 Task: Buy 2 Colorimeters from Measuring & Testing section under best seller category for shipping address: Evan Adams, 1390 Camden Street, Reno, Nevada 89501, Cell Number 7752551231. Pay from credit card ending with 6759, CVV 506
Action: Mouse moved to (381, 383)
Screenshot: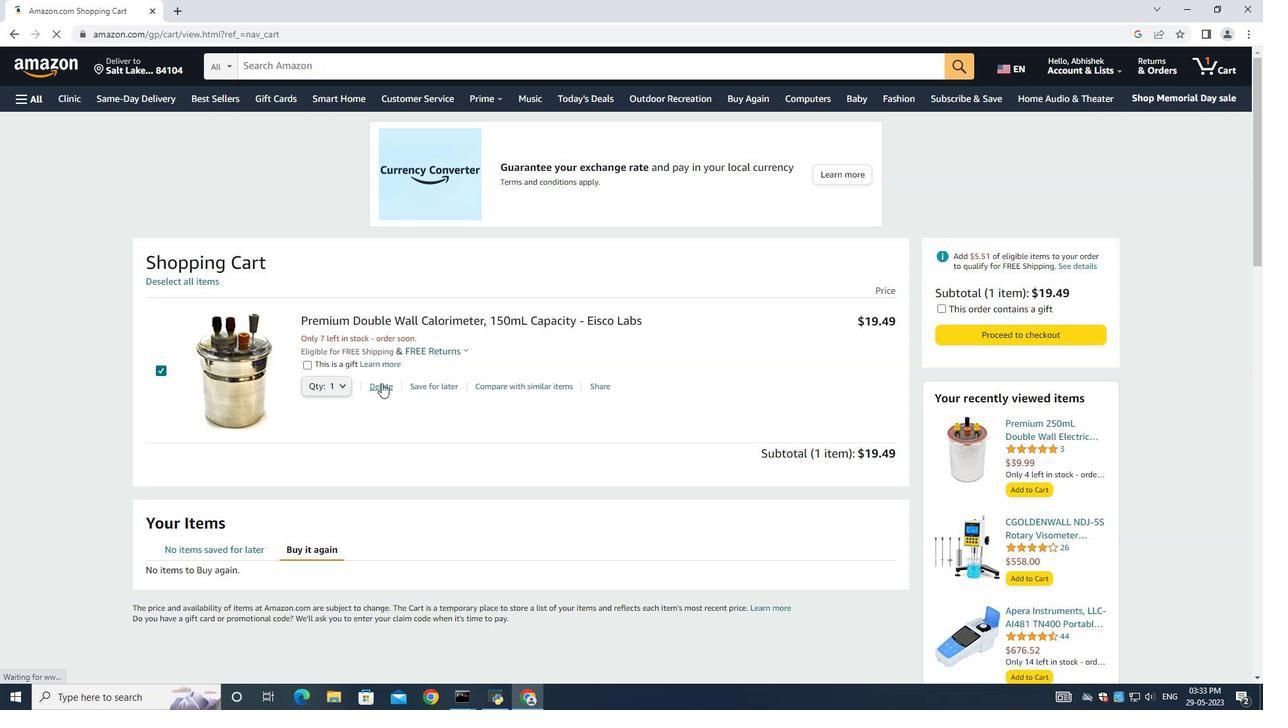 
Action: Mouse pressed left at (381, 383)
Screenshot: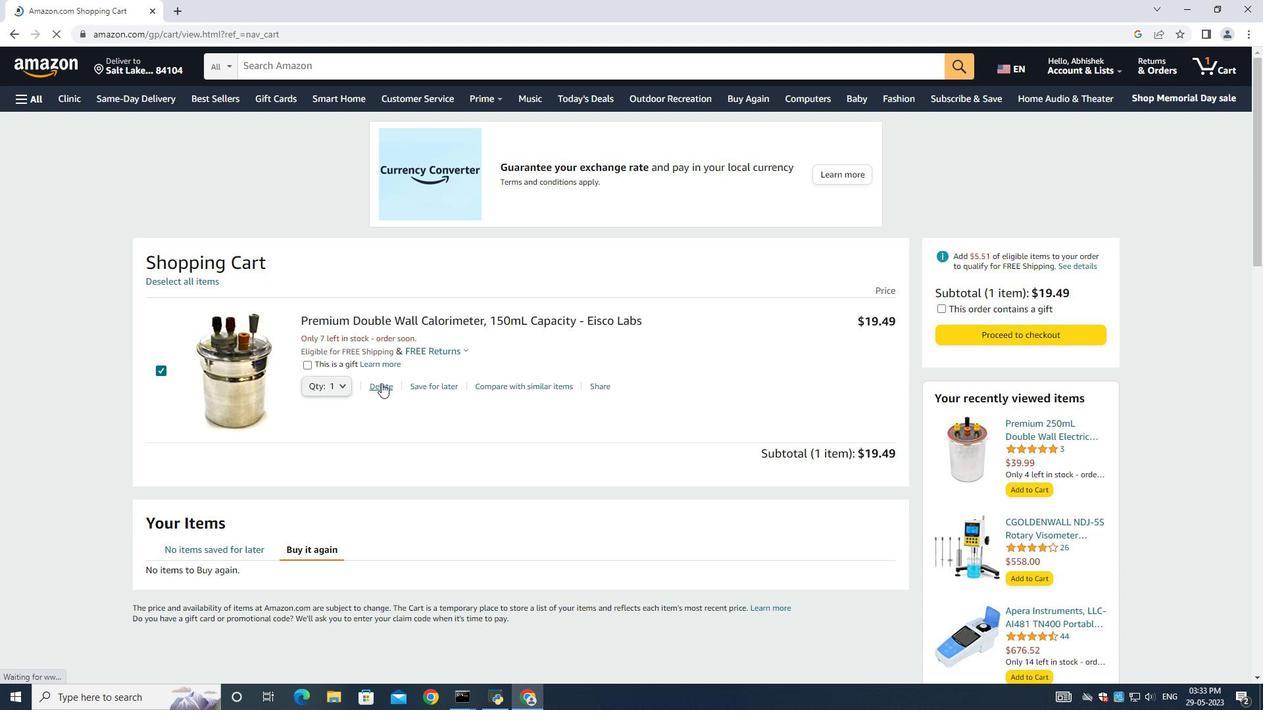 
Action: Mouse moved to (14, 94)
Screenshot: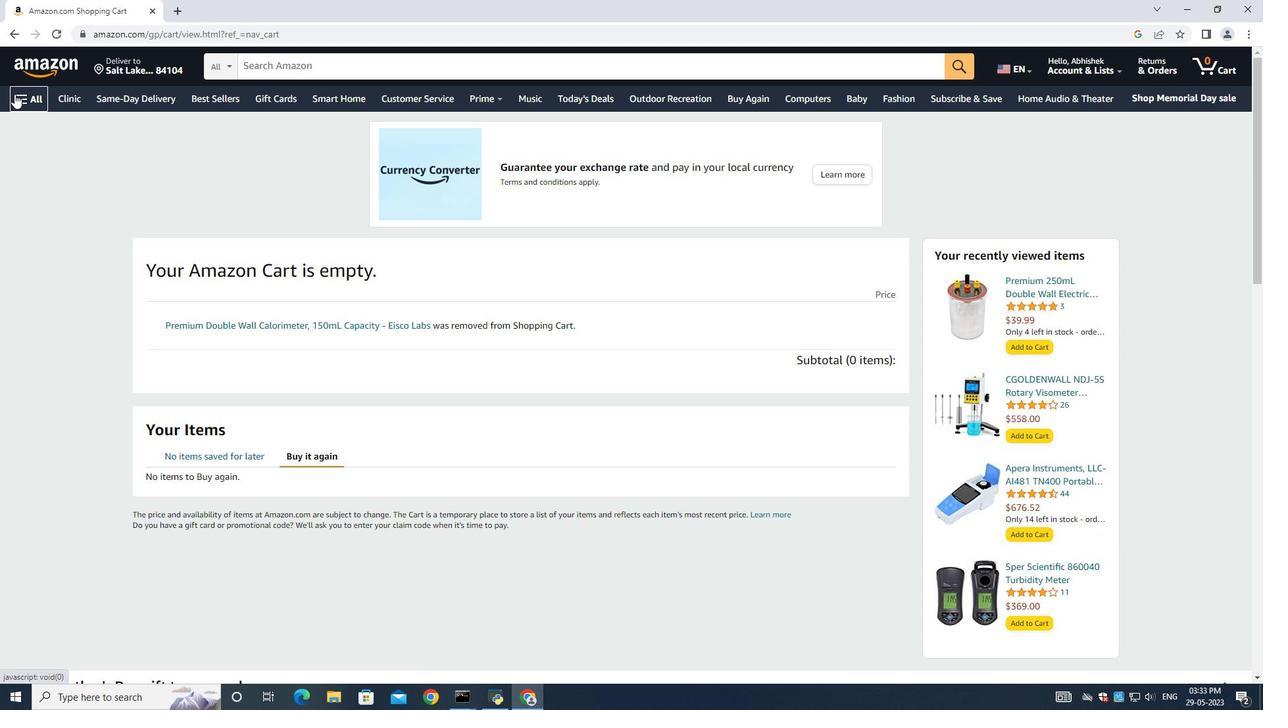 
Action: Mouse pressed left at (14, 94)
Screenshot: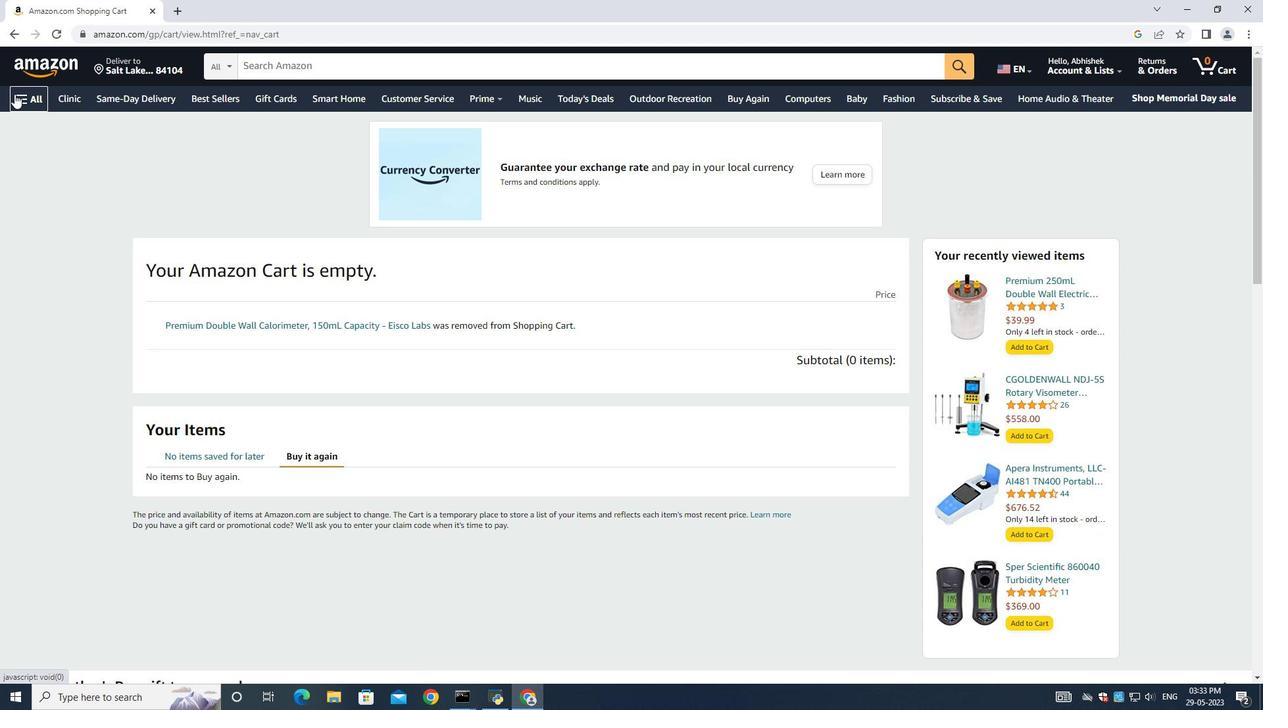 
Action: Mouse moved to (69, 130)
Screenshot: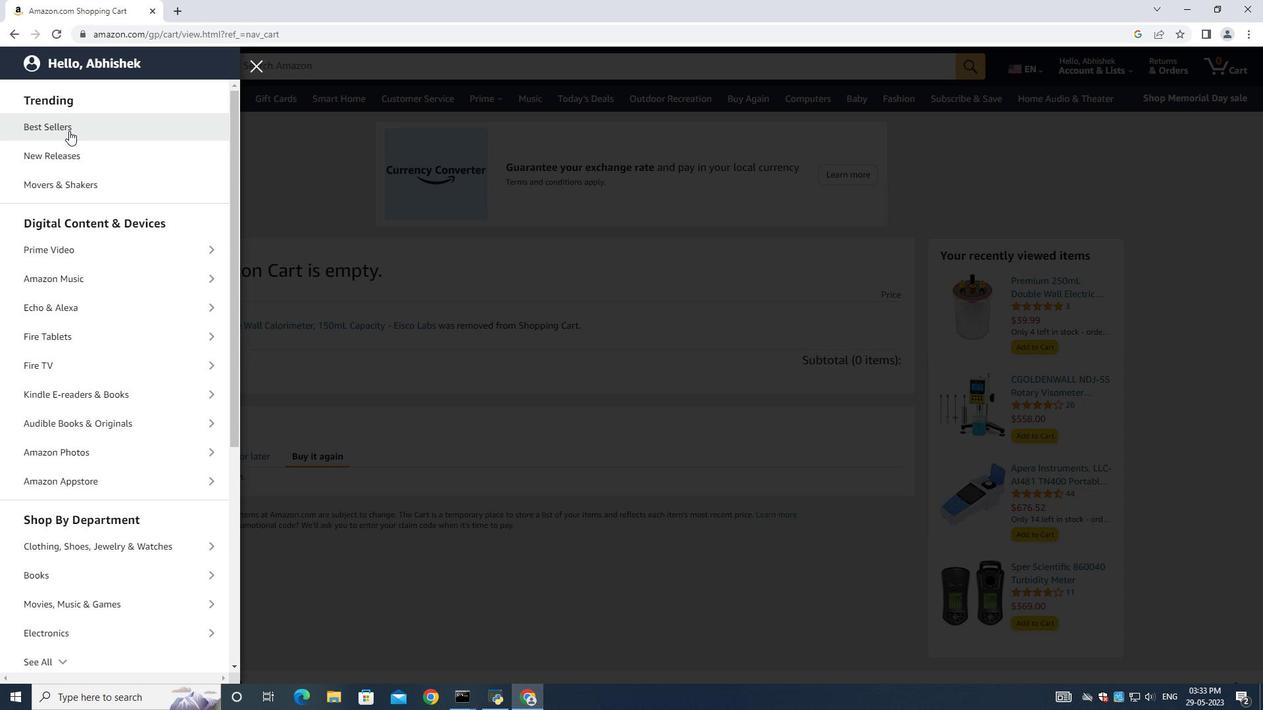 
Action: Mouse pressed left at (69, 130)
Screenshot: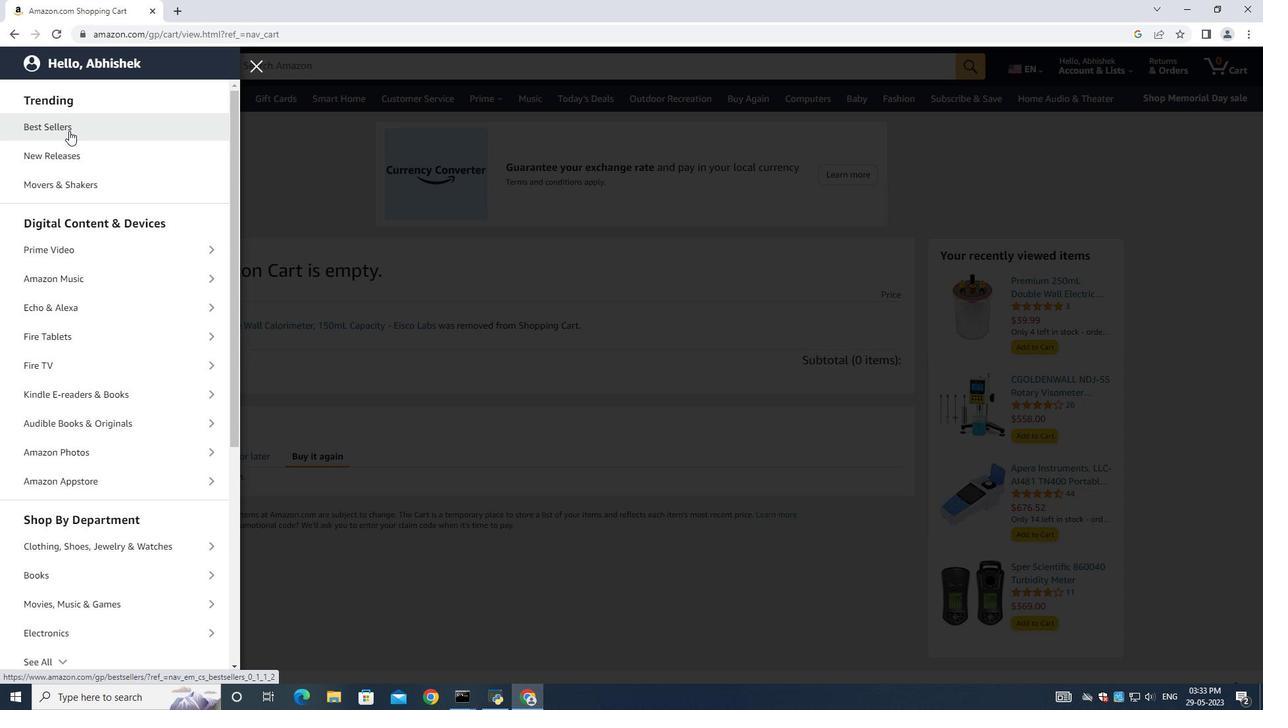 
Action: Mouse moved to (363, 61)
Screenshot: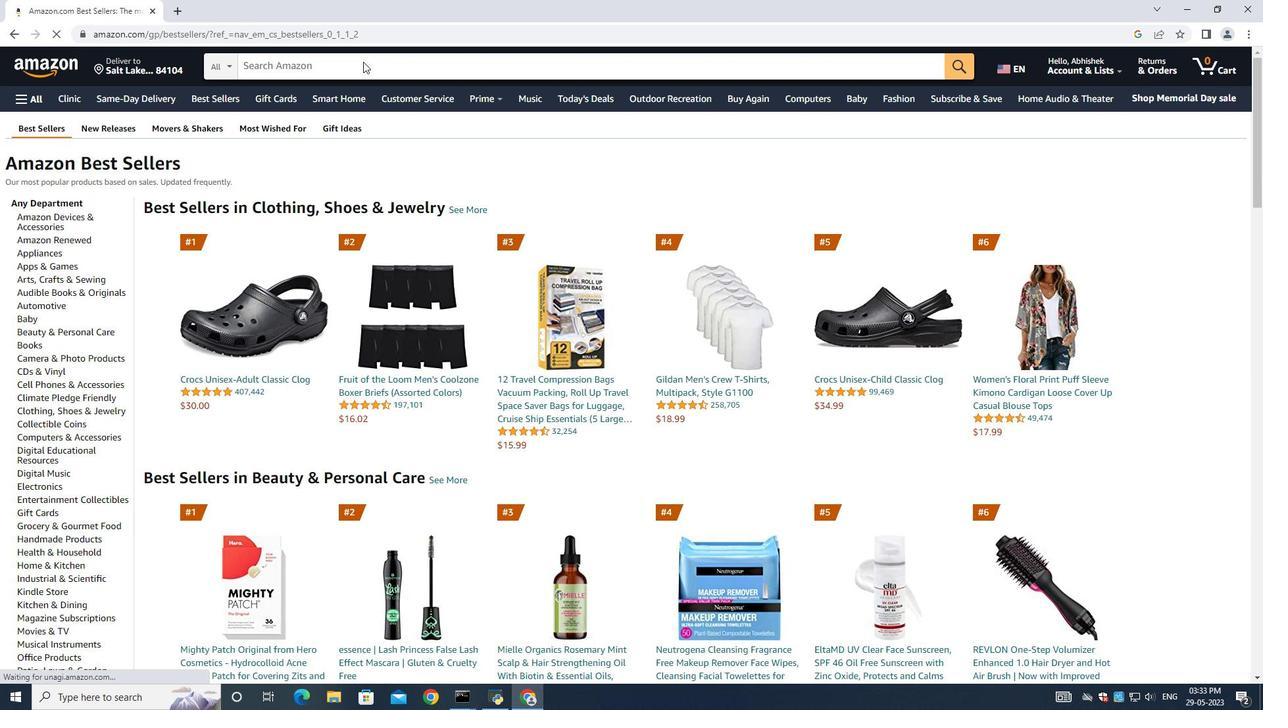 
Action: Mouse pressed left at (363, 61)
Screenshot: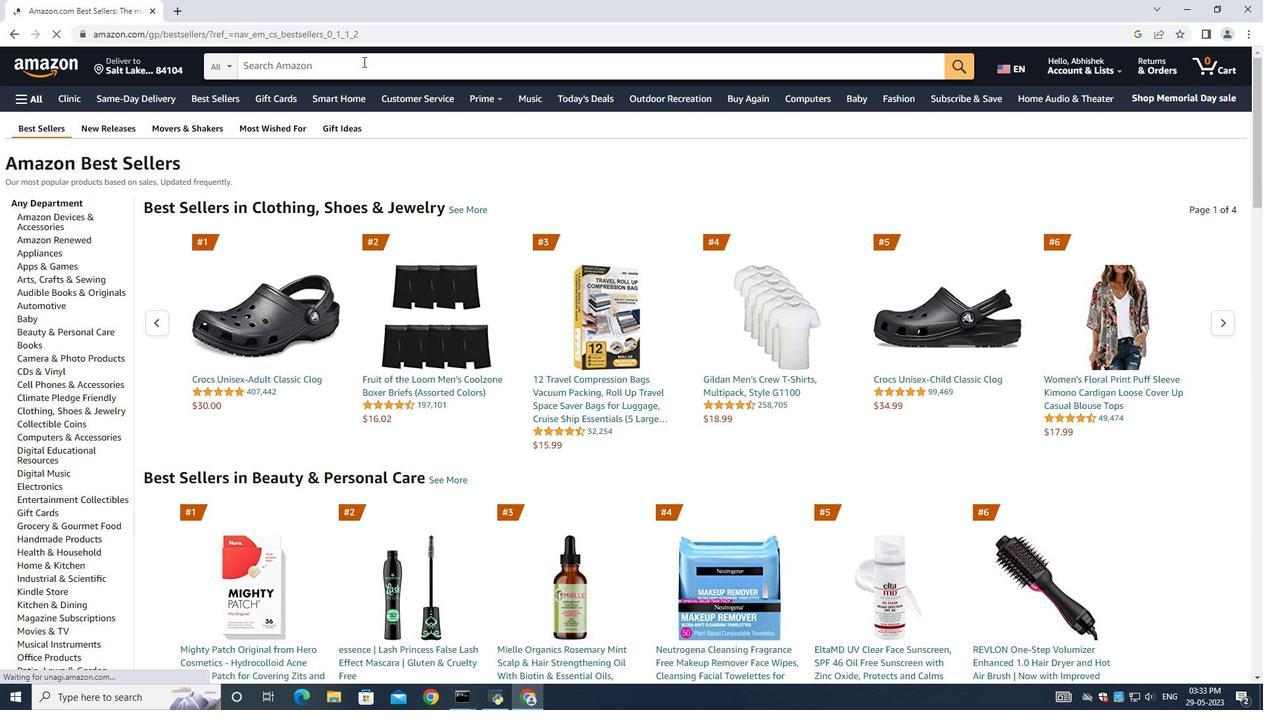 
Action: Mouse moved to (363, 65)
Screenshot: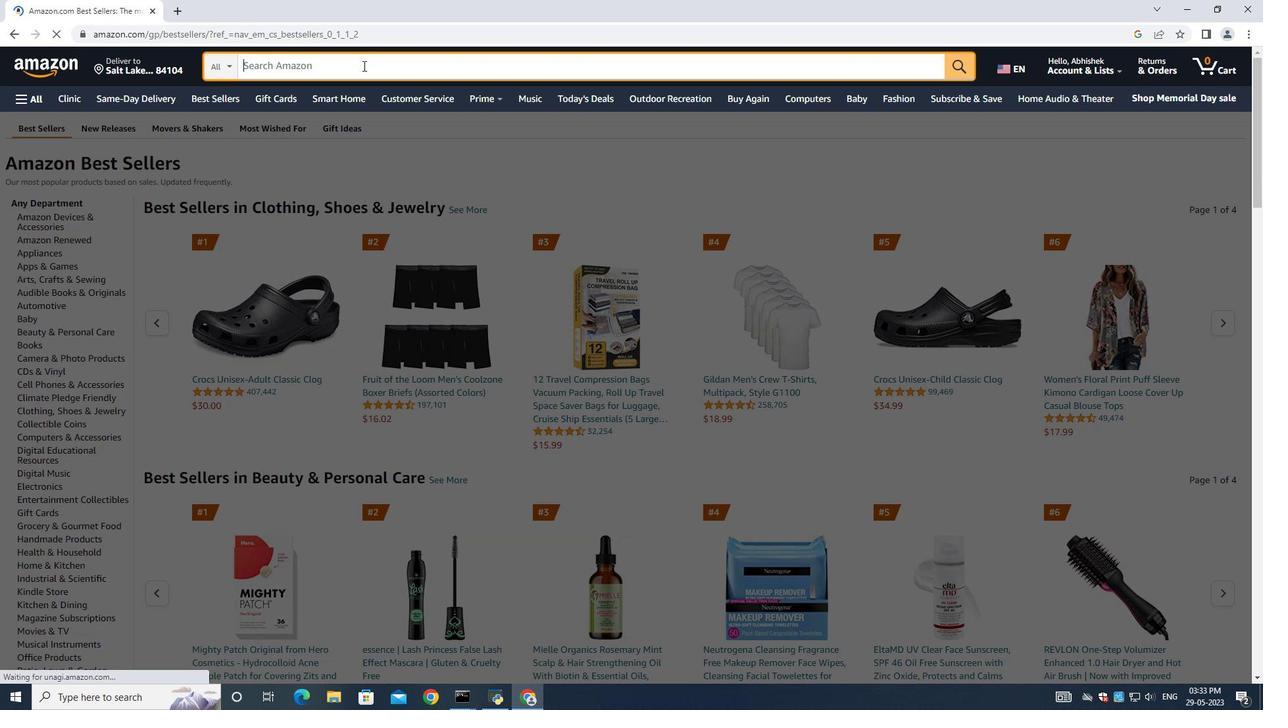 
Action: Key pressed <Key.shift>Colorimeters<Key.enter>
Screenshot: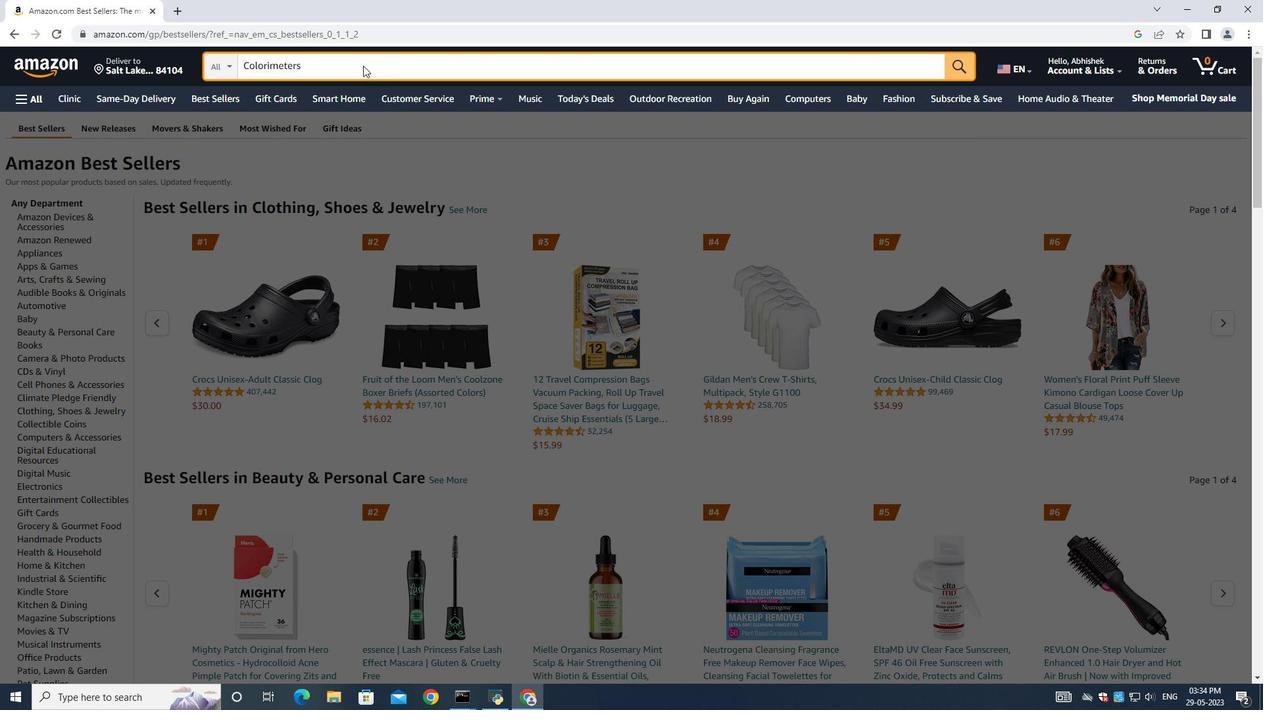 
Action: Mouse moved to (527, 367)
Screenshot: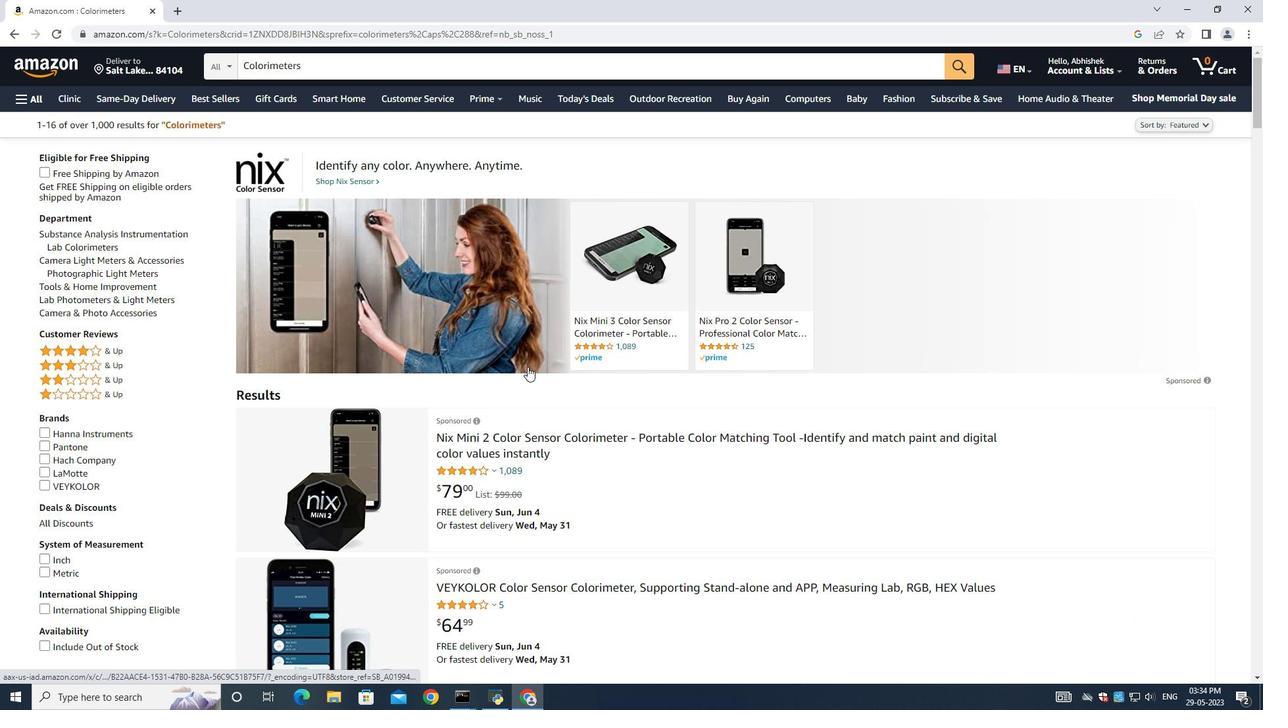 
Action: Mouse scrolled (527, 366) with delta (0, 0)
Screenshot: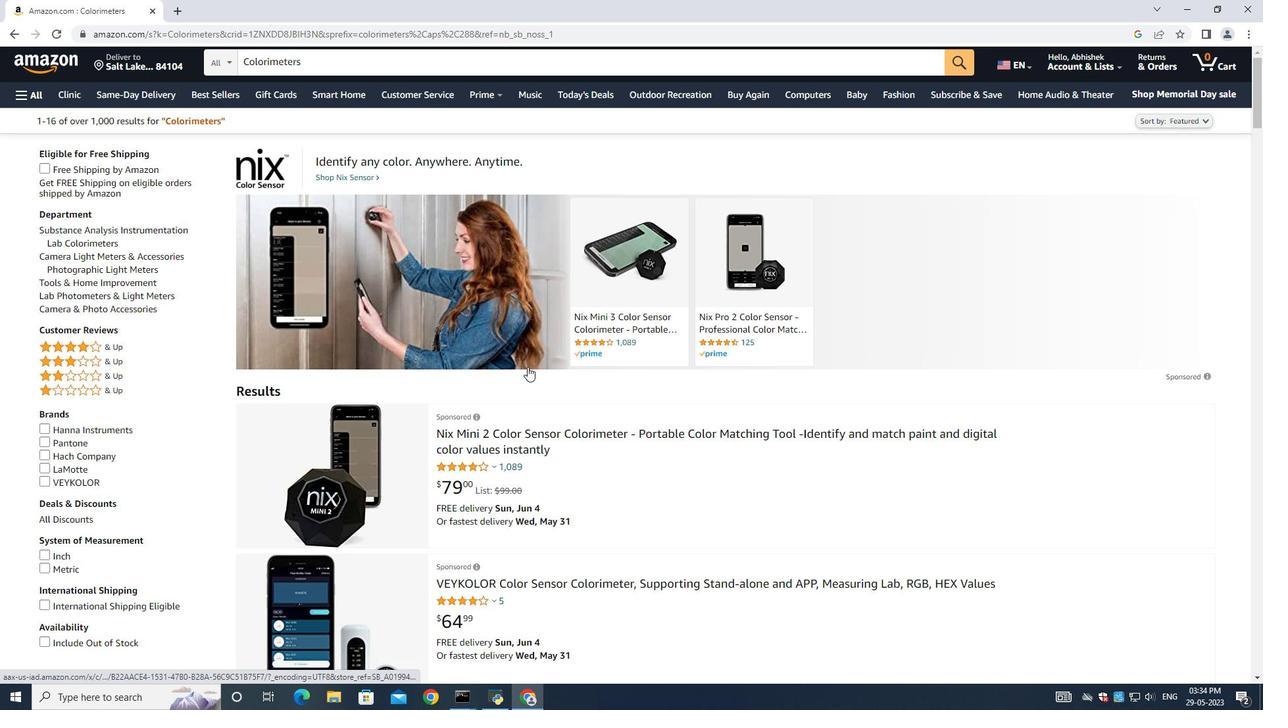 
Action: Mouse scrolled (527, 366) with delta (0, 0)
Screenshot: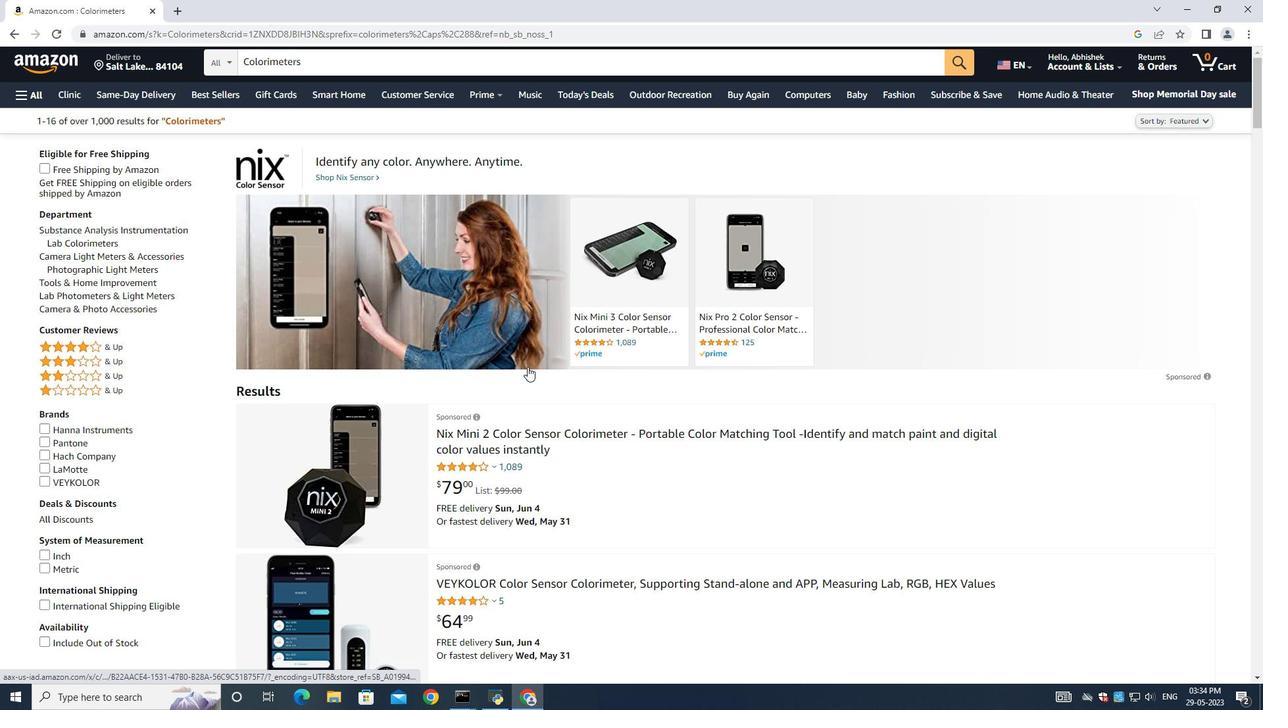 
Action: Mouse moved to (563, 246)
Screenshot: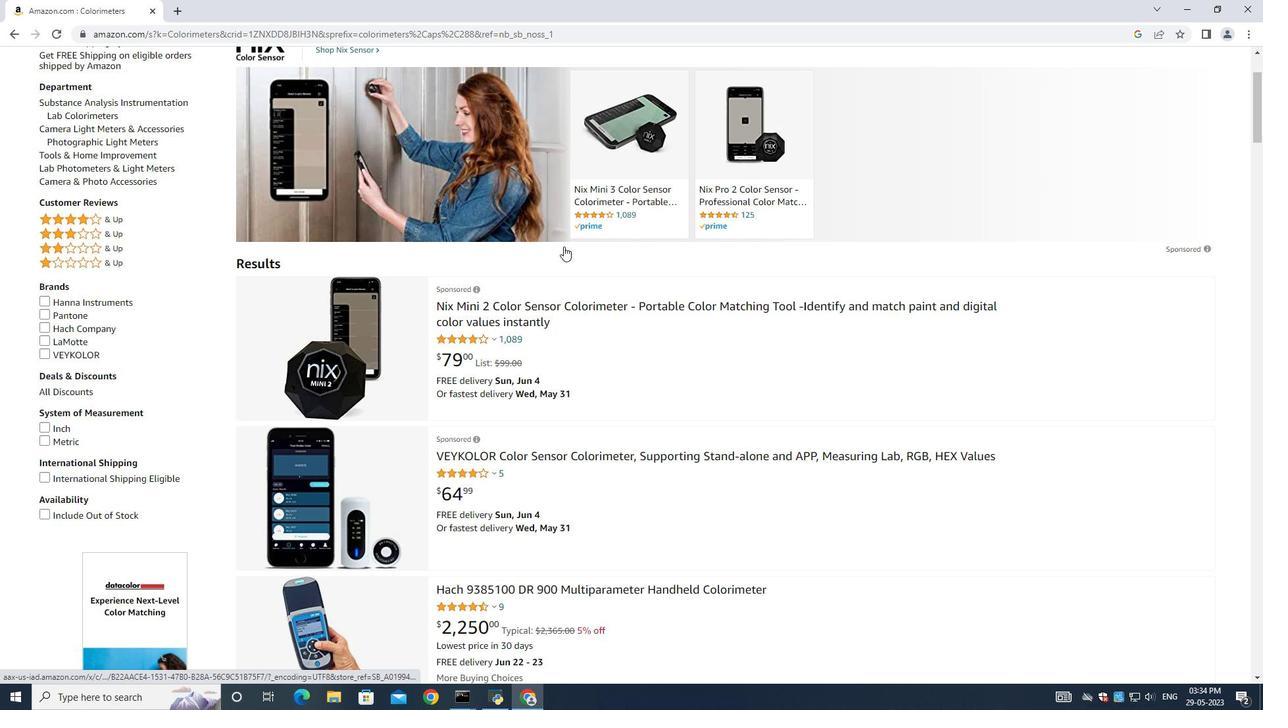 
Action: Mouse scrolled (563, 246) with delta (0, 0)
Screenshot: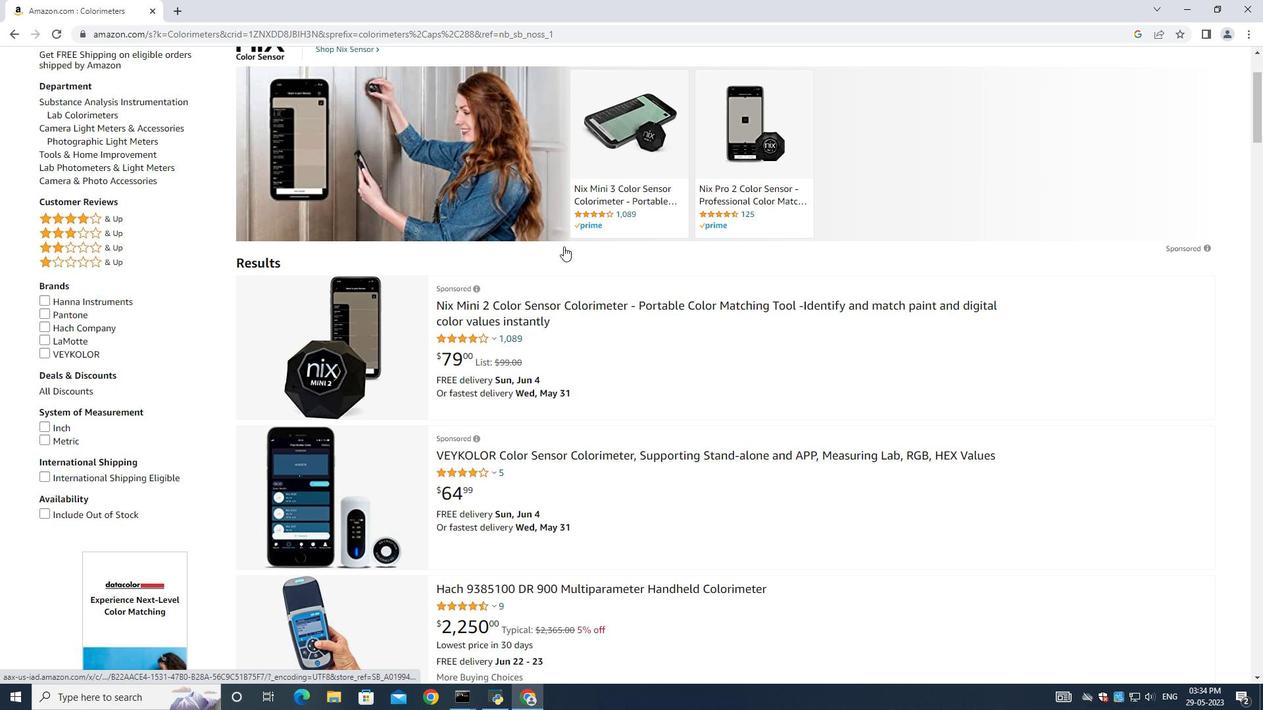 
Action: Mouse scrolled (563, 246) with delta (0, 0)
Screenshot: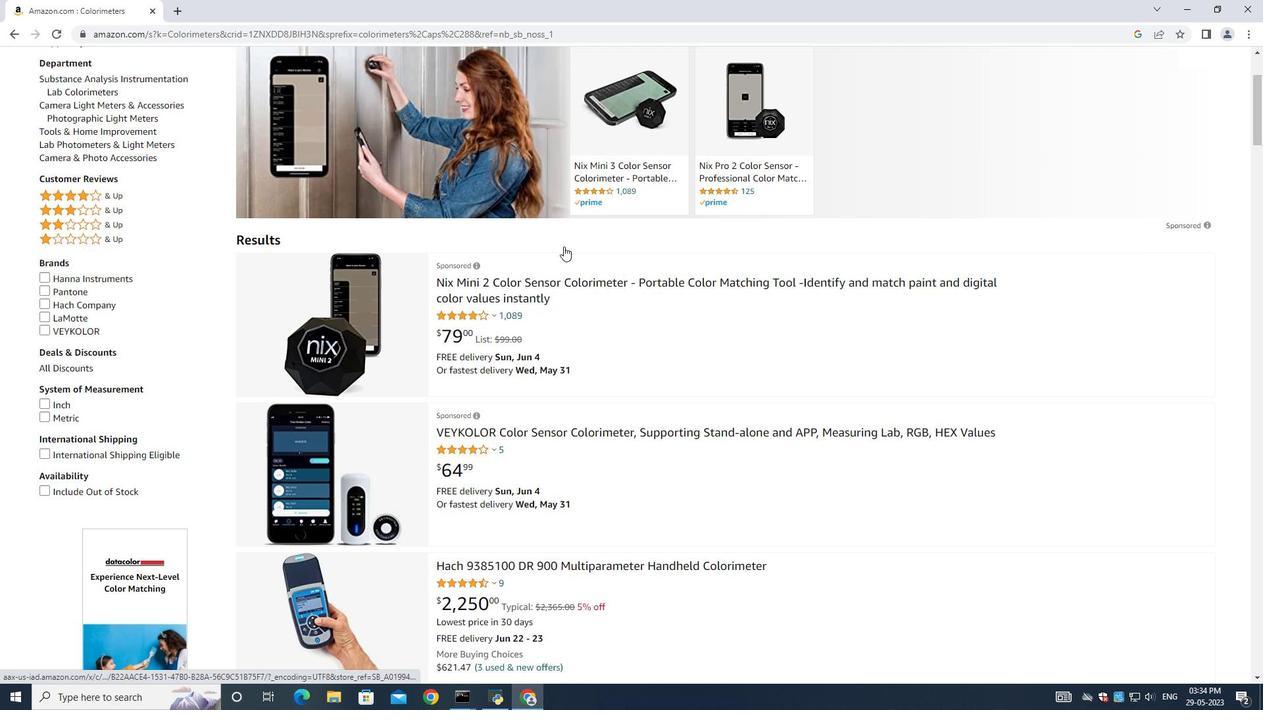 
Action: Mouse moved to (731, 301)
Screenshot: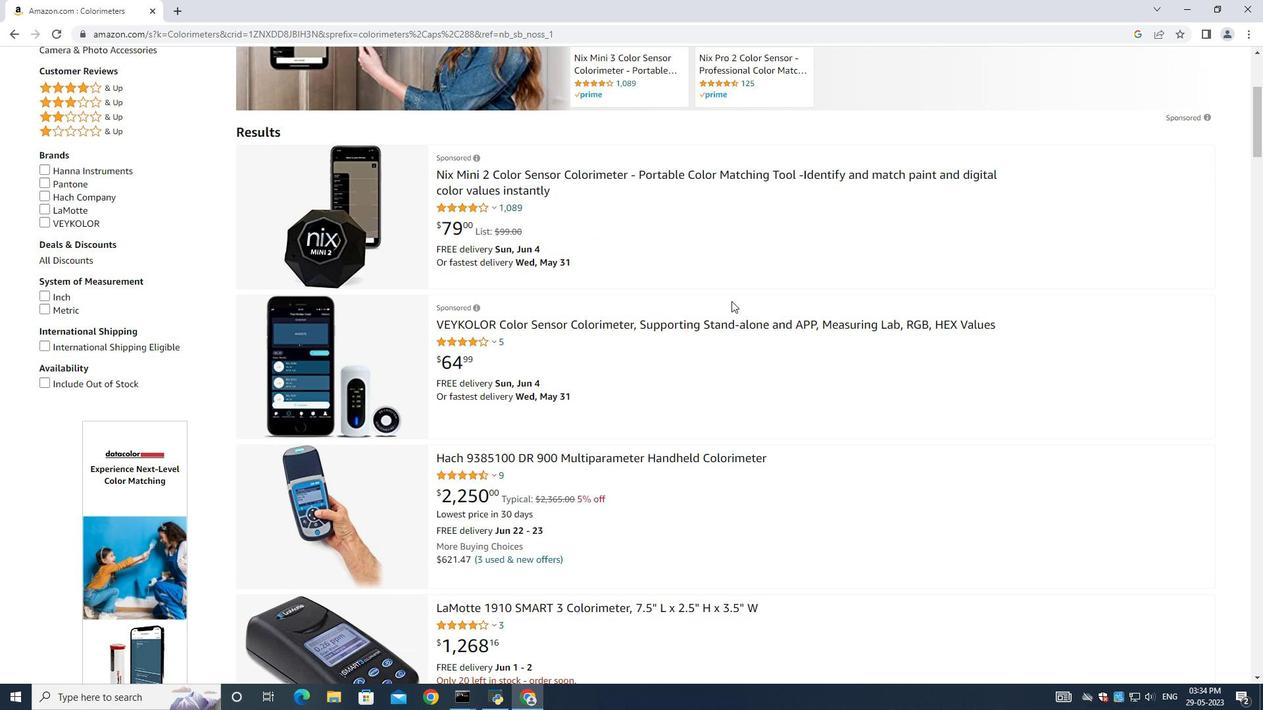 
Action: Mouse scrolled (731, 300) with delta (0, 0)
Screenshot: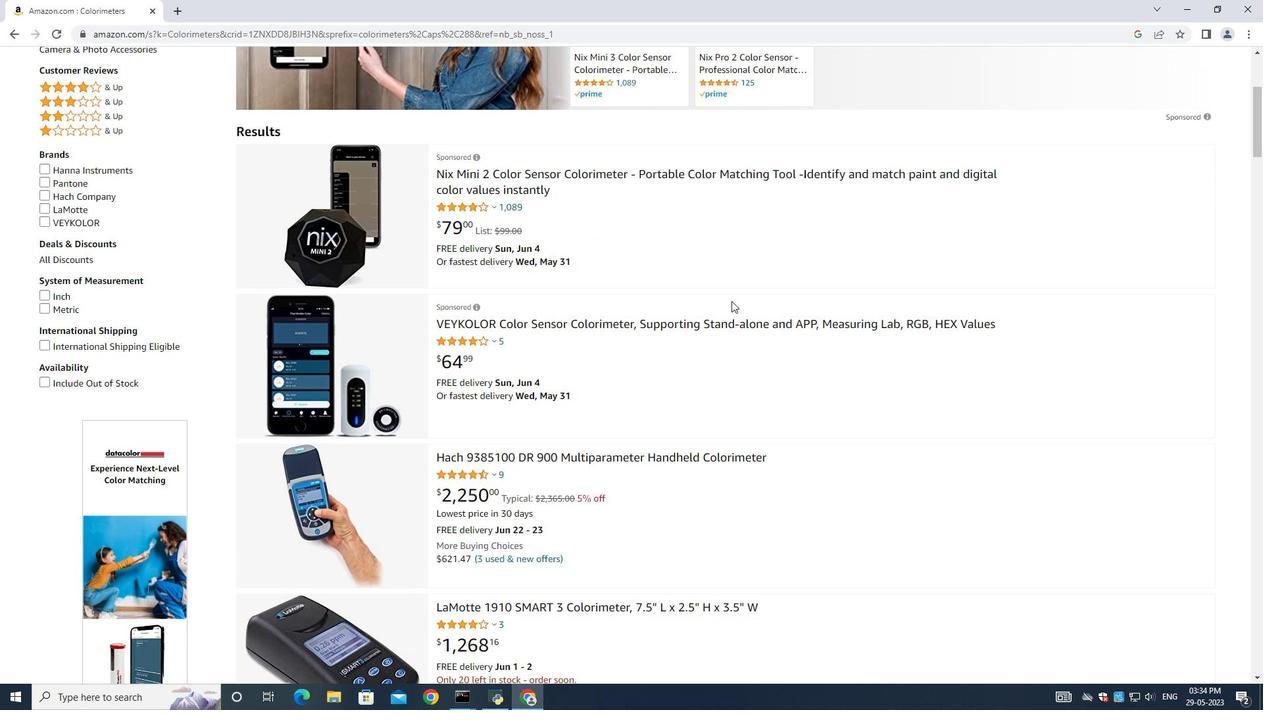 
Action: Mouse moved to (625, 259)
Screenshot: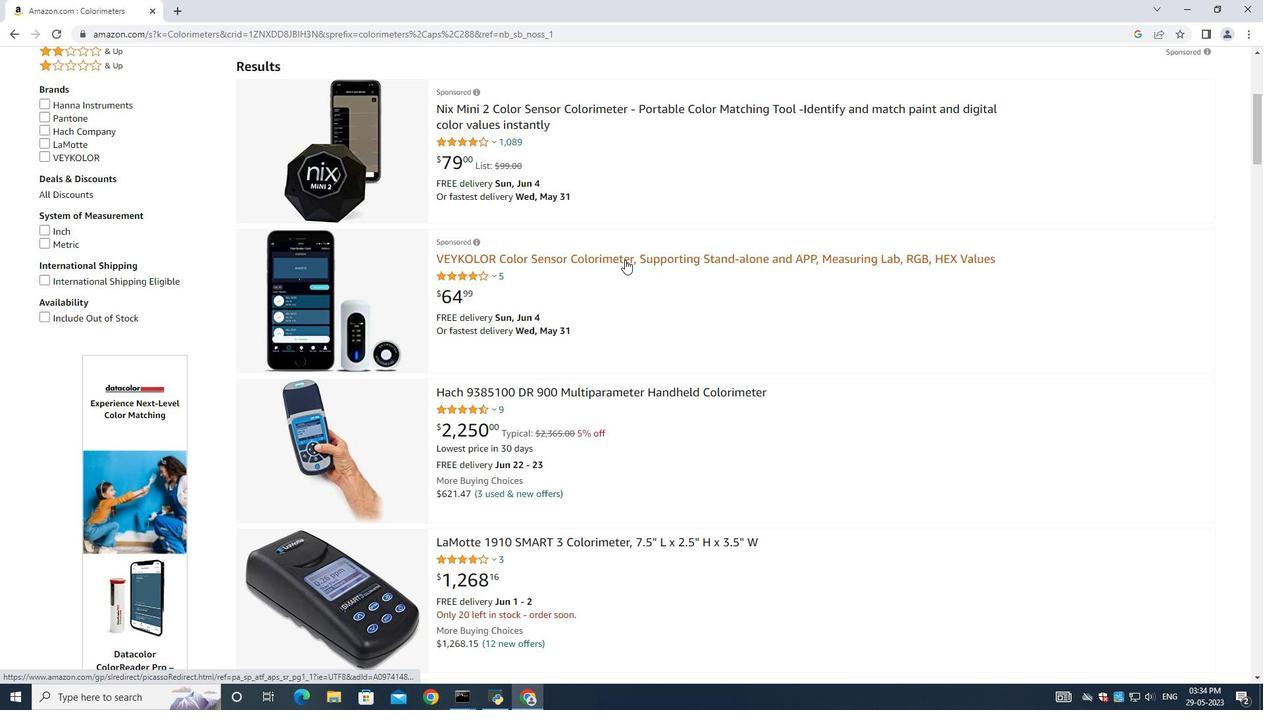 
Action: Mouse scrolled (625, 260) with delta (0, 0)
Screenshot: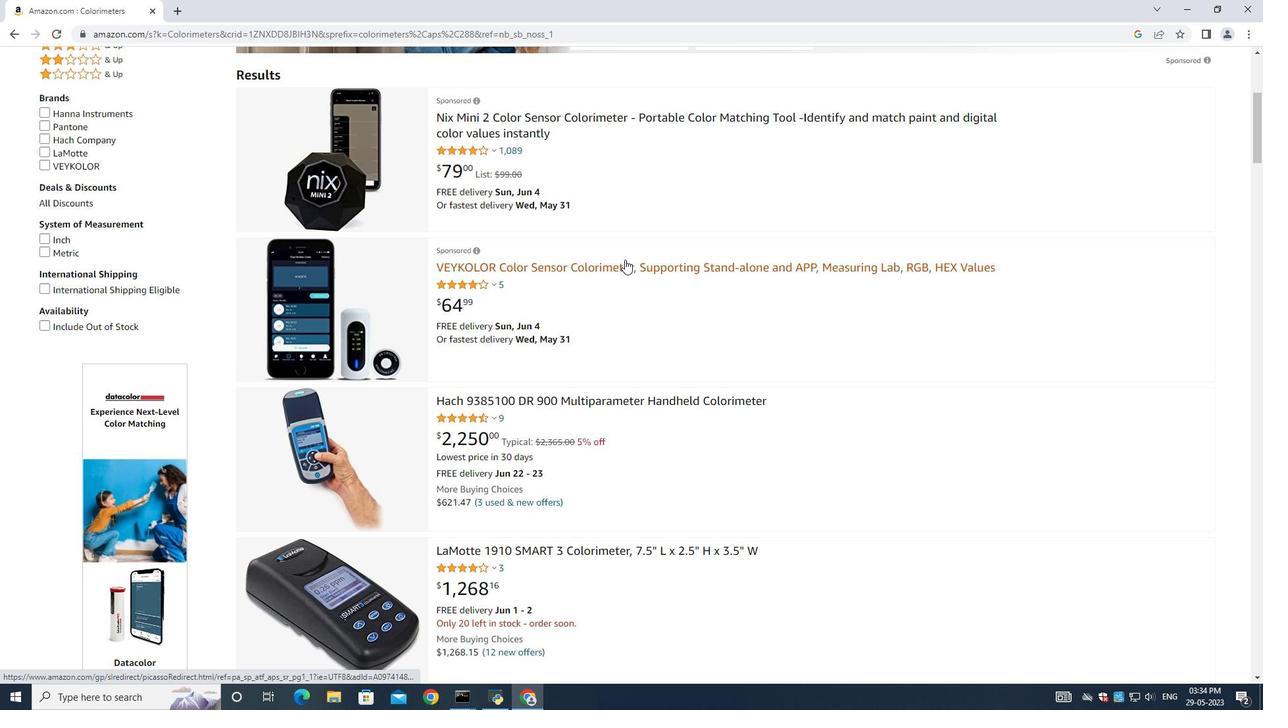 
Action: Mouse scrolled (625, 260) with delta (0, 0)
Screenshot: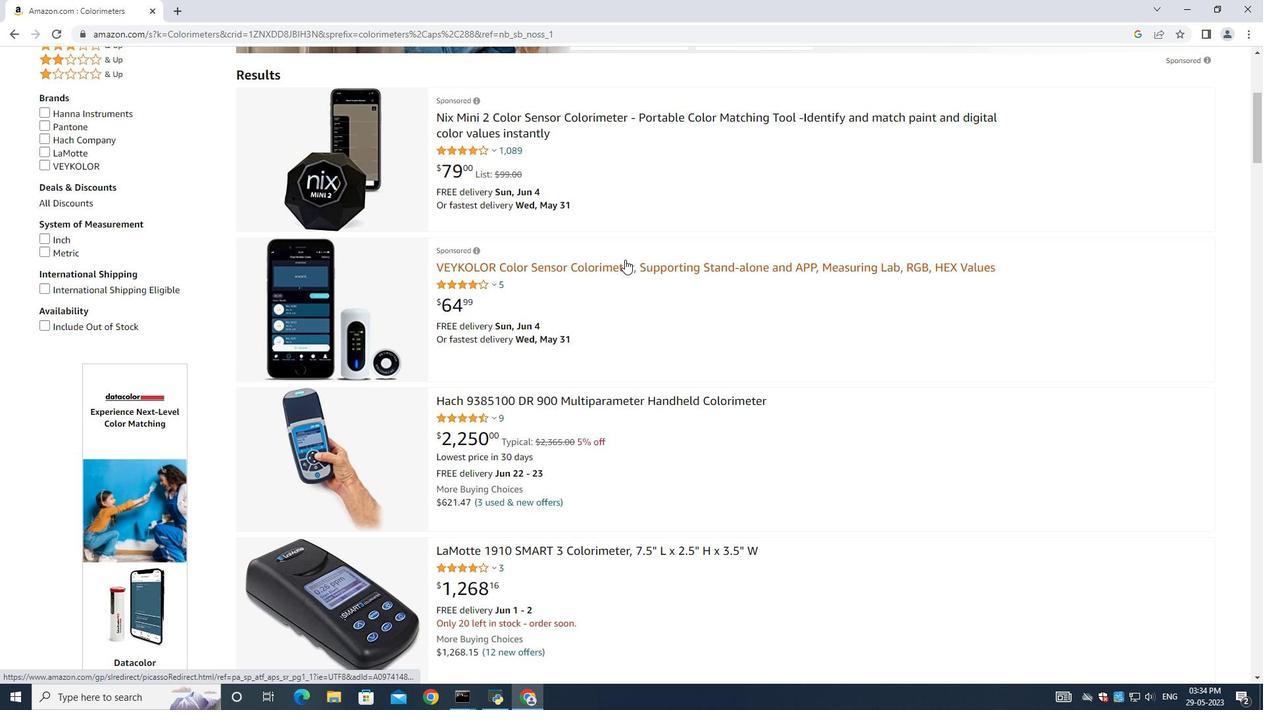 
Action: Mouse moved to (609, 241)
Screenshot: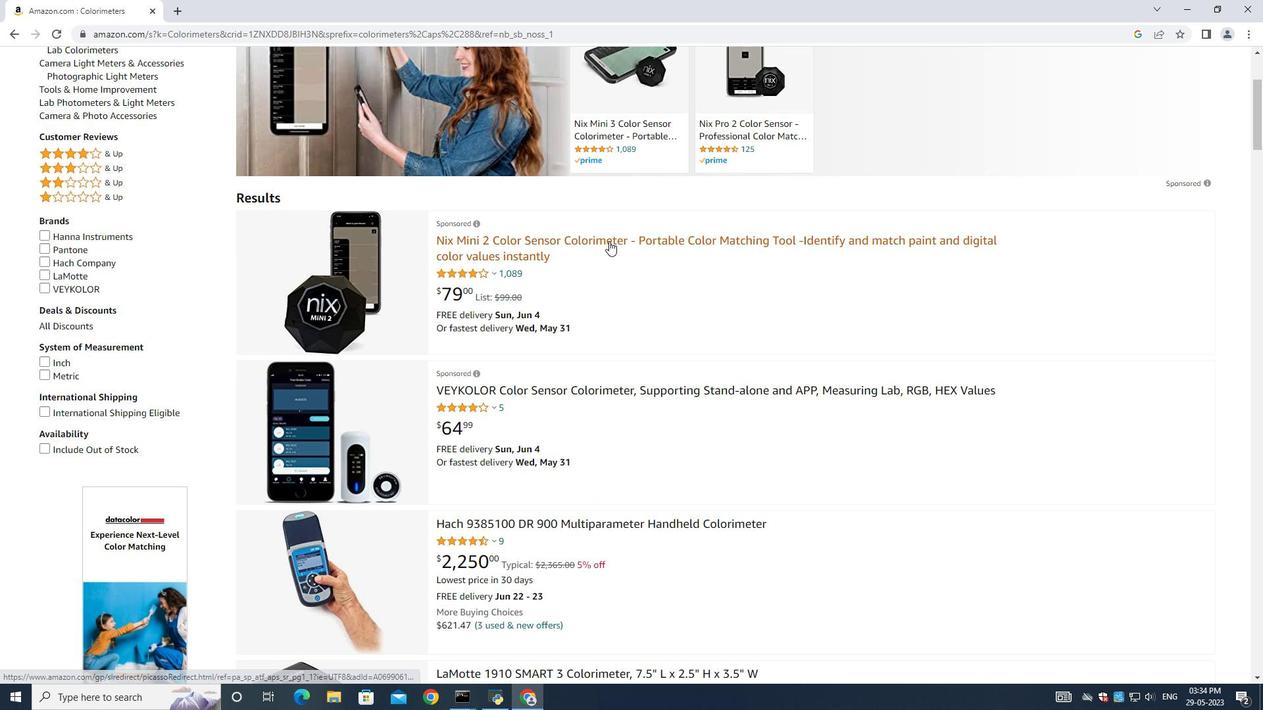 
Action: Mouse pressed left at (609, 241)
Screenshot: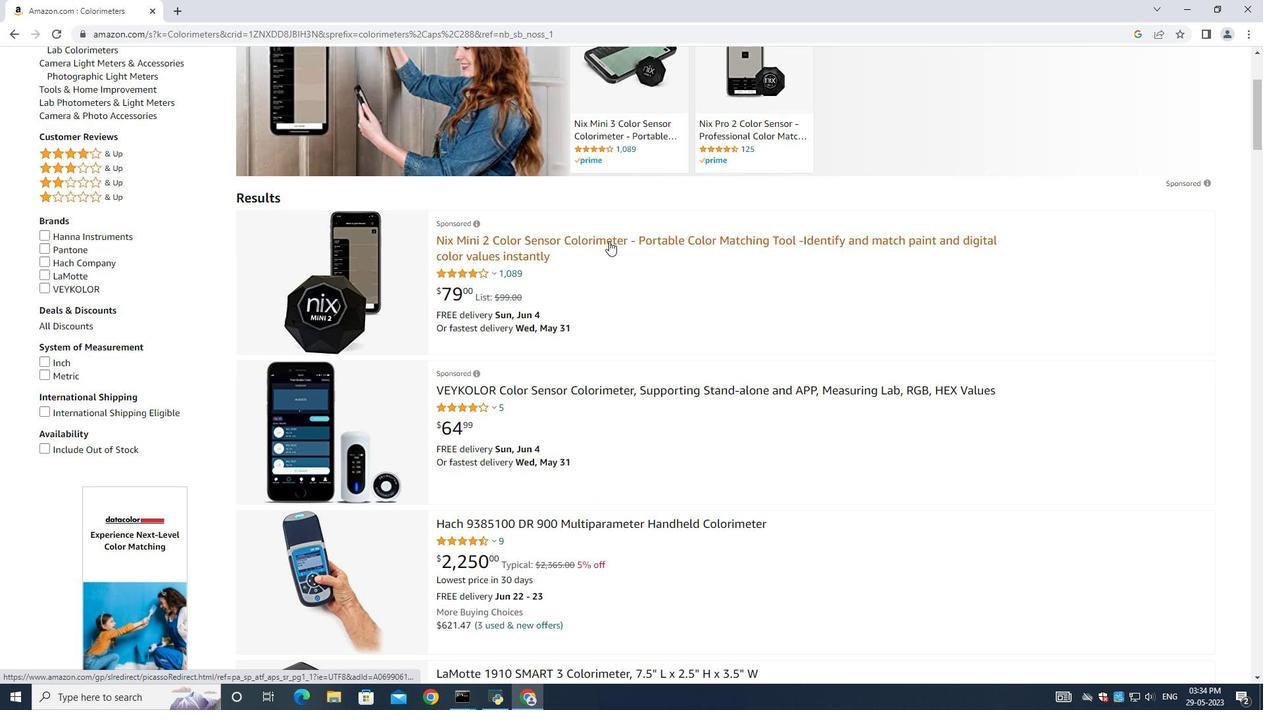 
Action: Mouse moved to (430, 507)
Screenshot: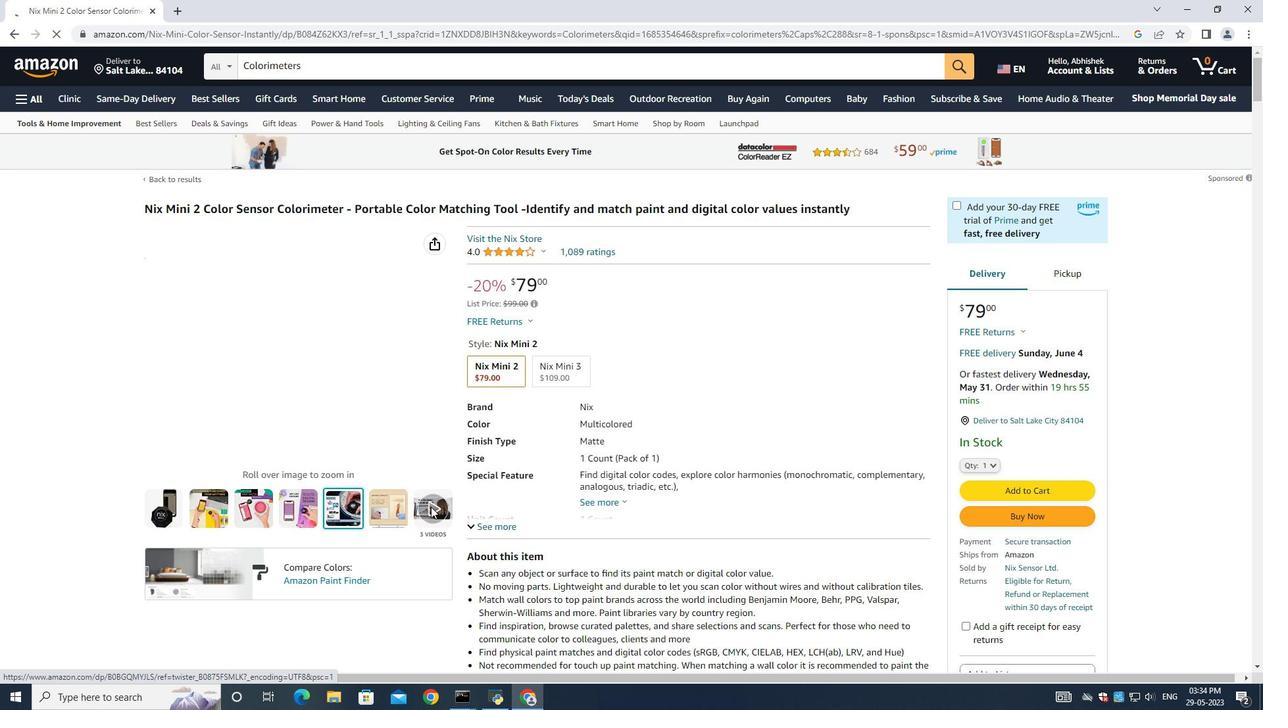 
Action: Mouse pressed left at (430, 507)
Screenshot: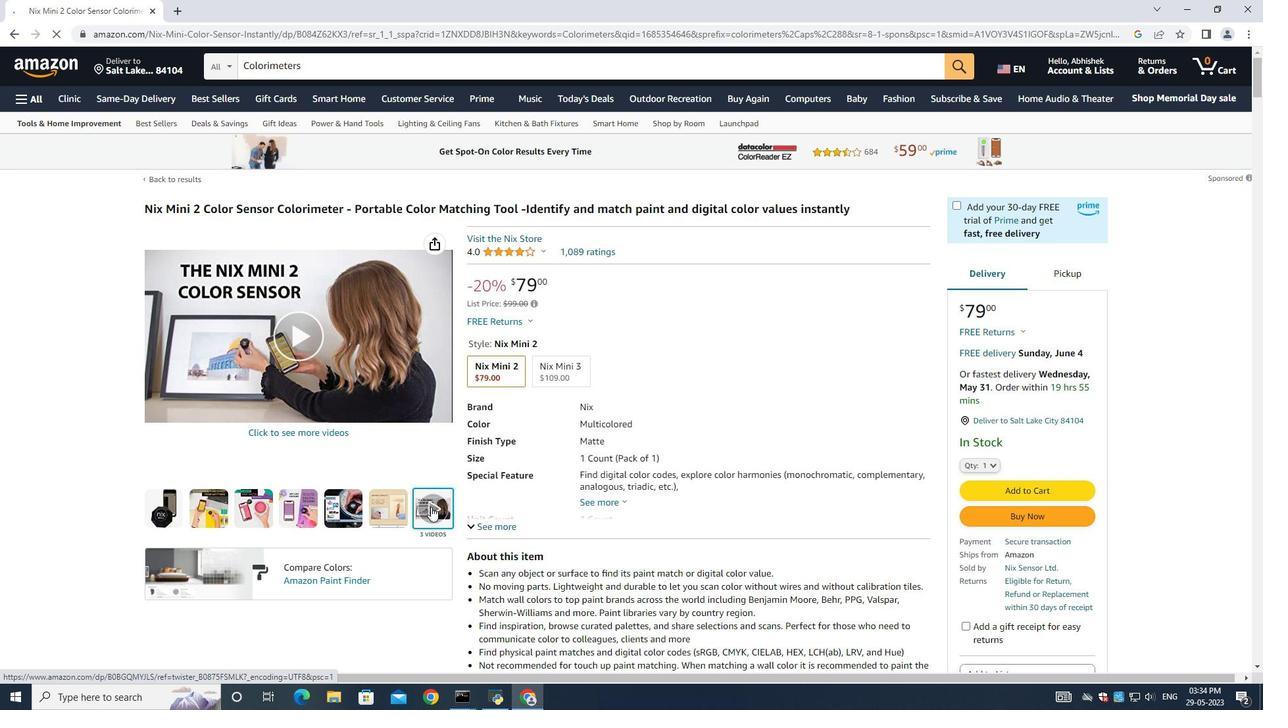 
Action: Mouse moved to (496, 365)
Screenshot: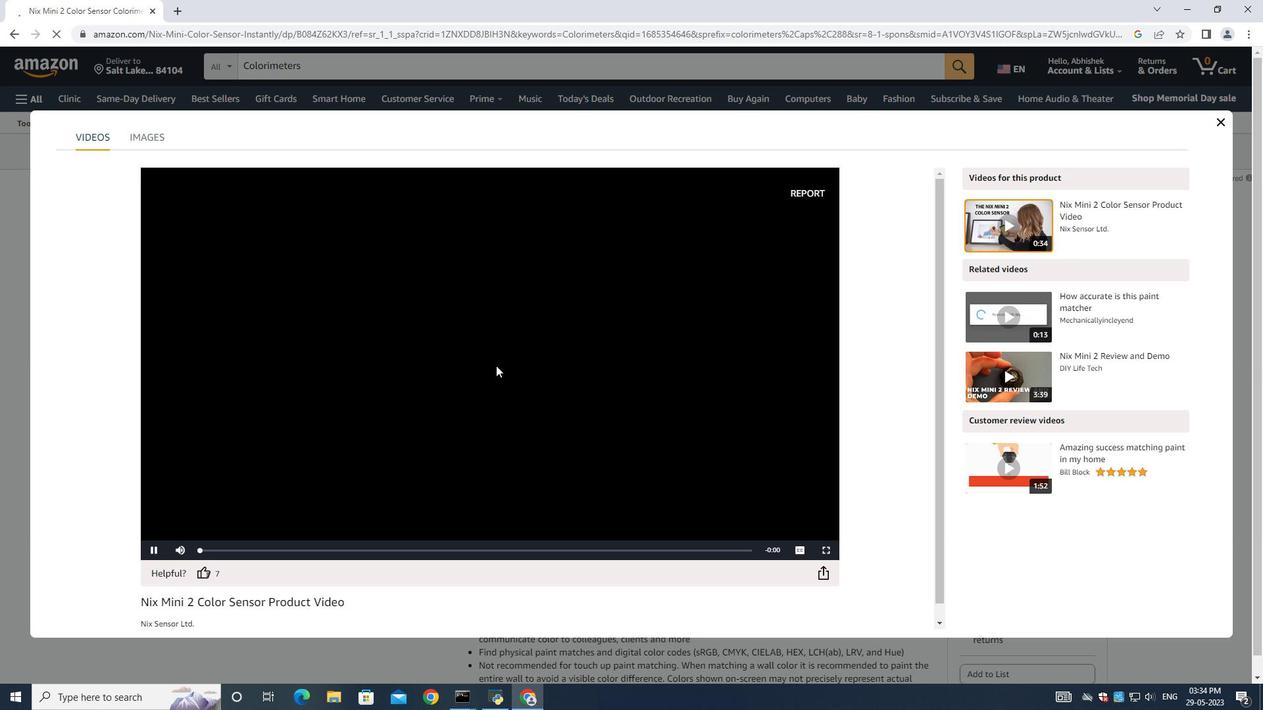 
Action: Mouse pressed left at (496, 365)
Screenshot: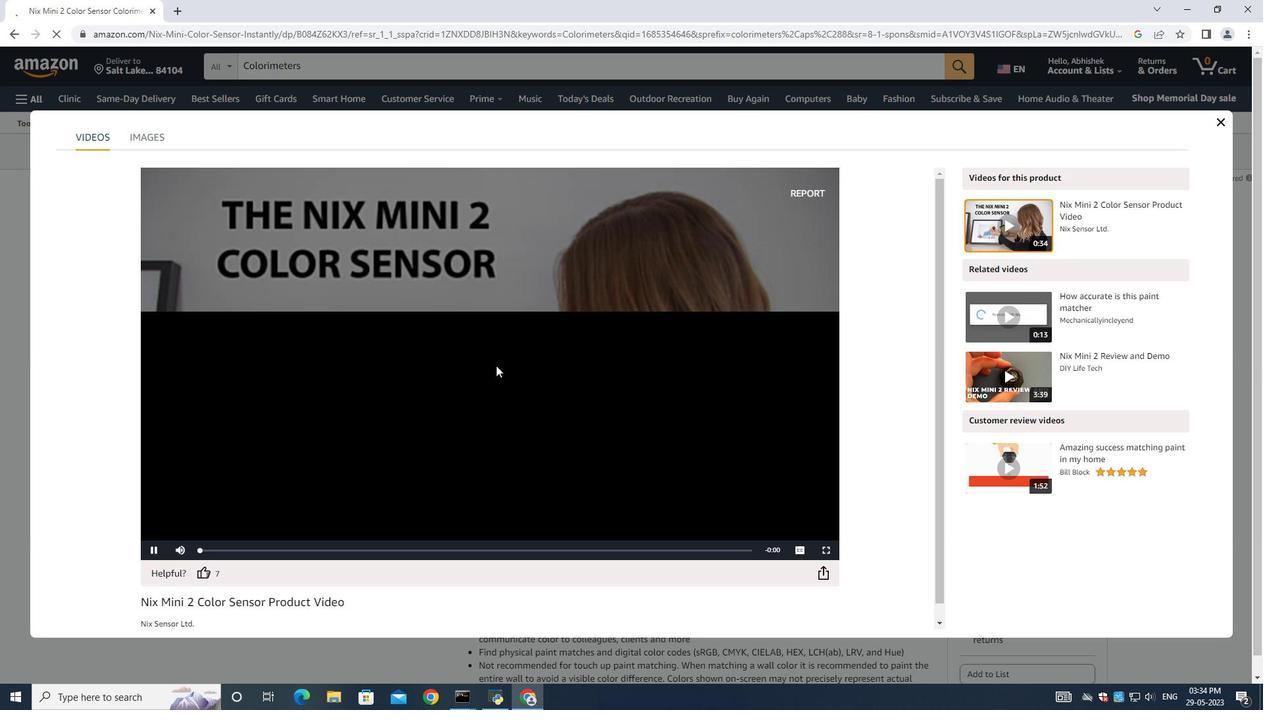 
Action: Mouse moved to (360, 552)
Screenshot: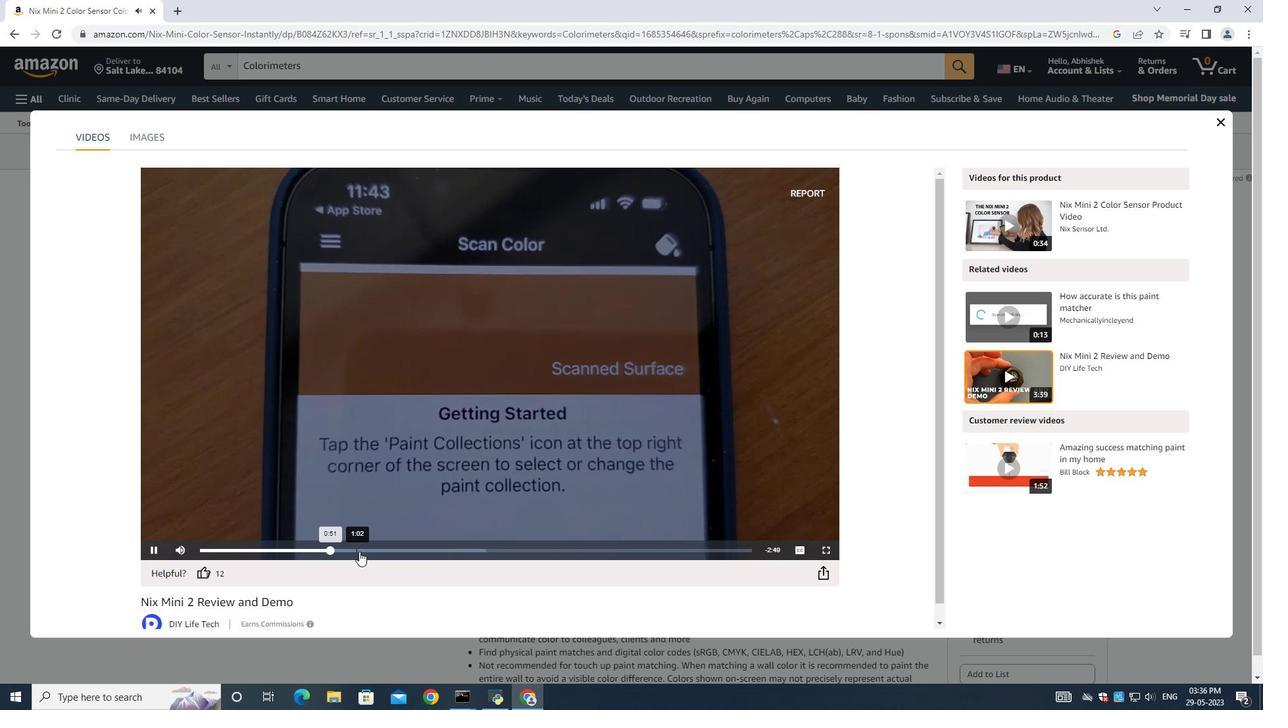 
Action: Mouse pressed left at (360, 552)
Screenshot: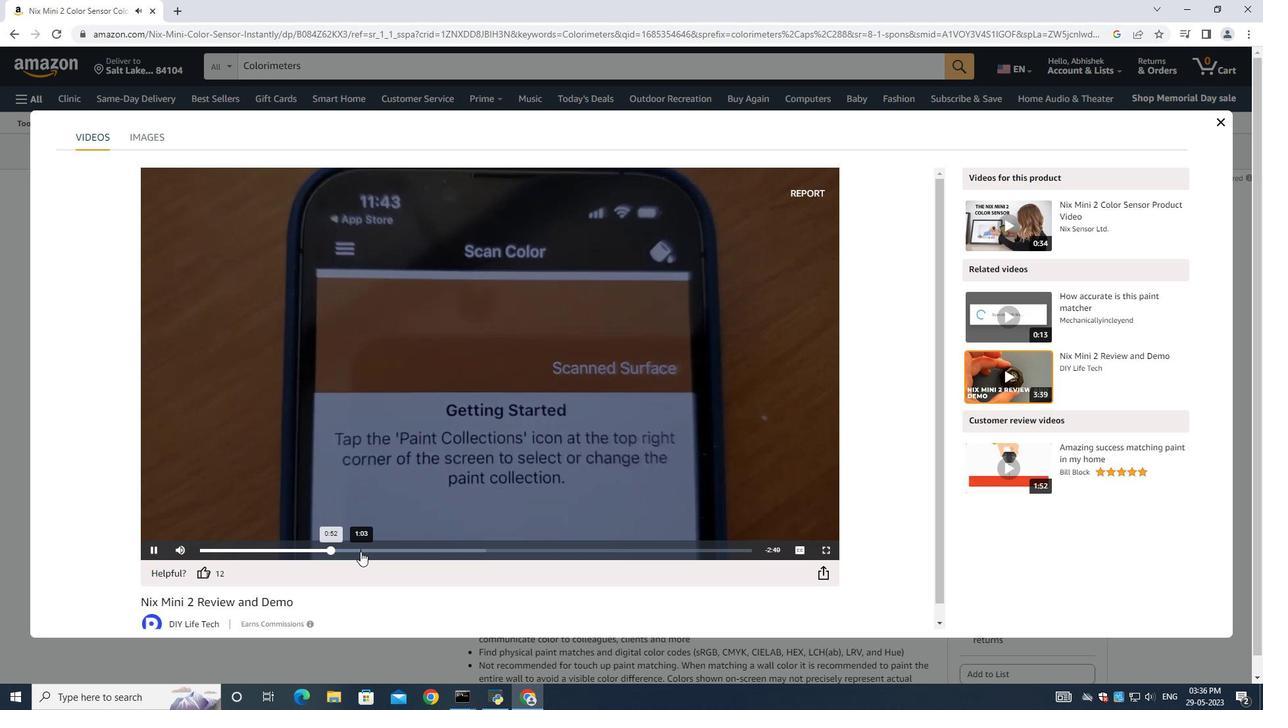 
Action: Mouse moved to (405, 549)
Screenshot: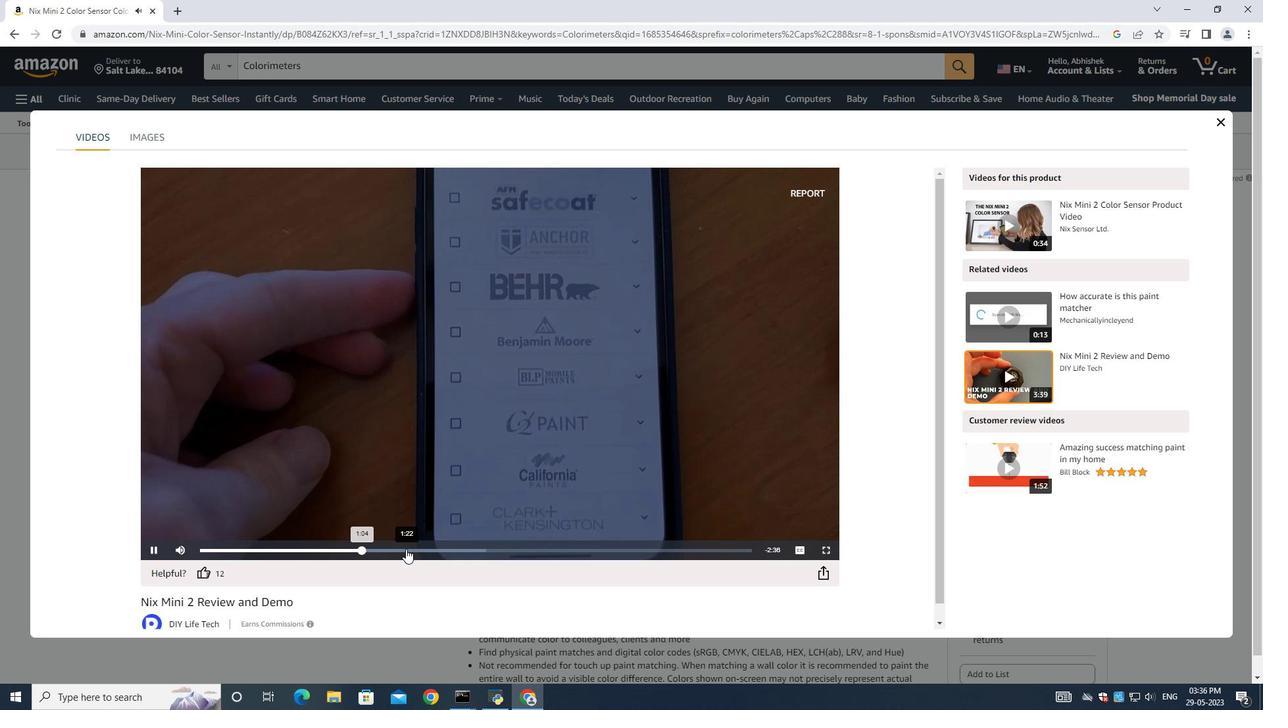 
Action: Mouse pressed left at (405, 549)
Screenshot: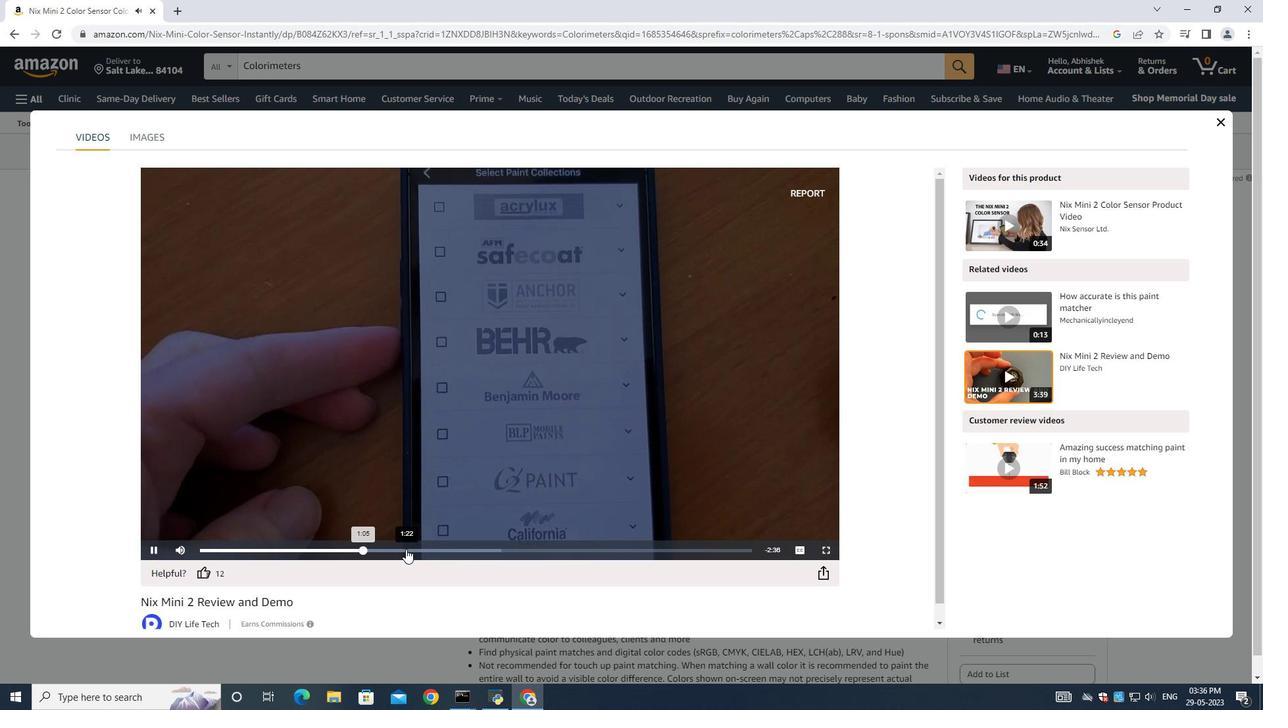 
Action: Mouse moved to (468, 547)
Screenshot: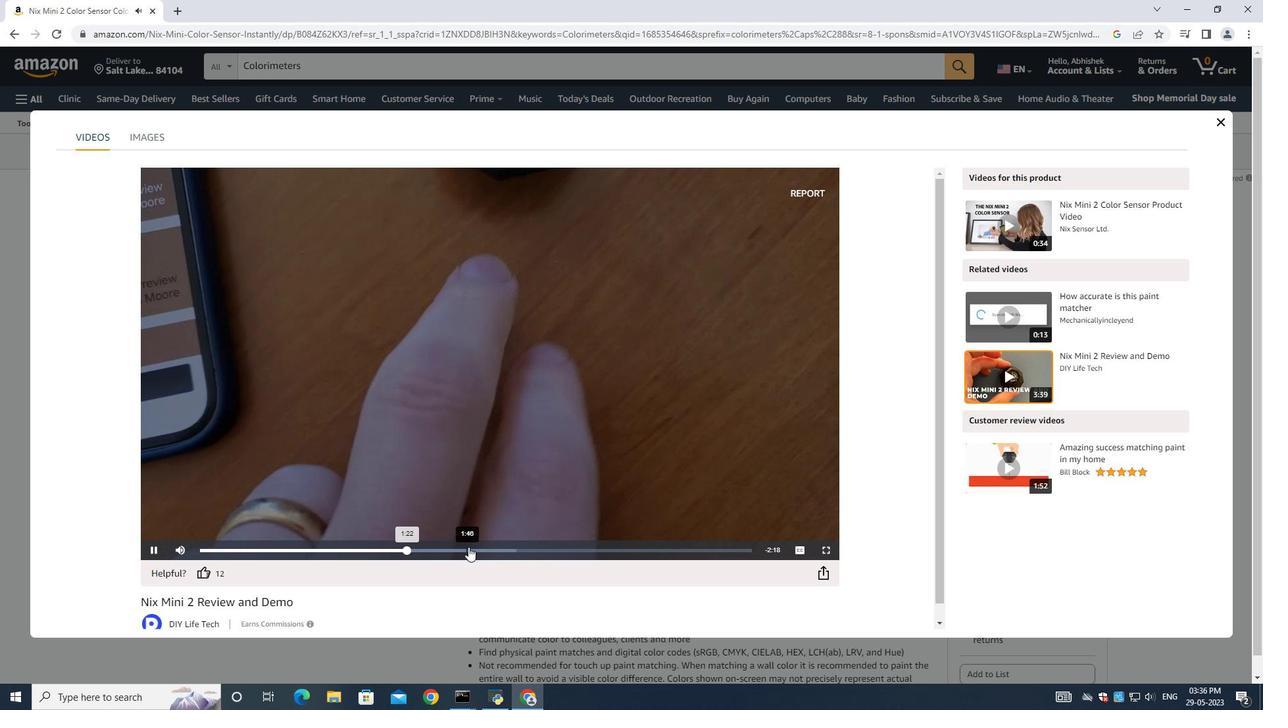 
Action: Mouse pressed left at (468, 547)
Screenshot: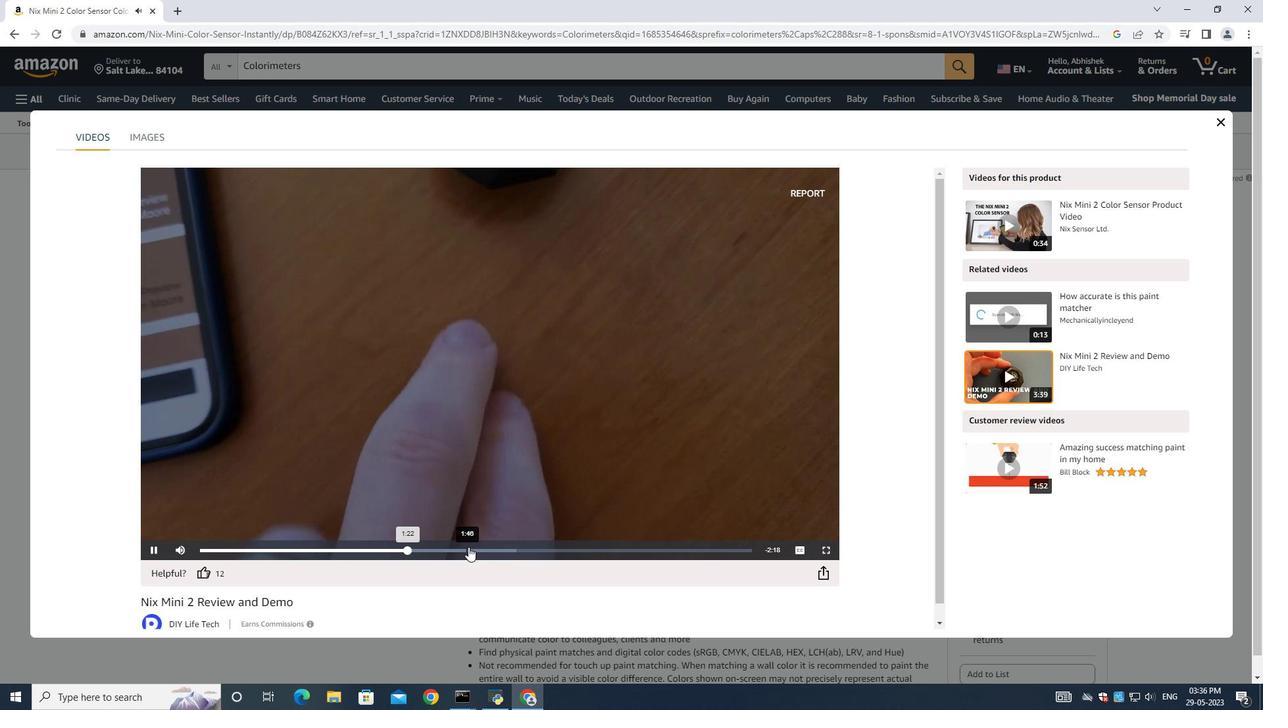 
Action: Mouse moved to (496, 548)
Screenshot: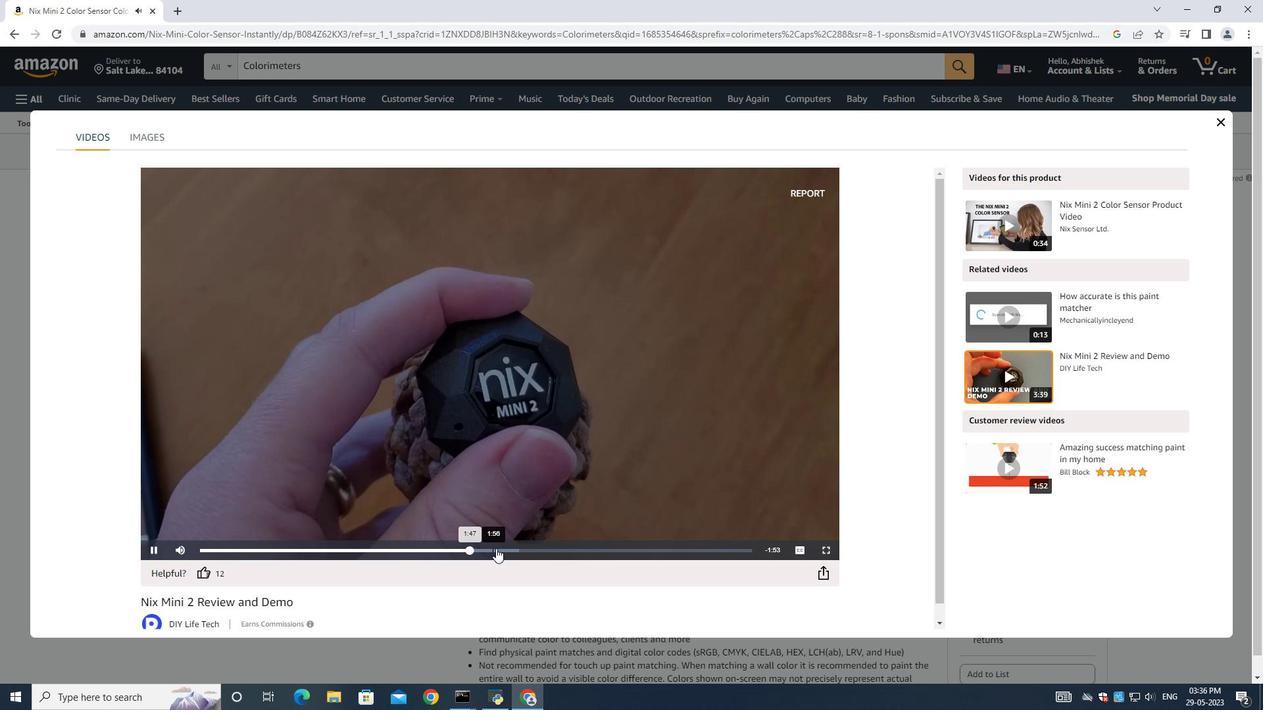
Action: Mouse pressed left at (496, 548)
Screenshot: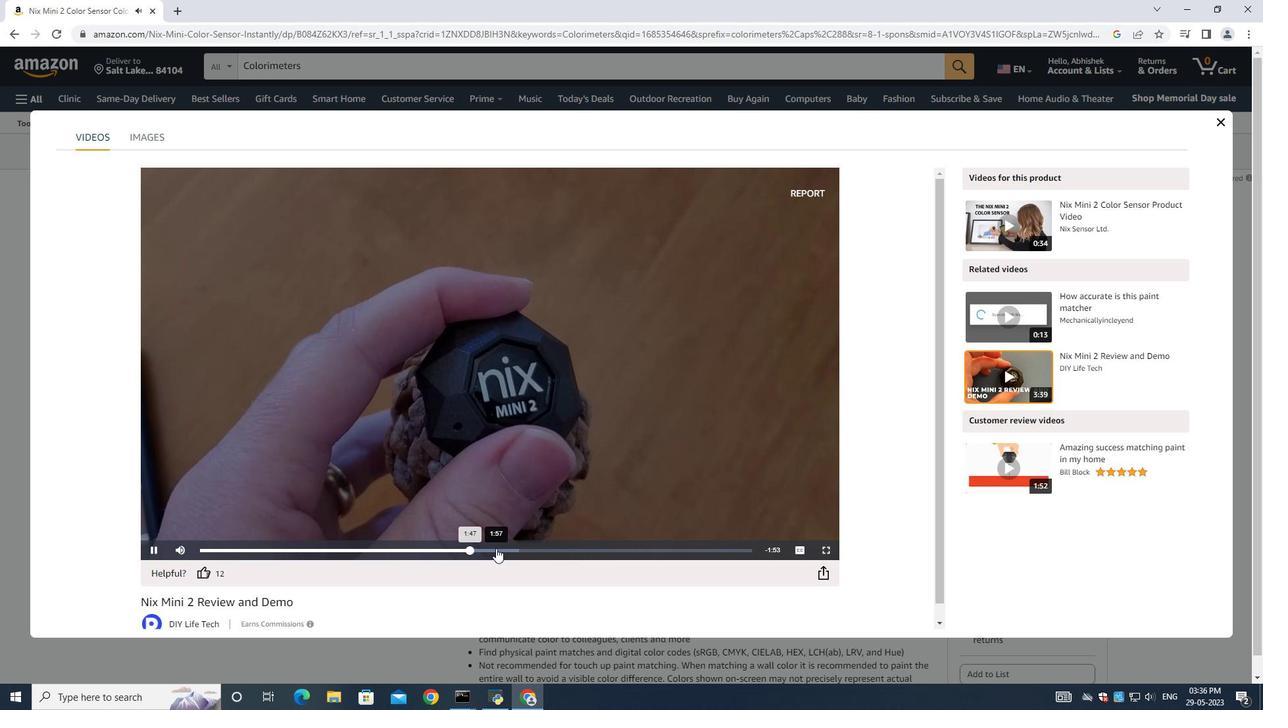
Action: Mouse moved to (532, 544)
Screenshot: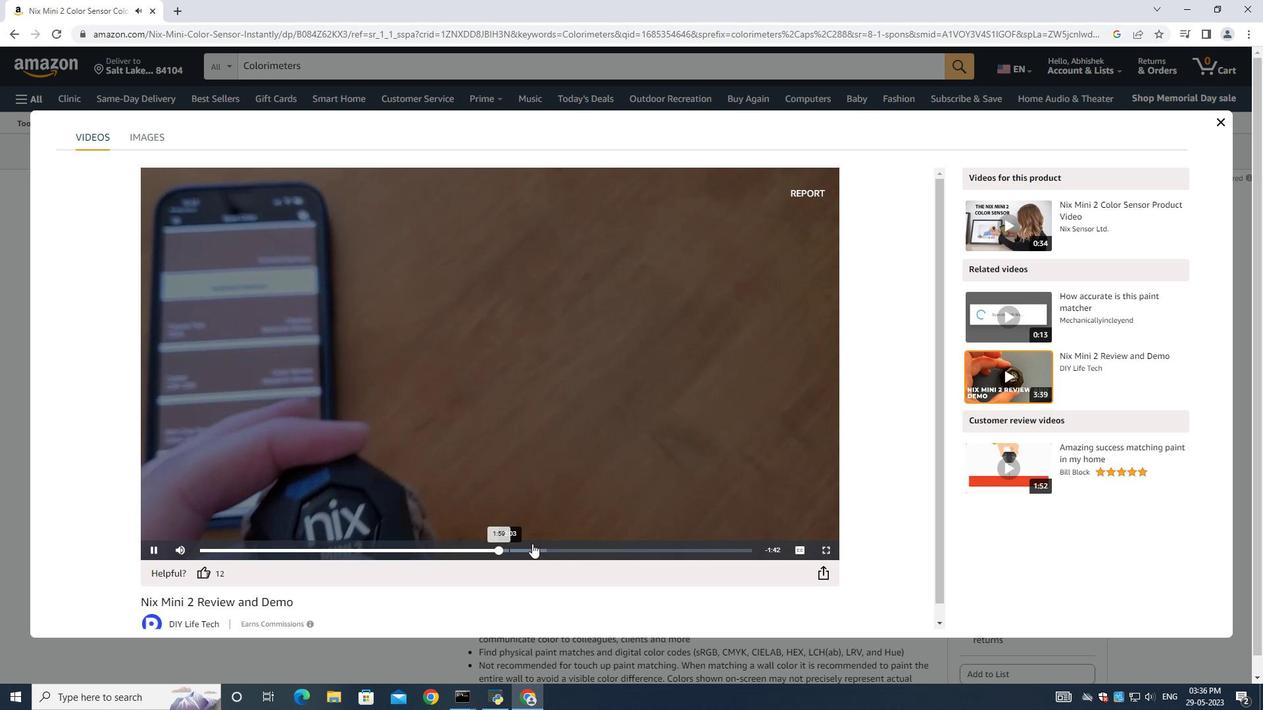 
Action: Mouse pressed left at (532, 544)
Screenshot: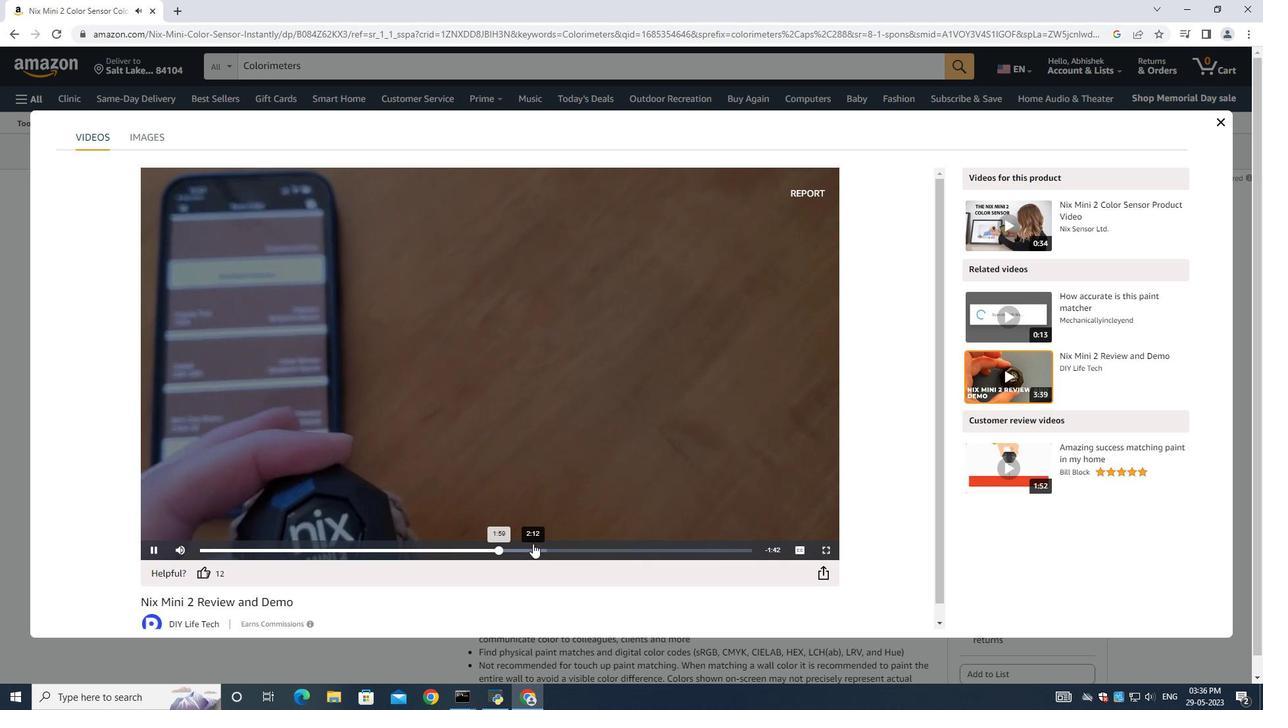
Action: Mouse moved to (612, 546)
Screenshot: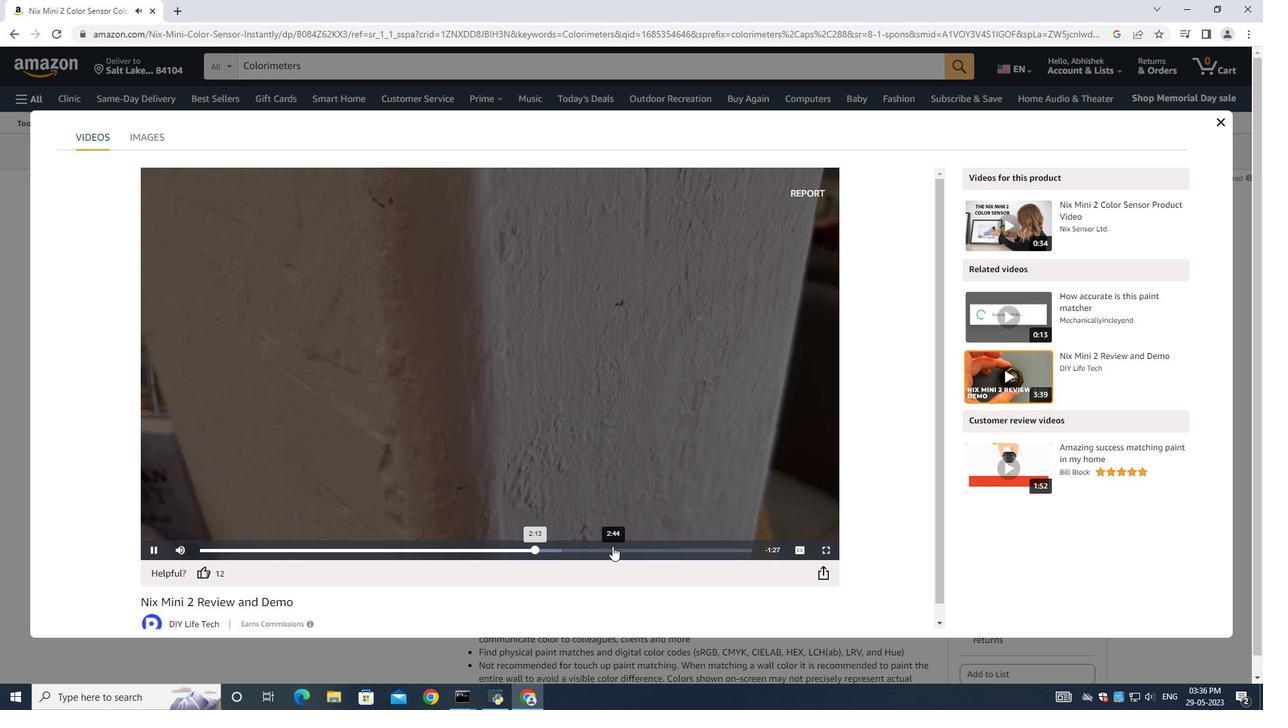
Action: Mouse pressed left at (612, 546)
Screenshot: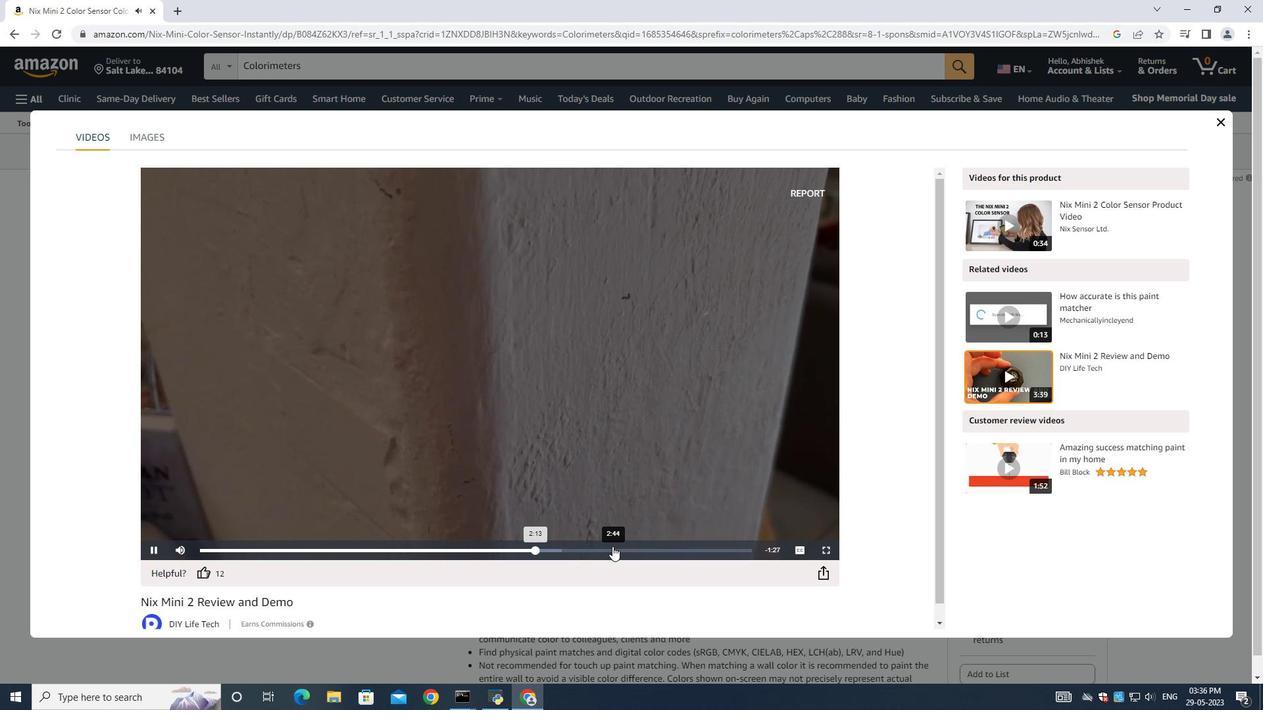 
Action: Mouse moved to (552, 554)
Screenshot: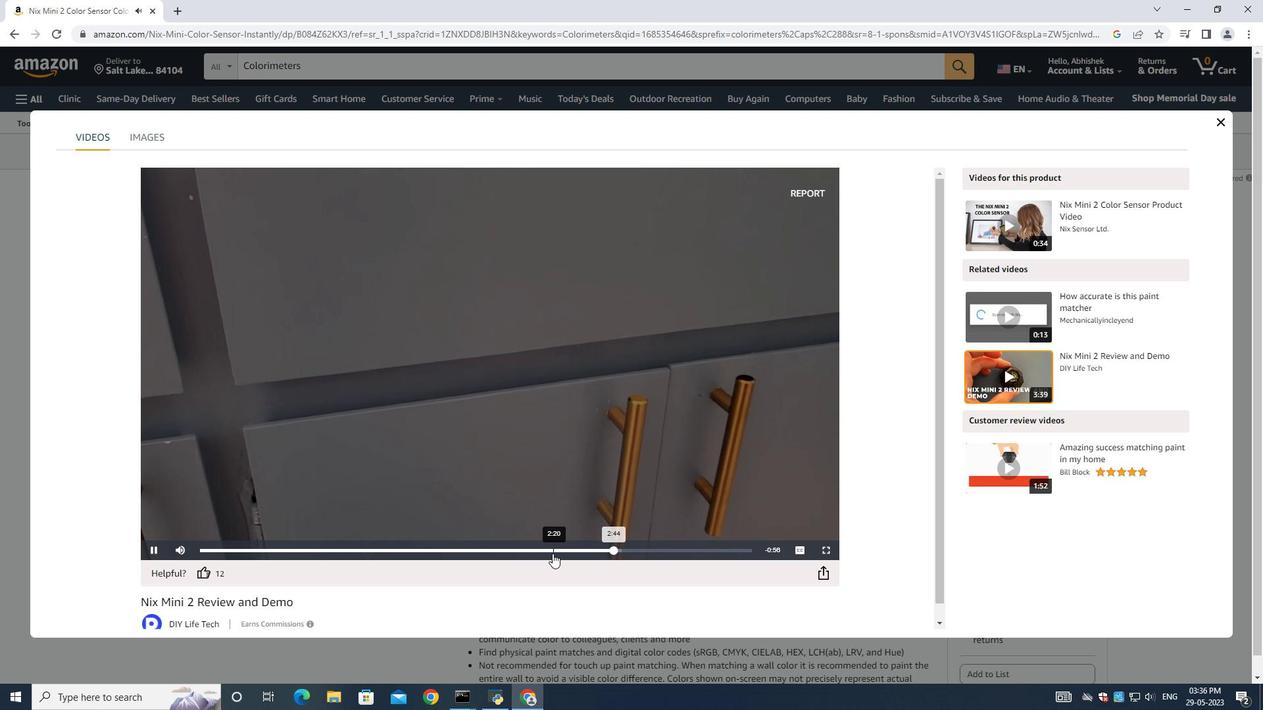 
Action: Mouse pressed left at (552, 554)
Screenshot: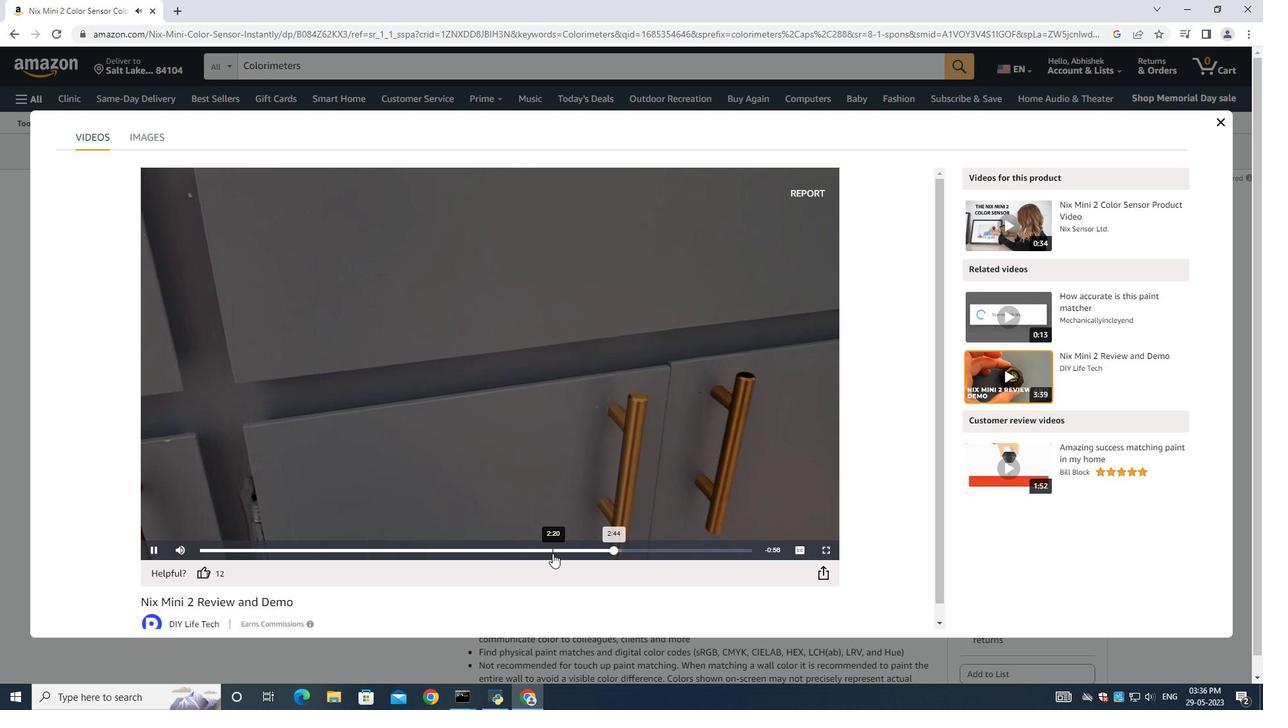
Action: Mouse moved to (1000, 214)
Screenshot: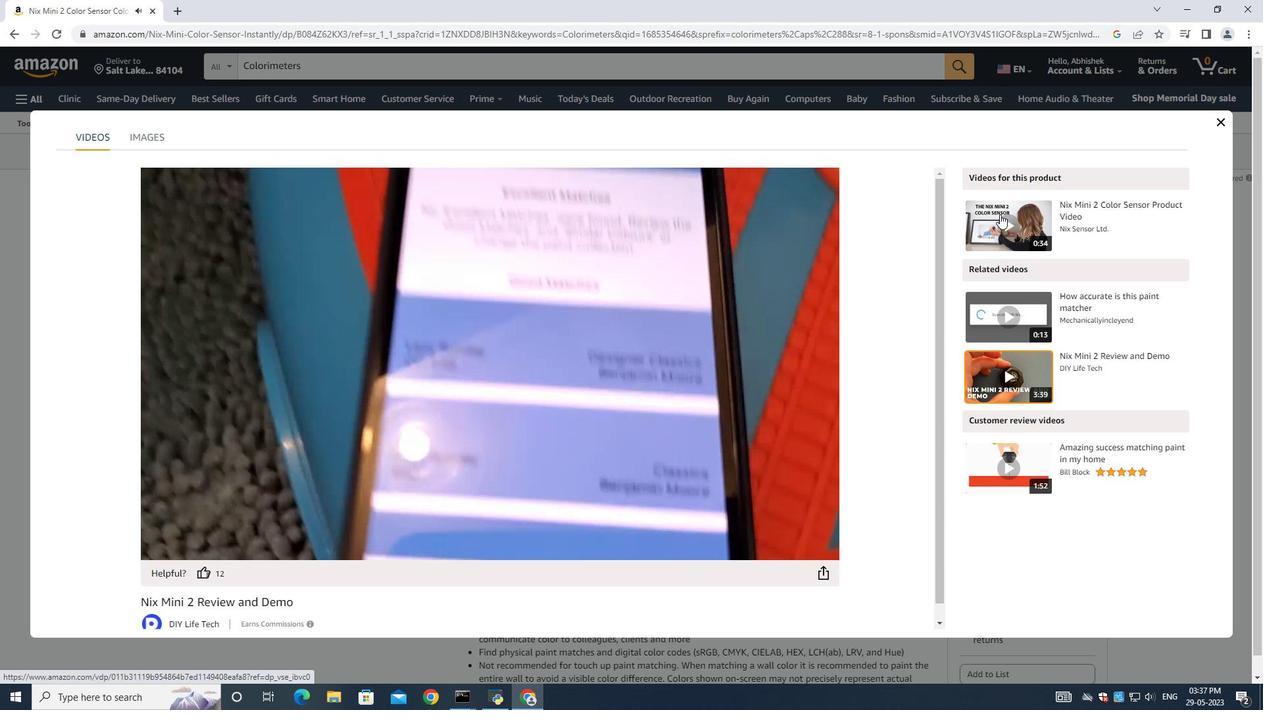 
Action: Mouse pressed left at (1000, 214)
Screenshot: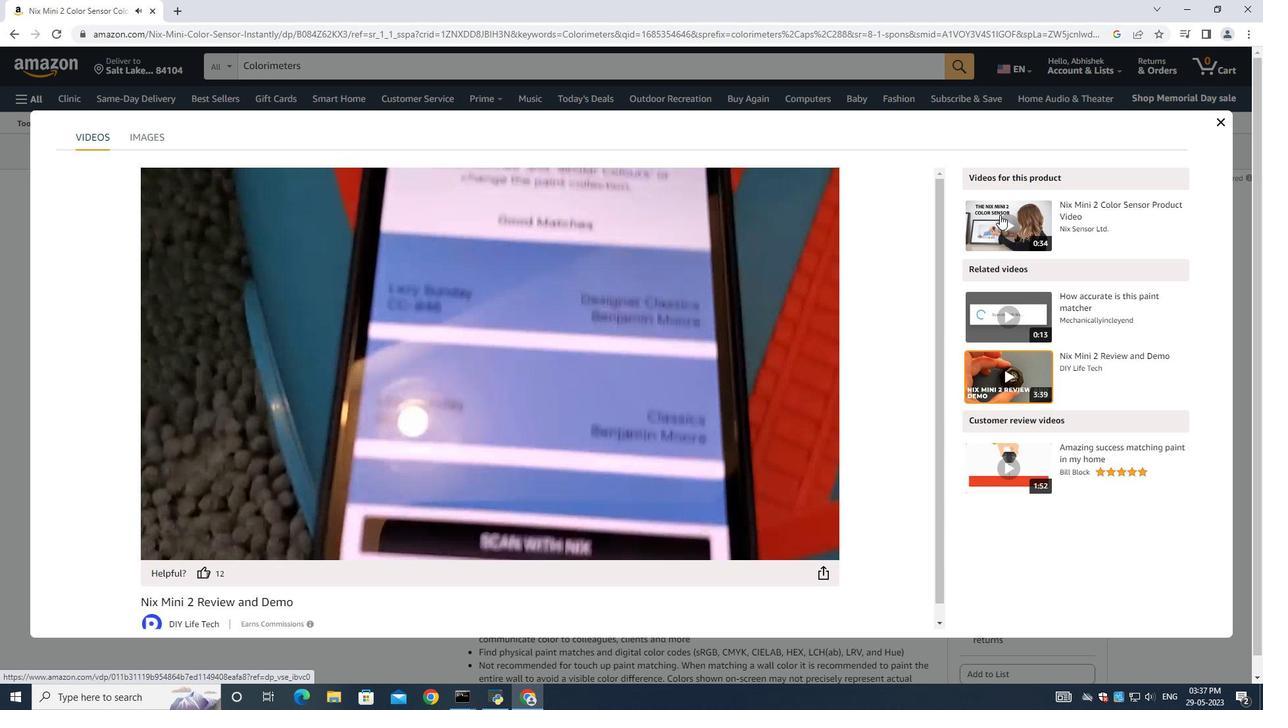 
Action: Mouse moved to (1031, 326)
Screenshot: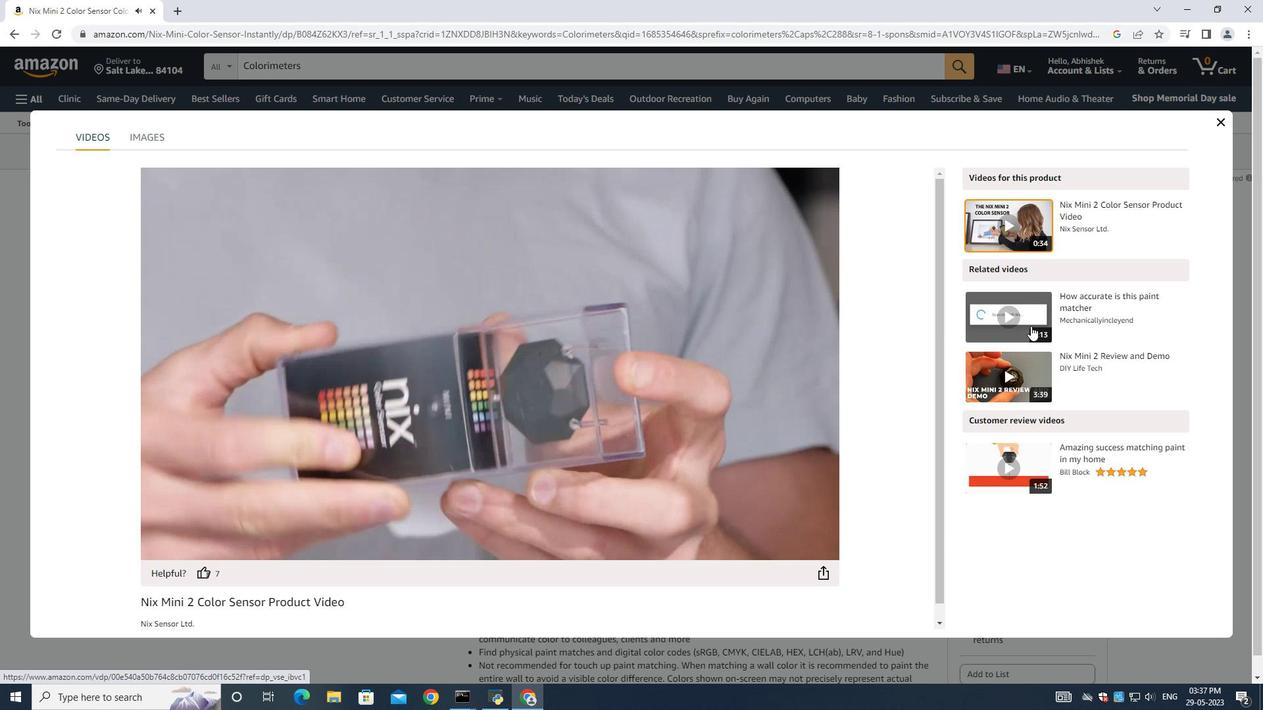 
Action: Mouse pressed left at (1031, 326)
Screenshot: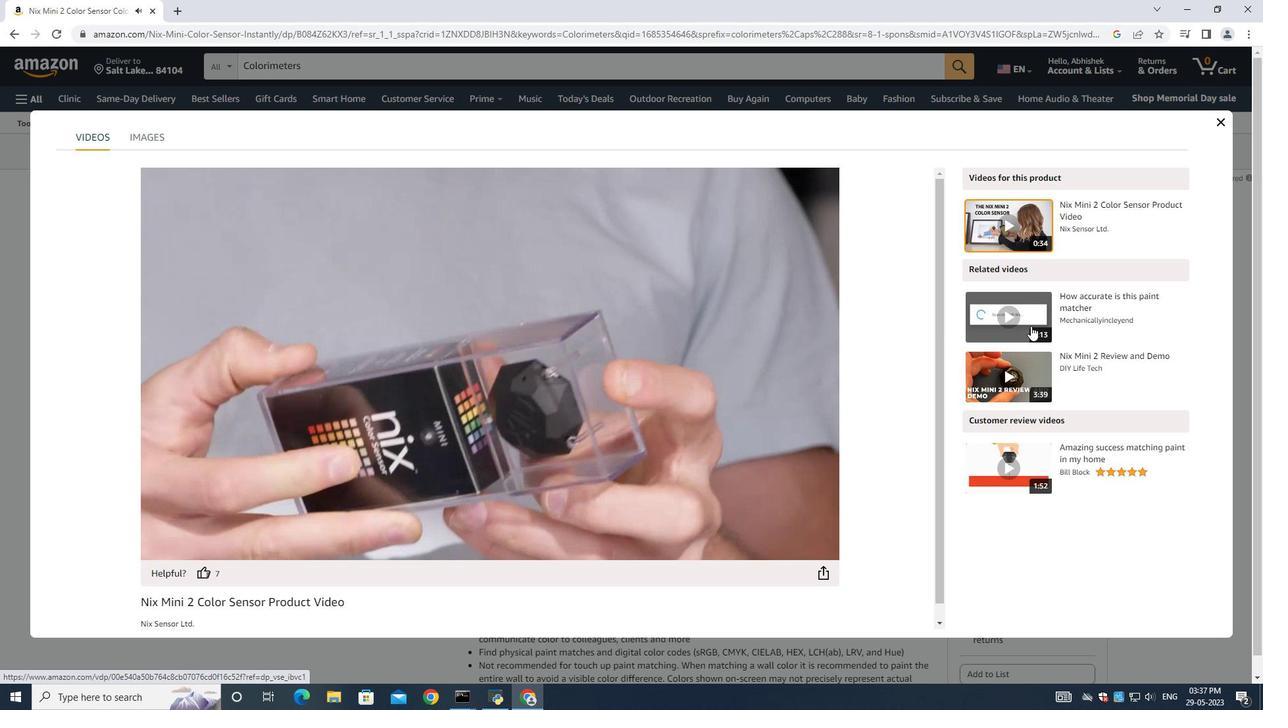 
Action: Mouse moved to (1012, 380)
Screenshot: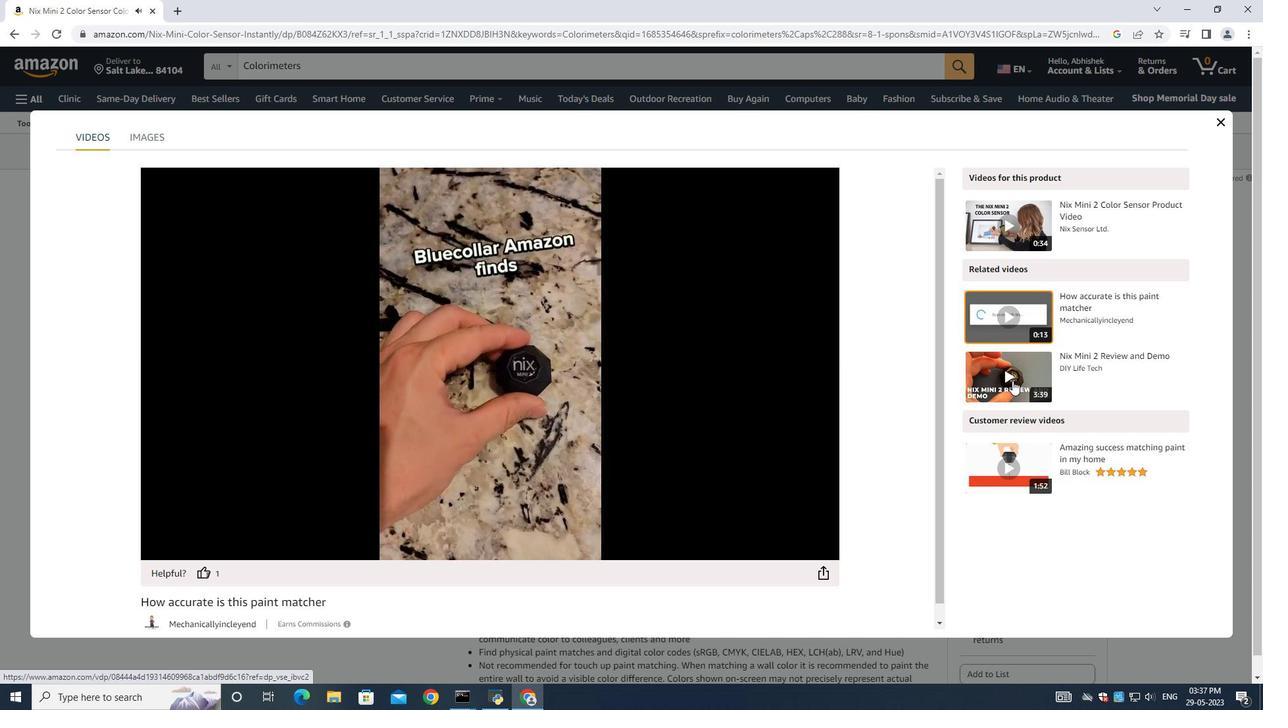 
Action: Mouse pressed left at (1012, 380)
Screenshot: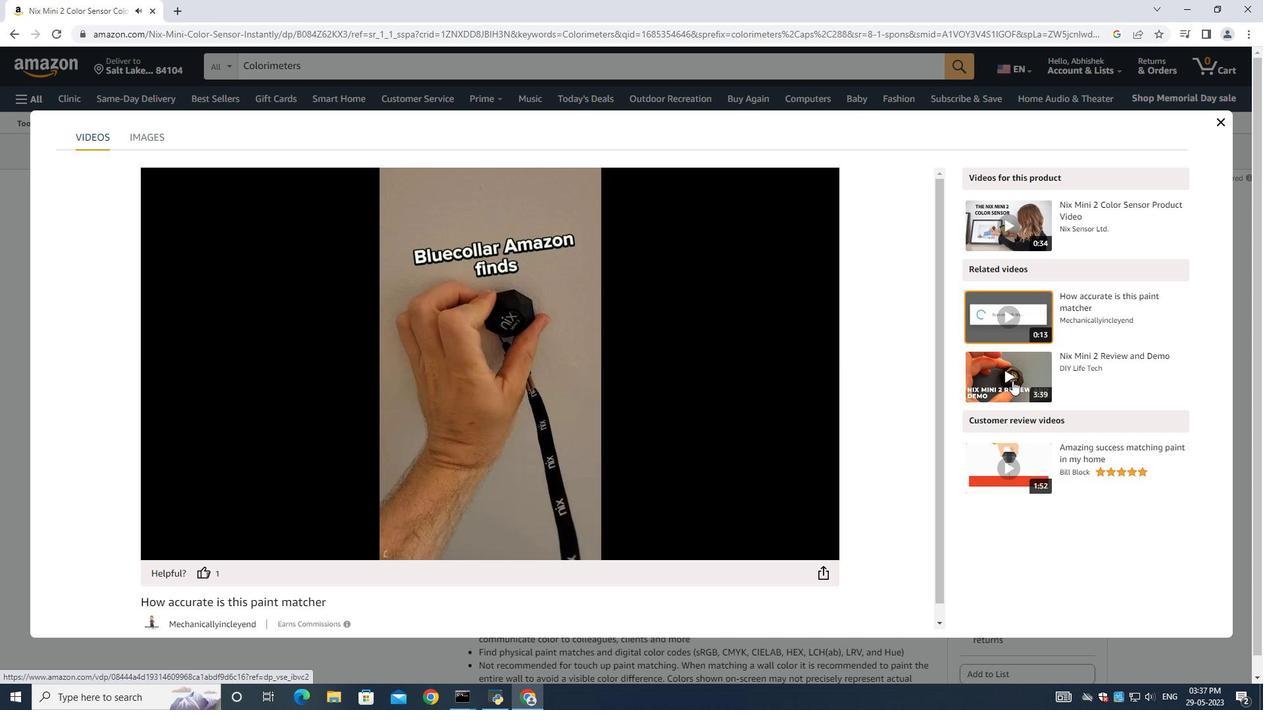 
Action: Mouse moved to (205, 565)
Screenshot: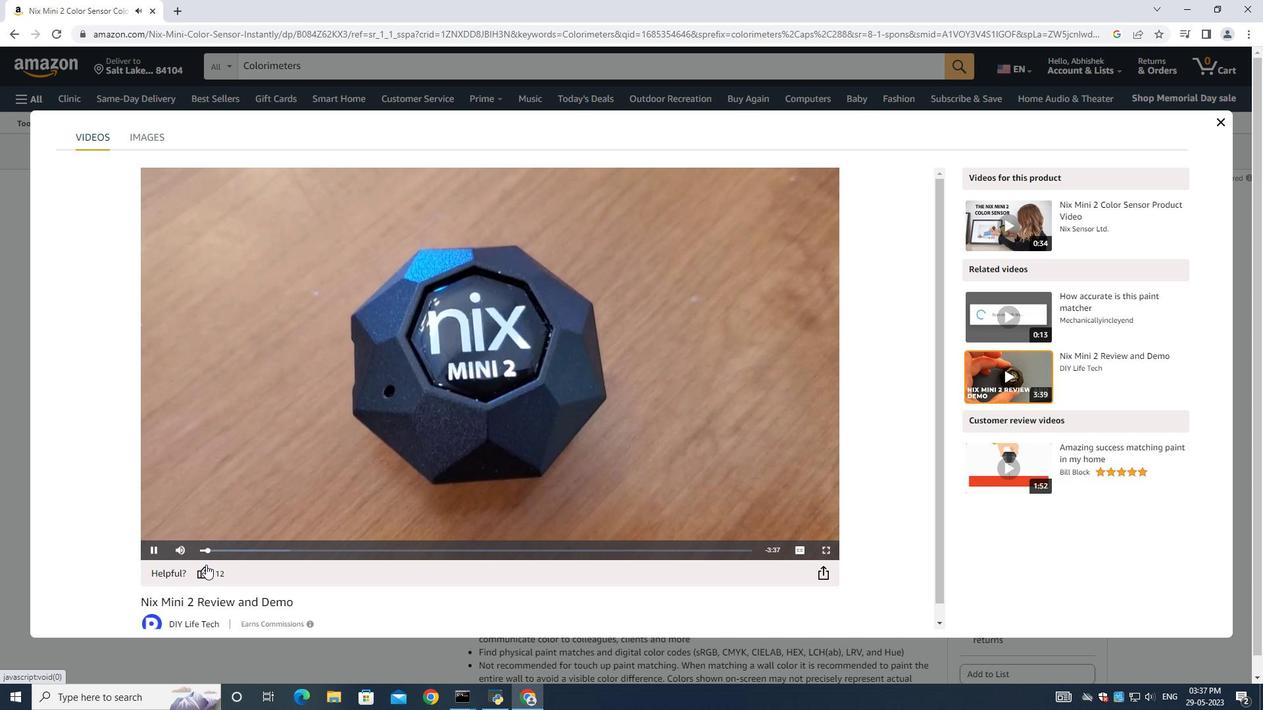 
Action: Mouse pressed left at (205, 565)
Screenshot: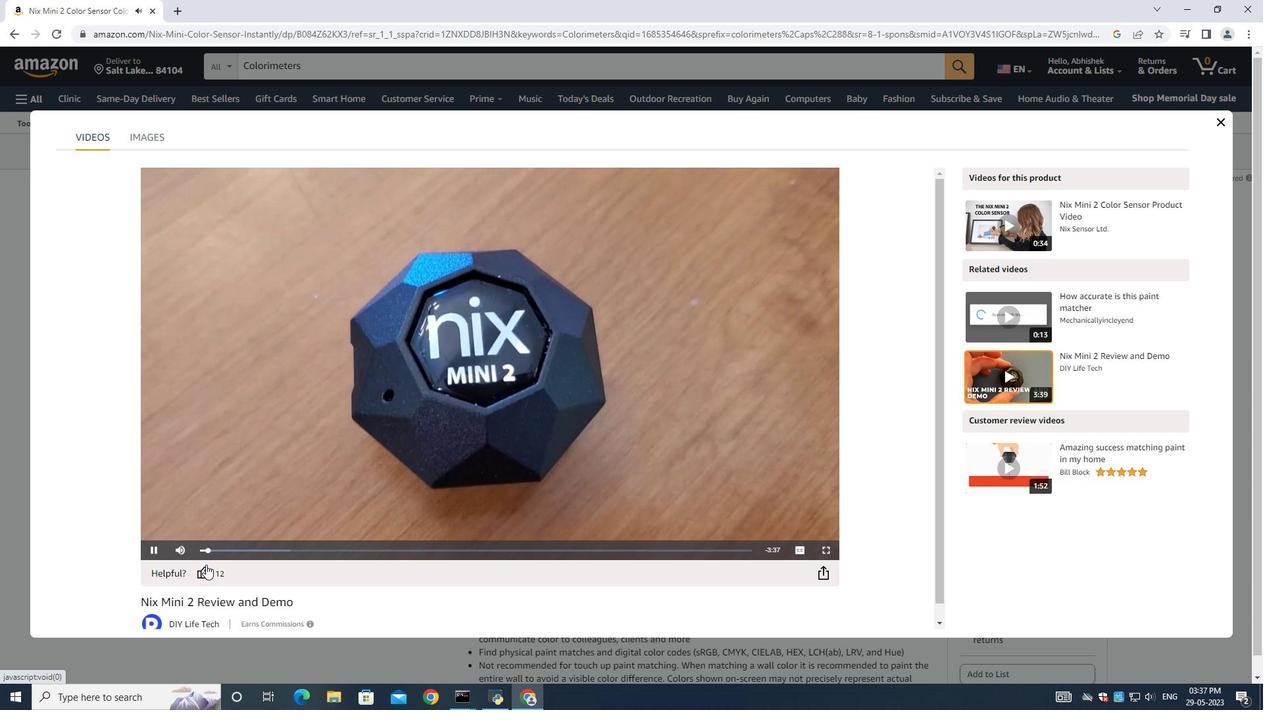 
Action: Mouse moved to (305, 549)
Screenshot: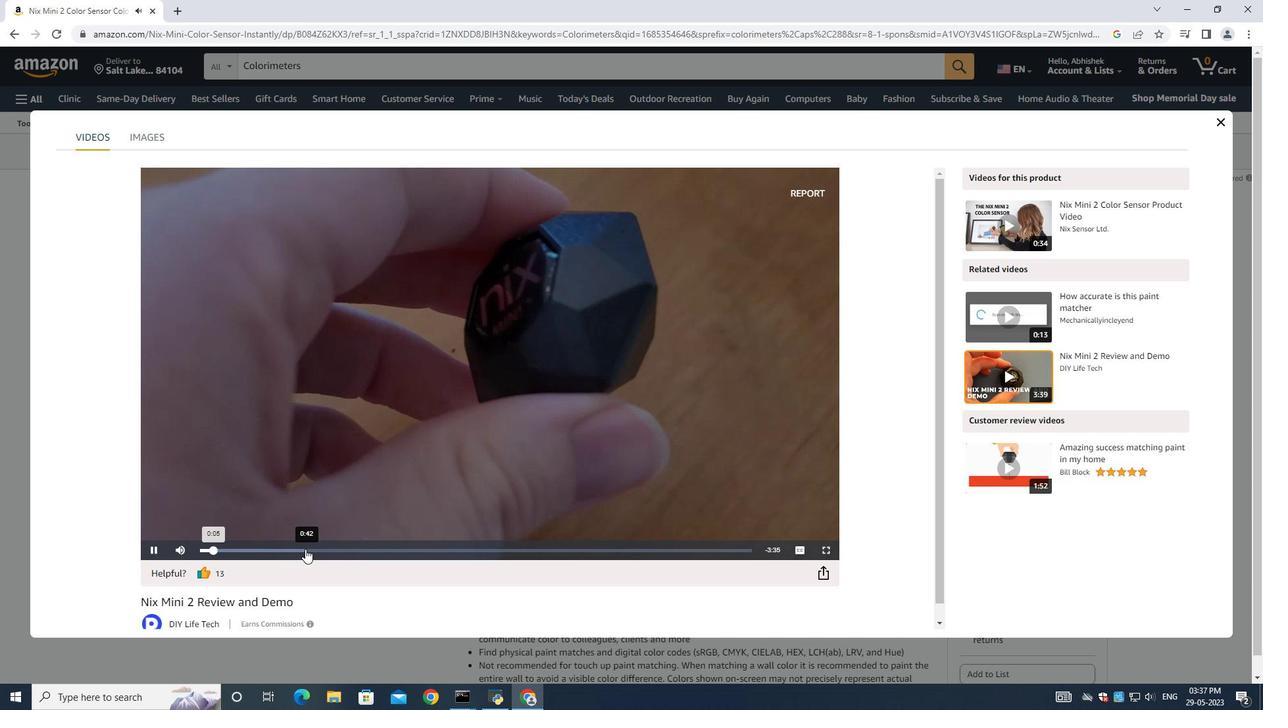 
Action: Mouse pressed left at (305, 549)
Screenshot: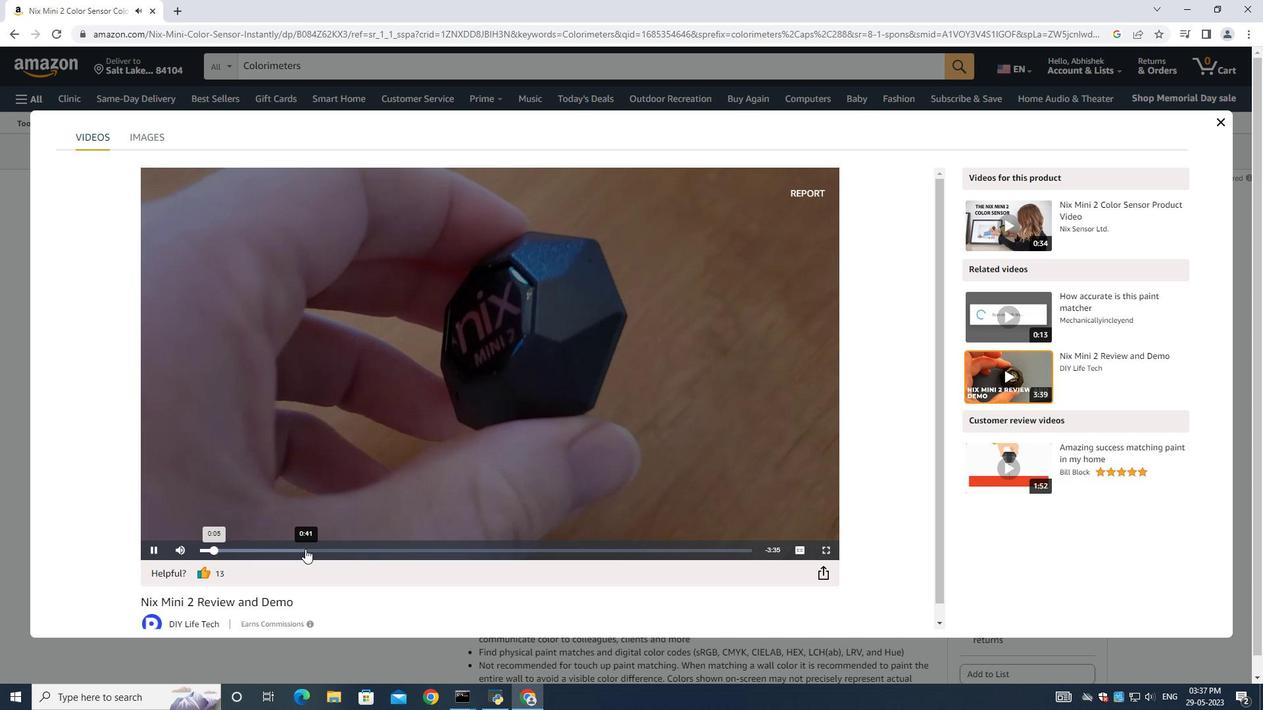 
Action: Mouse moved to (373, 549)
Screenshot: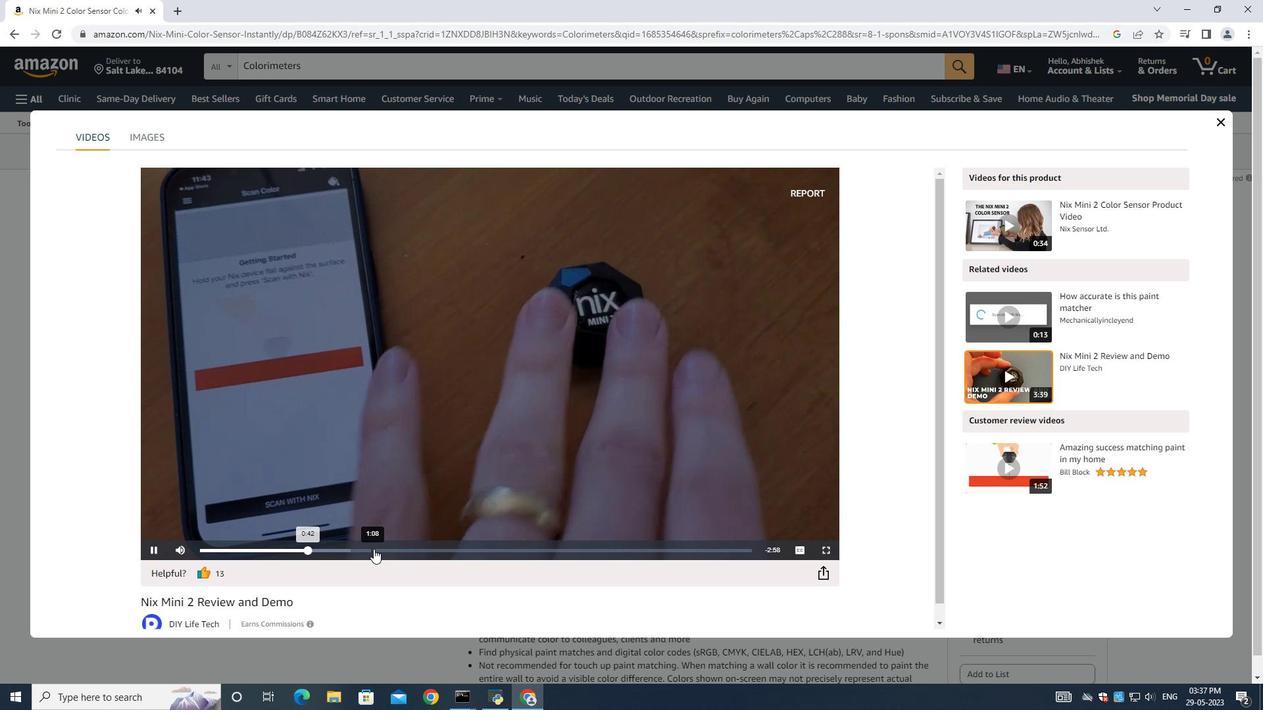
Action: Mouse pressed left at (373, 549)
Screenshot: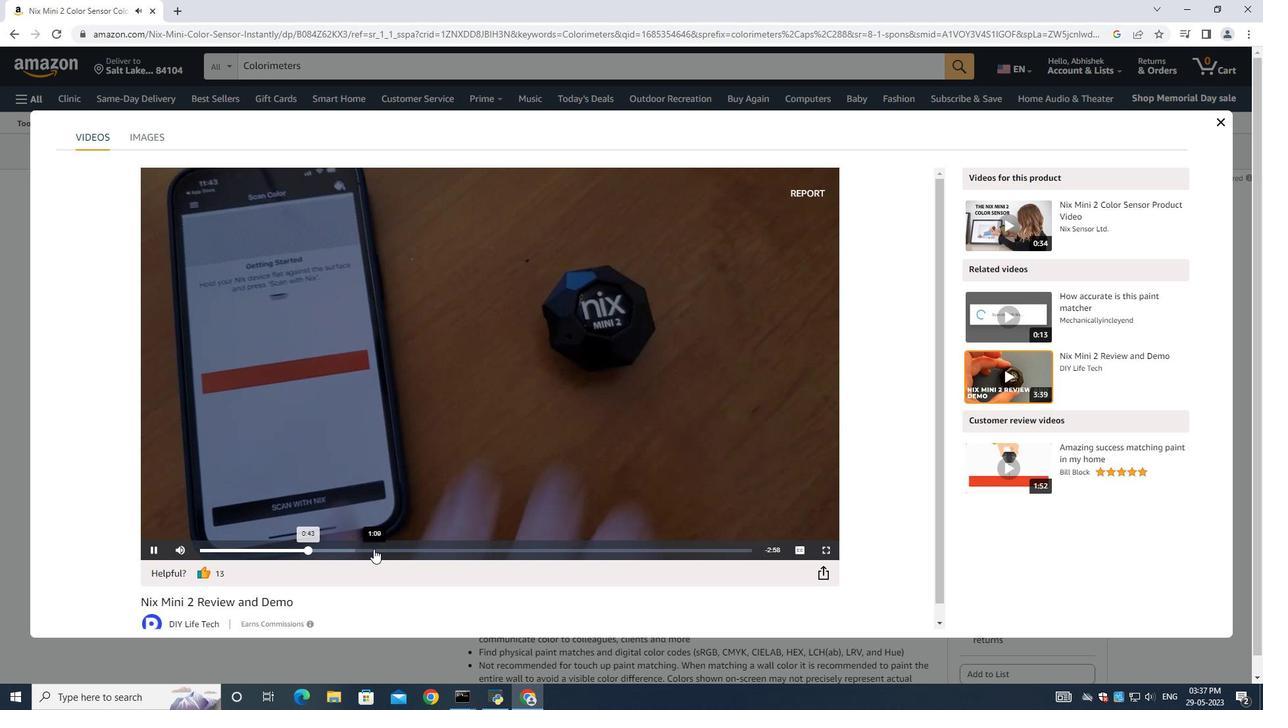 
Action: Mouse moved to (1223, 121)
Screenshot: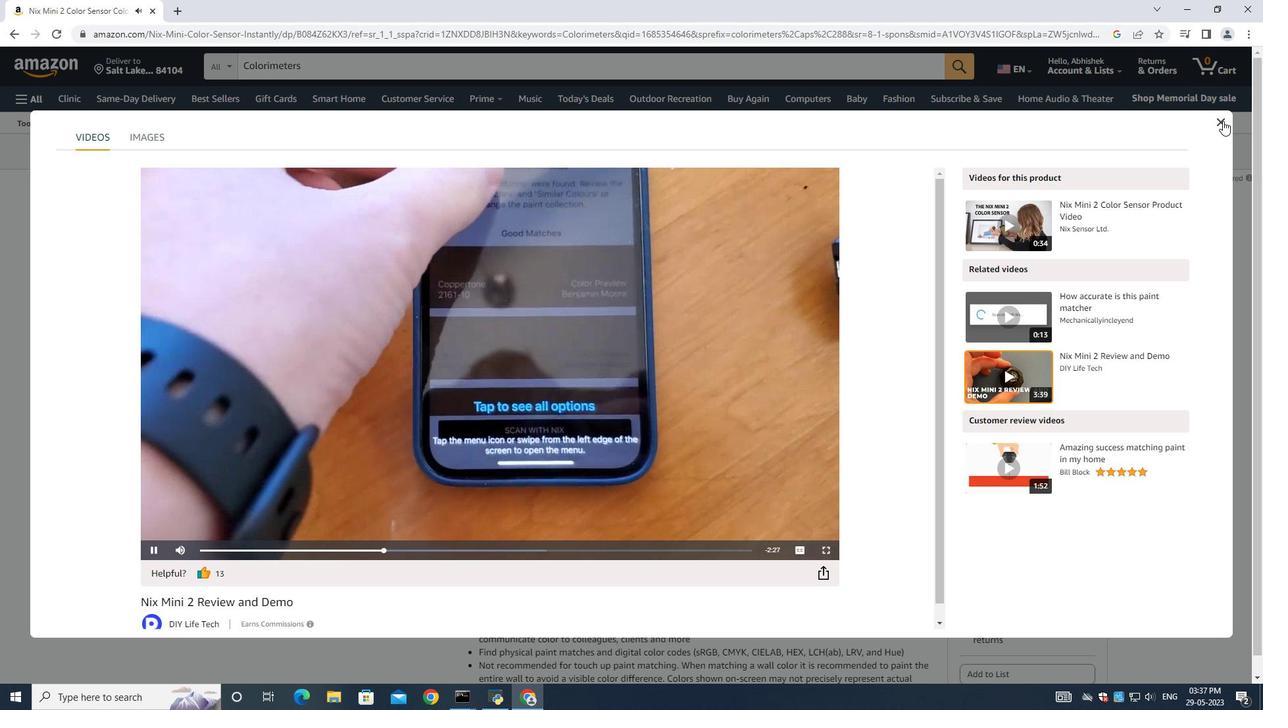 
Action: Mouse pressed left at (1223, 121)
Screenshot: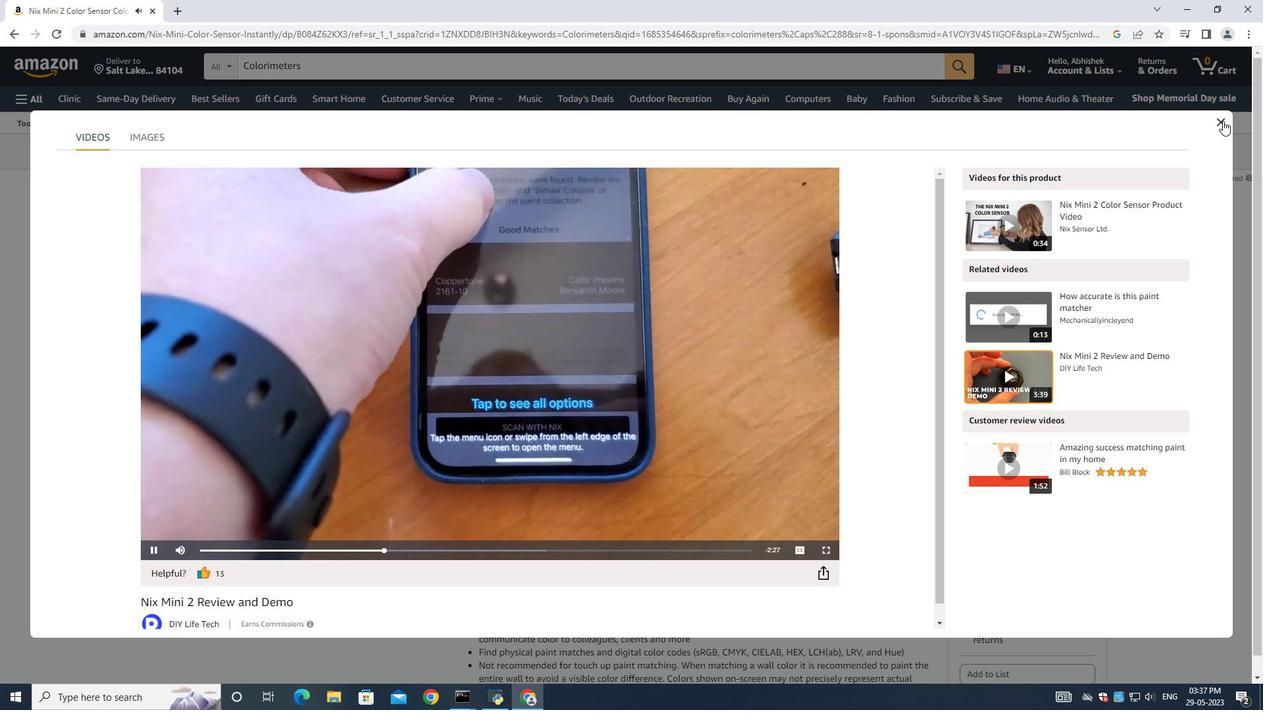 
Action: Mouse moved to (995, 462)
Screenshot: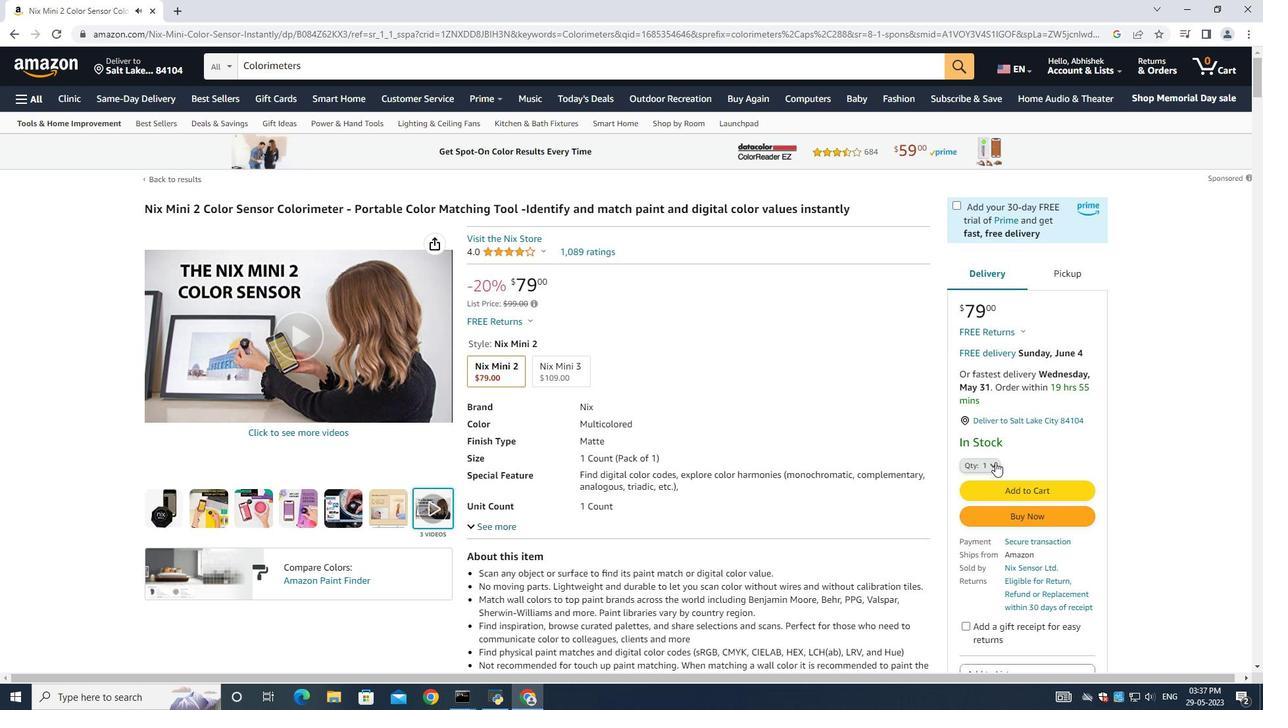 
Action: Mouse pressed left at (995, 462)
Screenshot: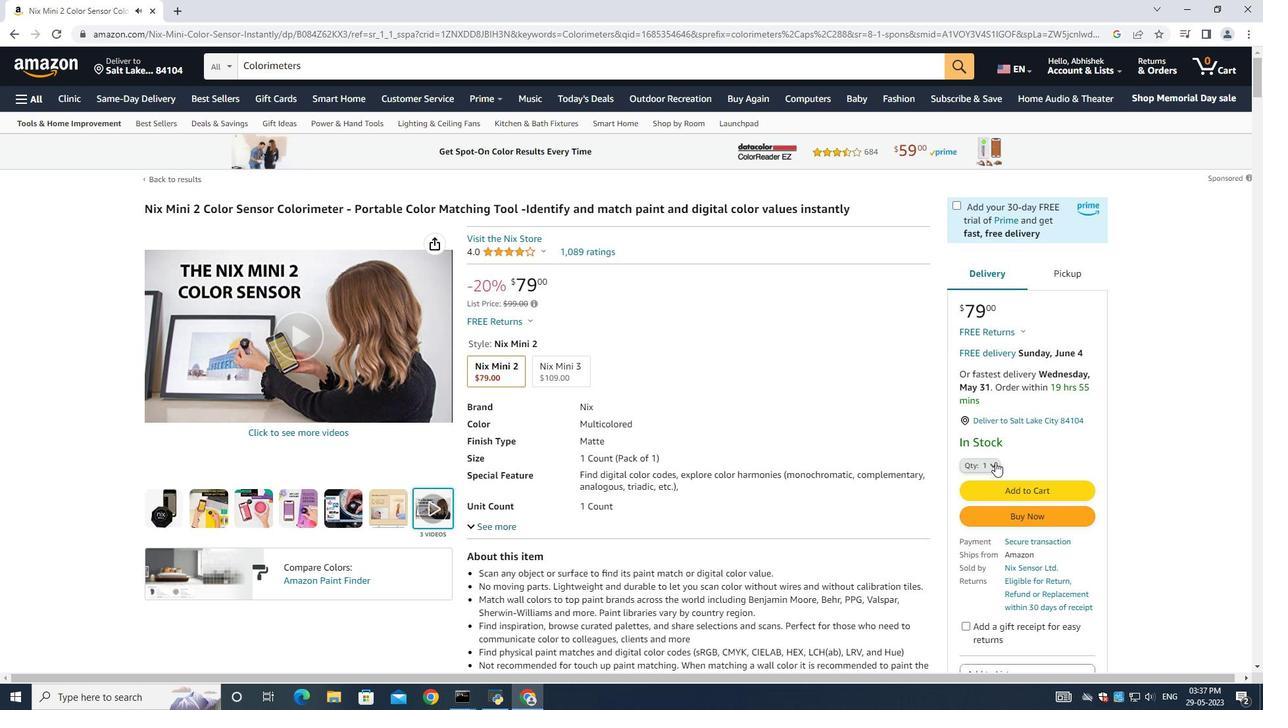 
Action: Mouse moved to (979, 96)
Screenshot: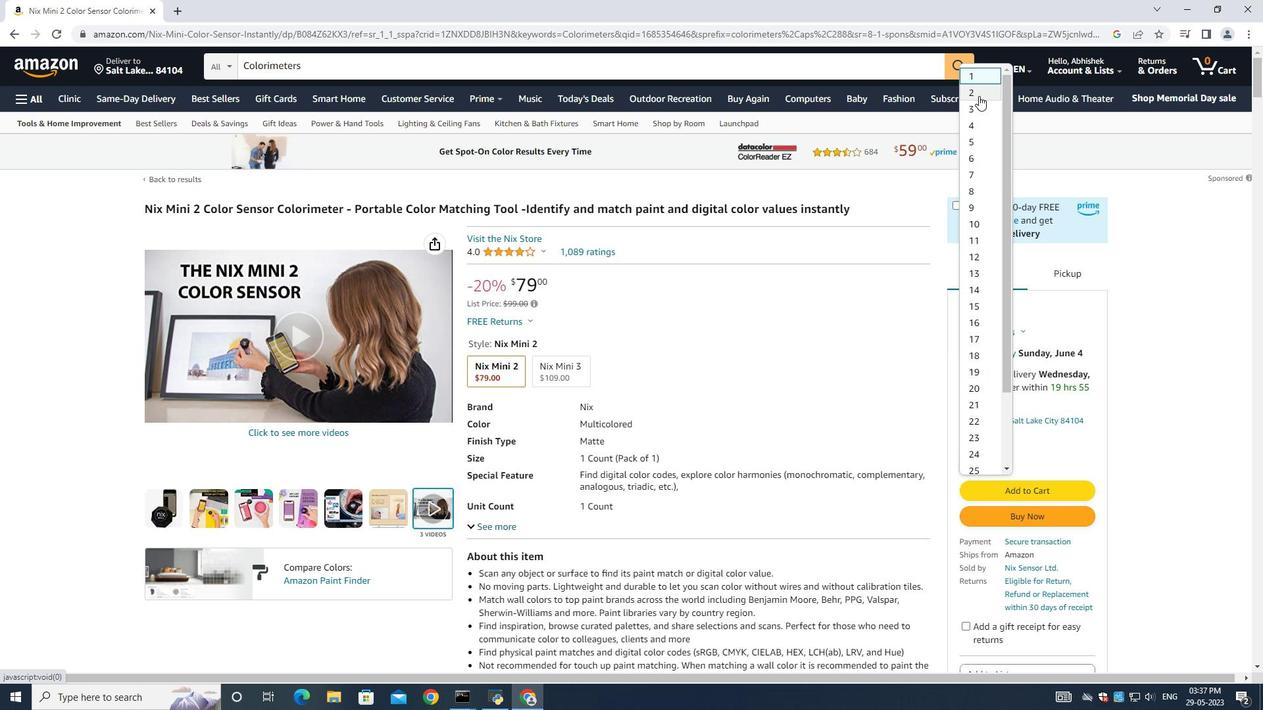
Action: Mouse pressed left at (979, 96)
Screenshot: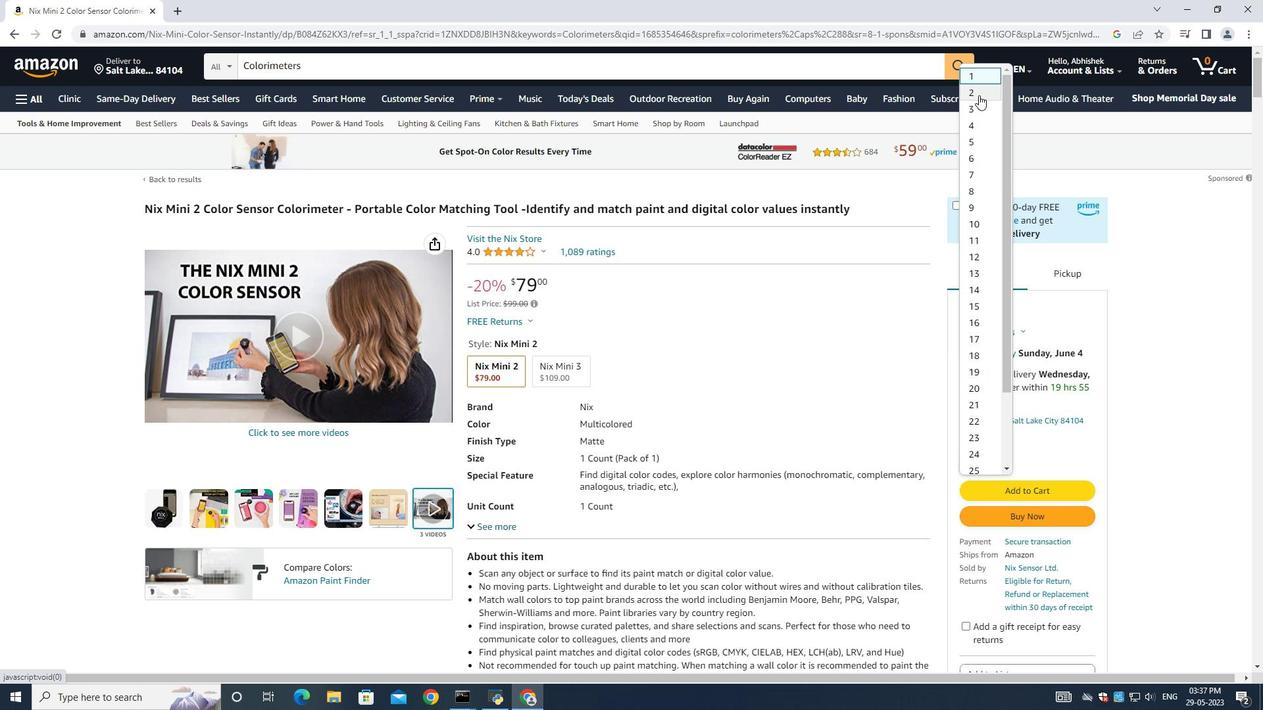 
Action: Mouse moved to (1017, 519)
Screenshot: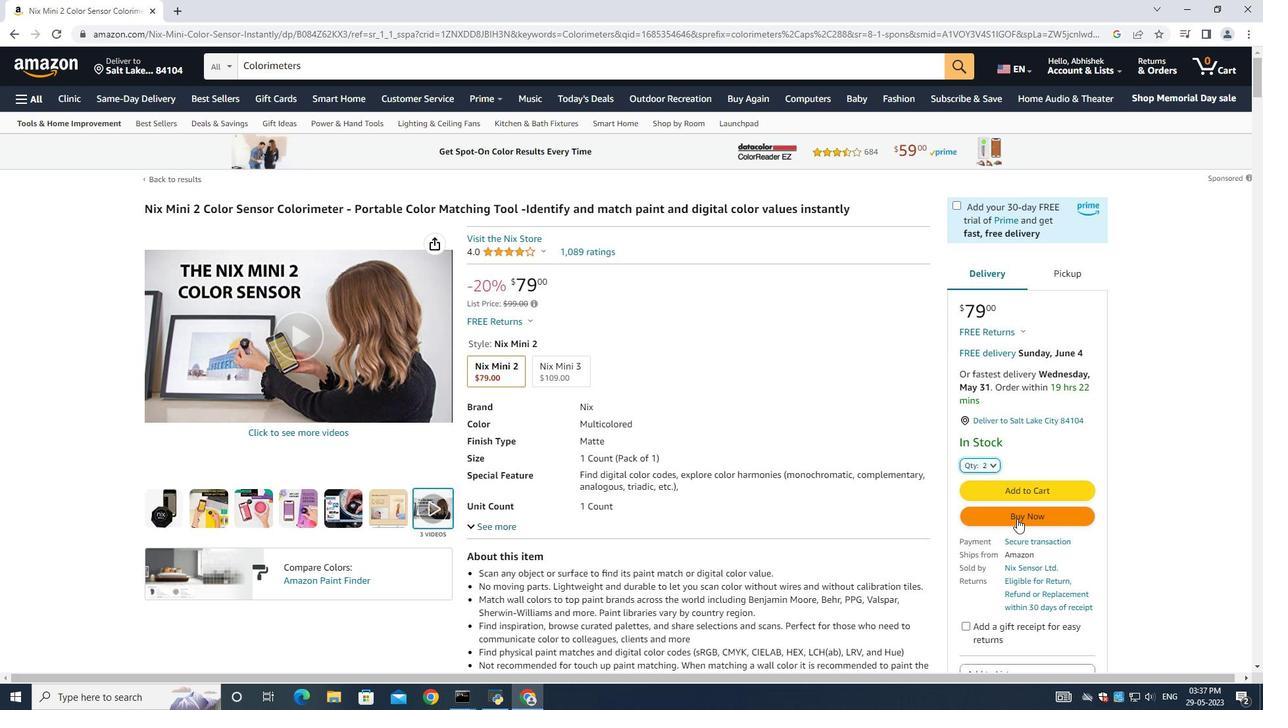 
Action: Mouse pressed left at (1017, 519)
Screenshot: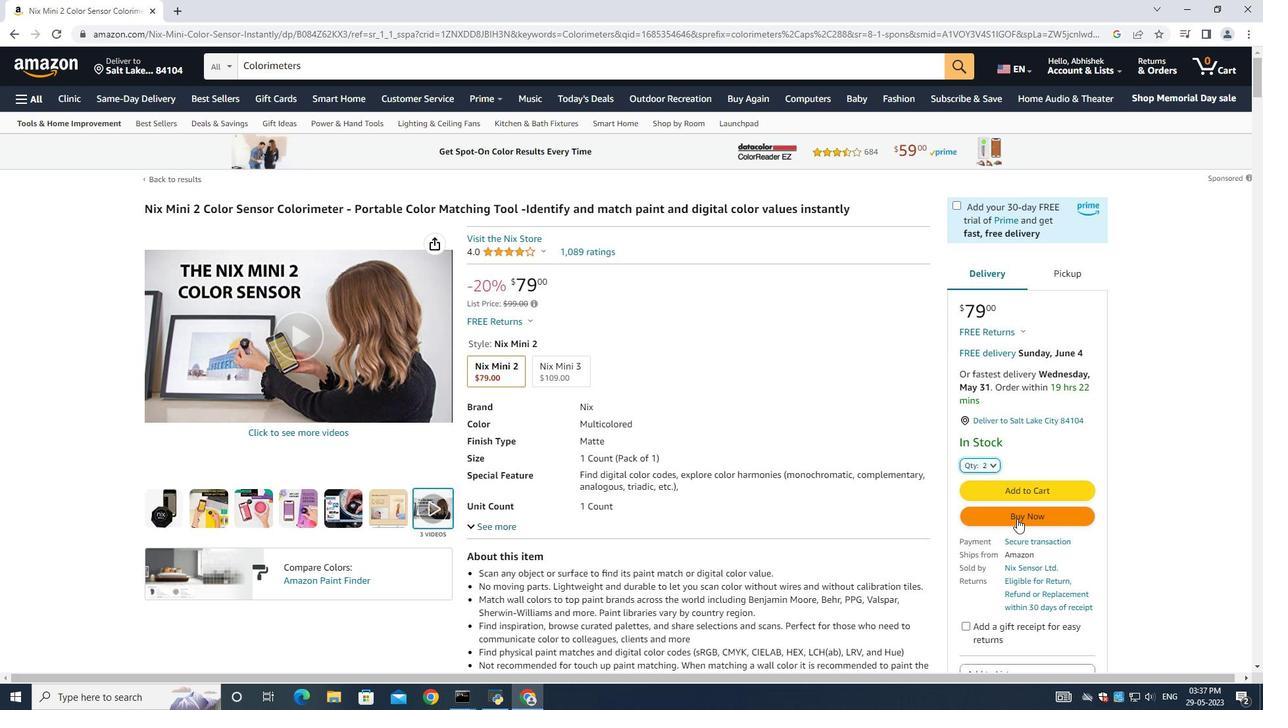 
Action: Mouse moved to (429, 322)
Screenshot: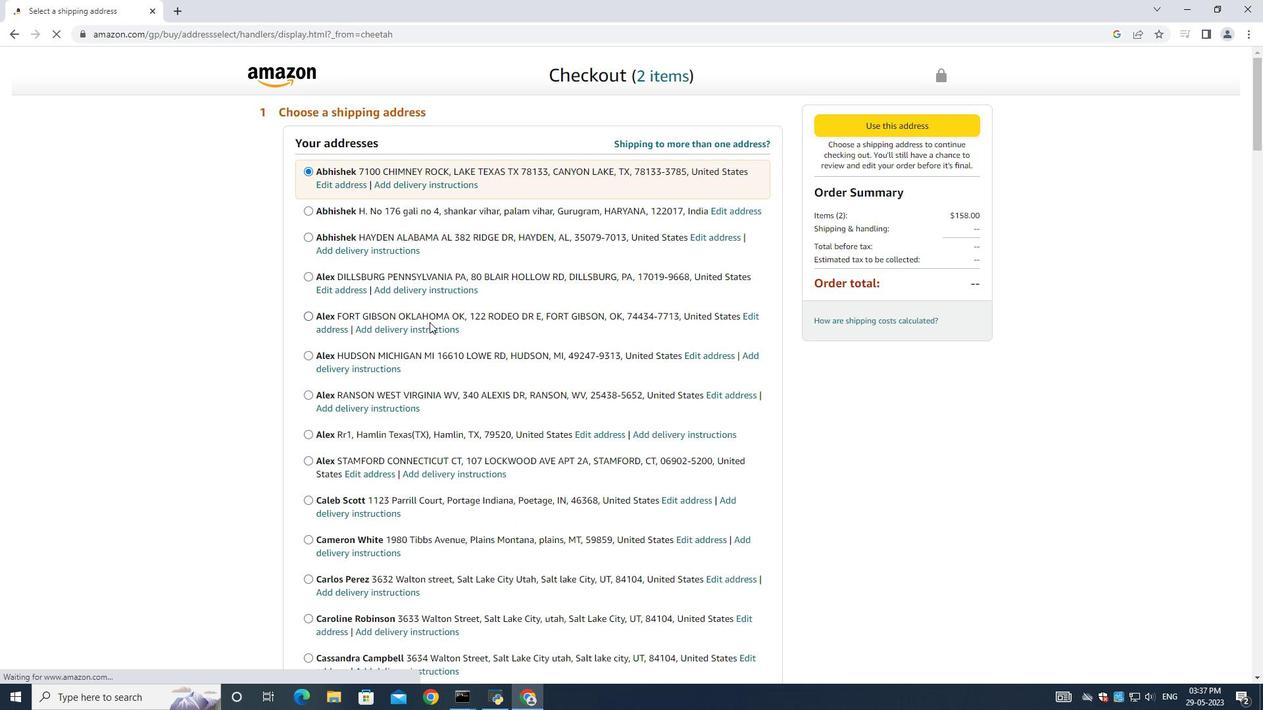 
Action: Mouse scrolled (429, 321) with delta (0, 0)
Screenshot: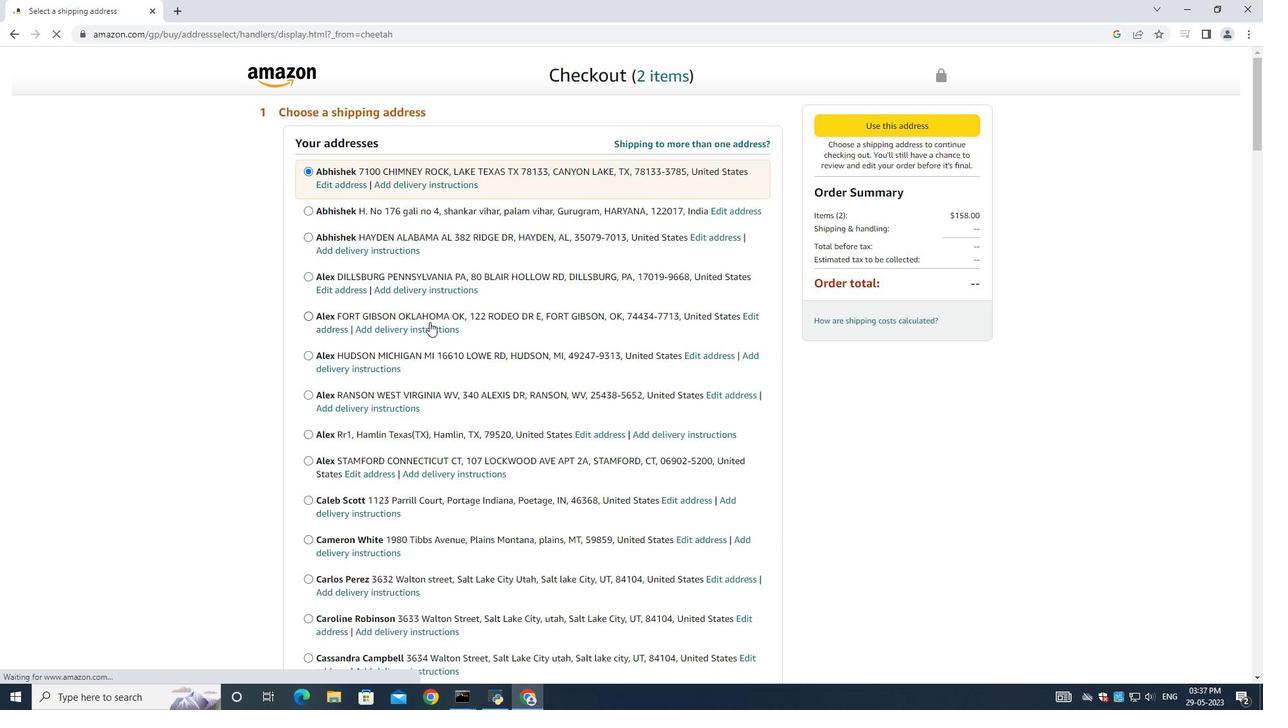 
Action: Mouse scrolled (429, 321) with delta (0, 0)
Screenshot: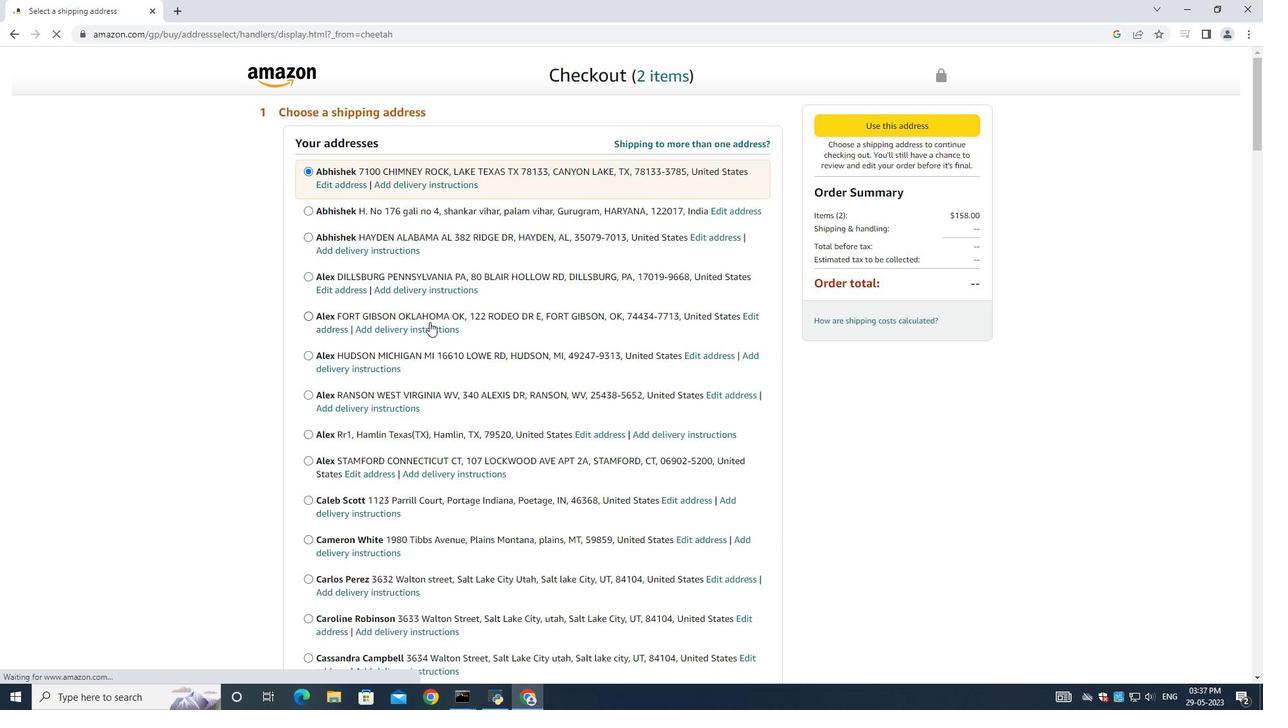 
Action: Mouse scrolled (429, 321) with delta (0, 0)
Screenshot: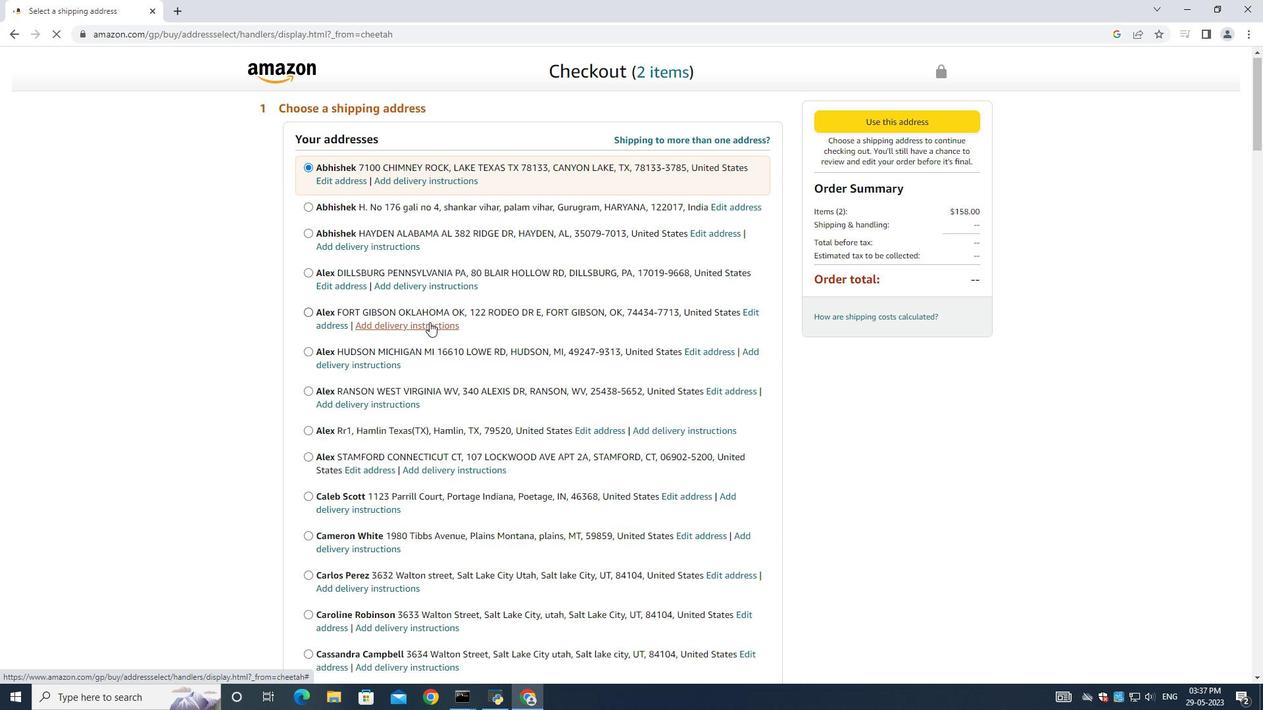 
Action: Mouse scrolled (429, 321) with delta (0, 0)
Screenshot: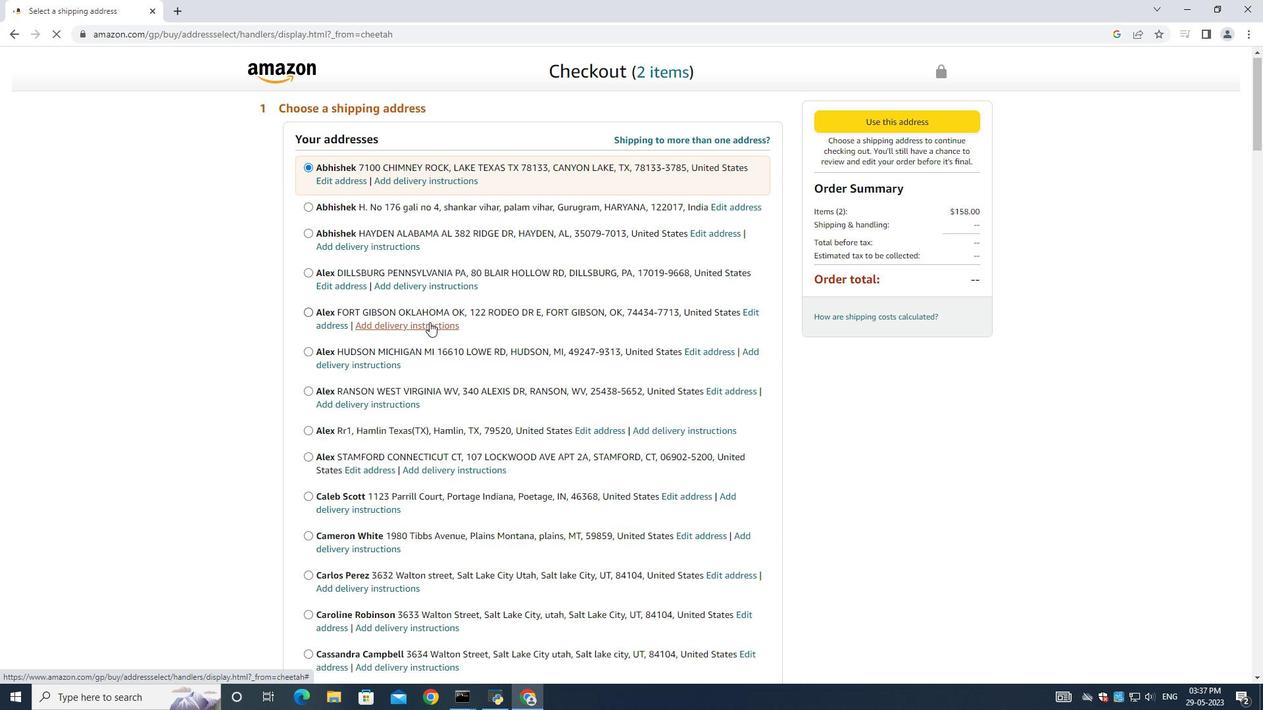 
Action: Mouse scrolled (429, 321) with delta (0, 0)
Screenshot: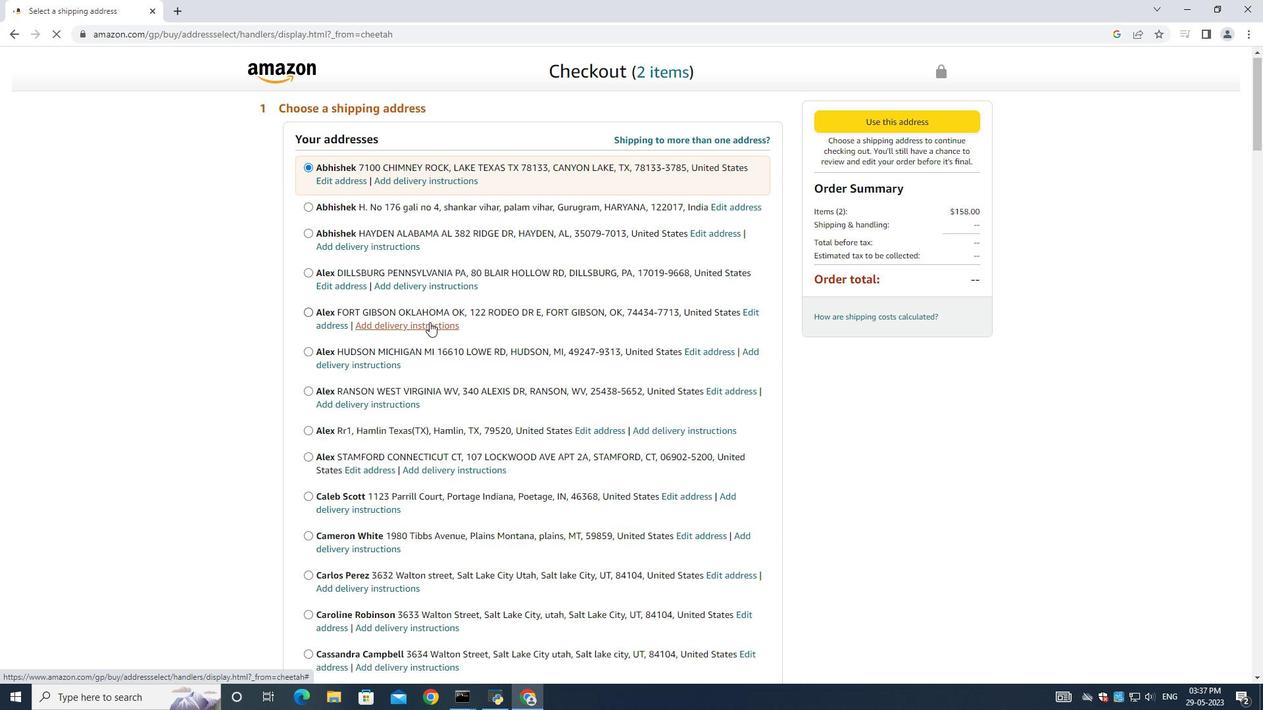 
Action: Mouse scrolled (429, 321) with delta (0, 0)
Screenshot: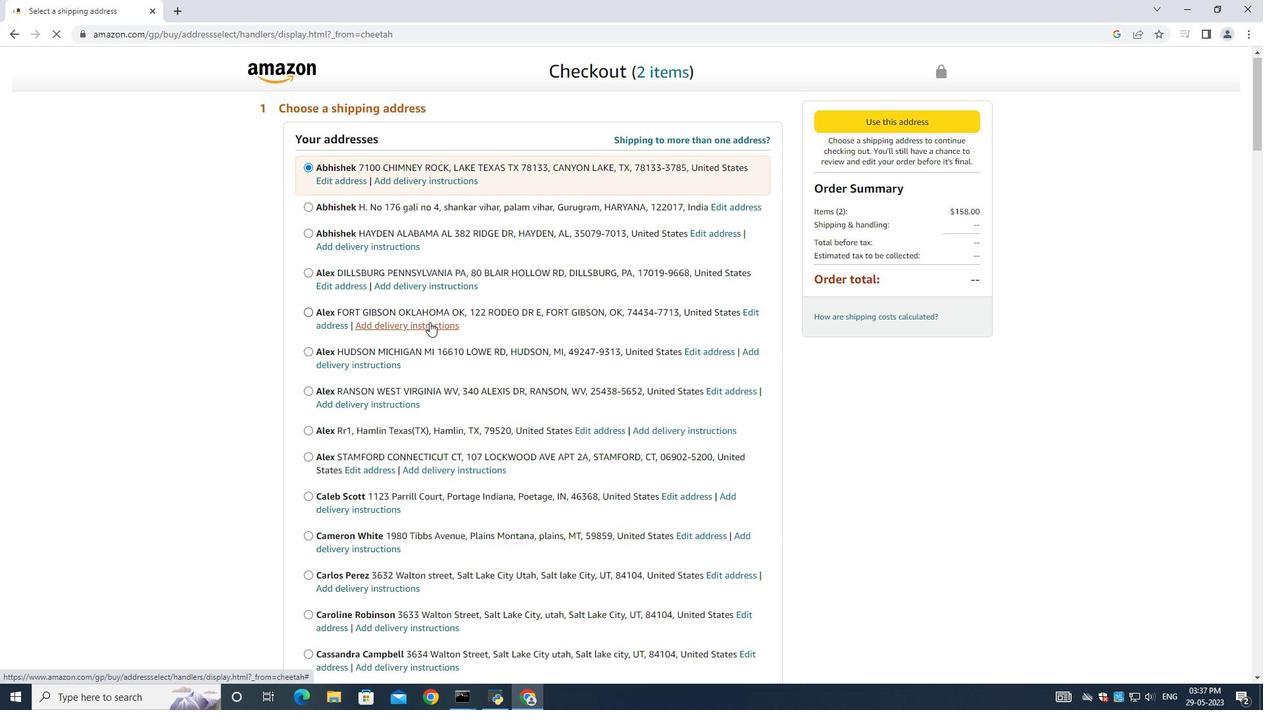 
Action: Mouse moved to (428, 320)
Screenshot: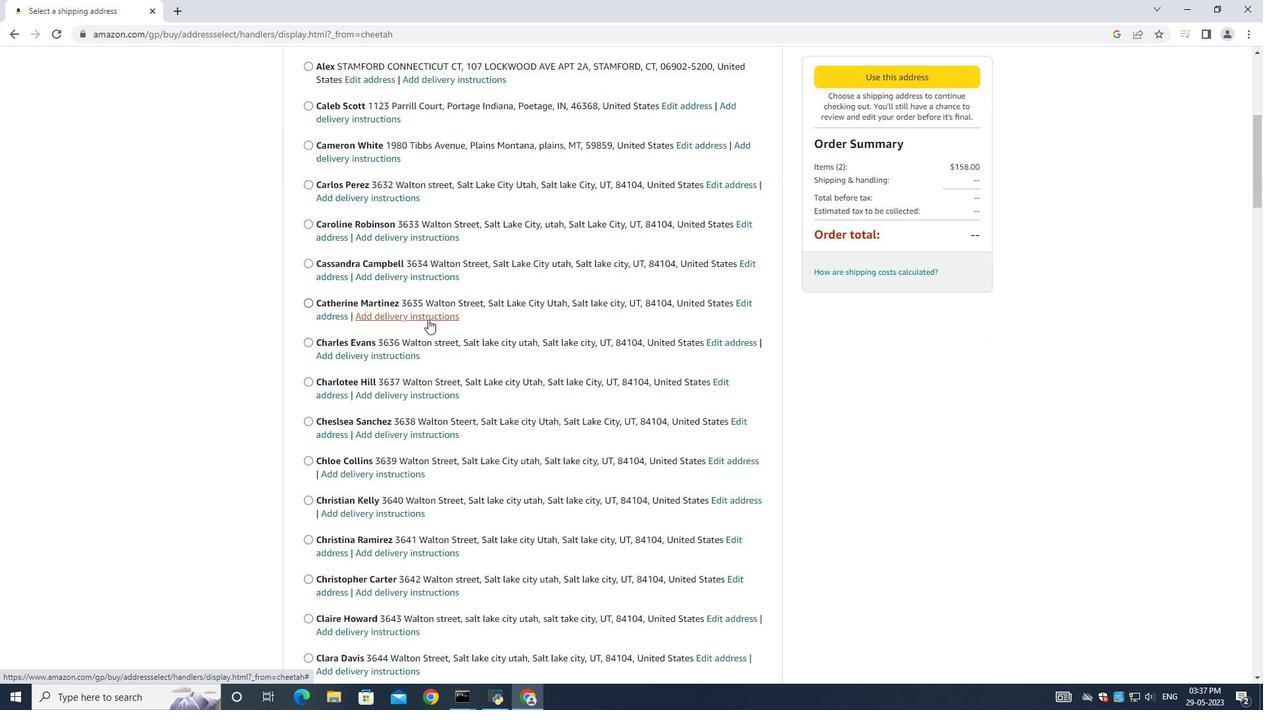 
Action: Mouse scrolled (428, 319) with delta (0, 0)
Screenshot: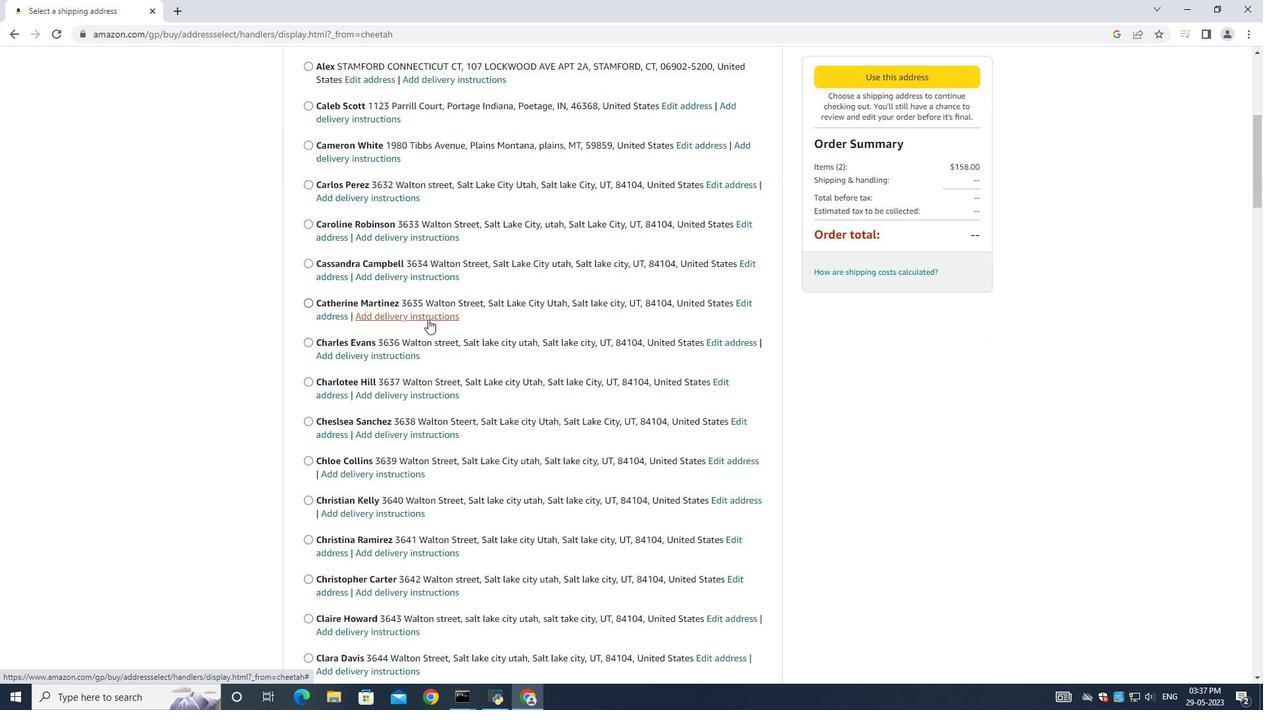 
Action: Mouse scrolled (428, 319) with delta (0, 0)
Screenshot: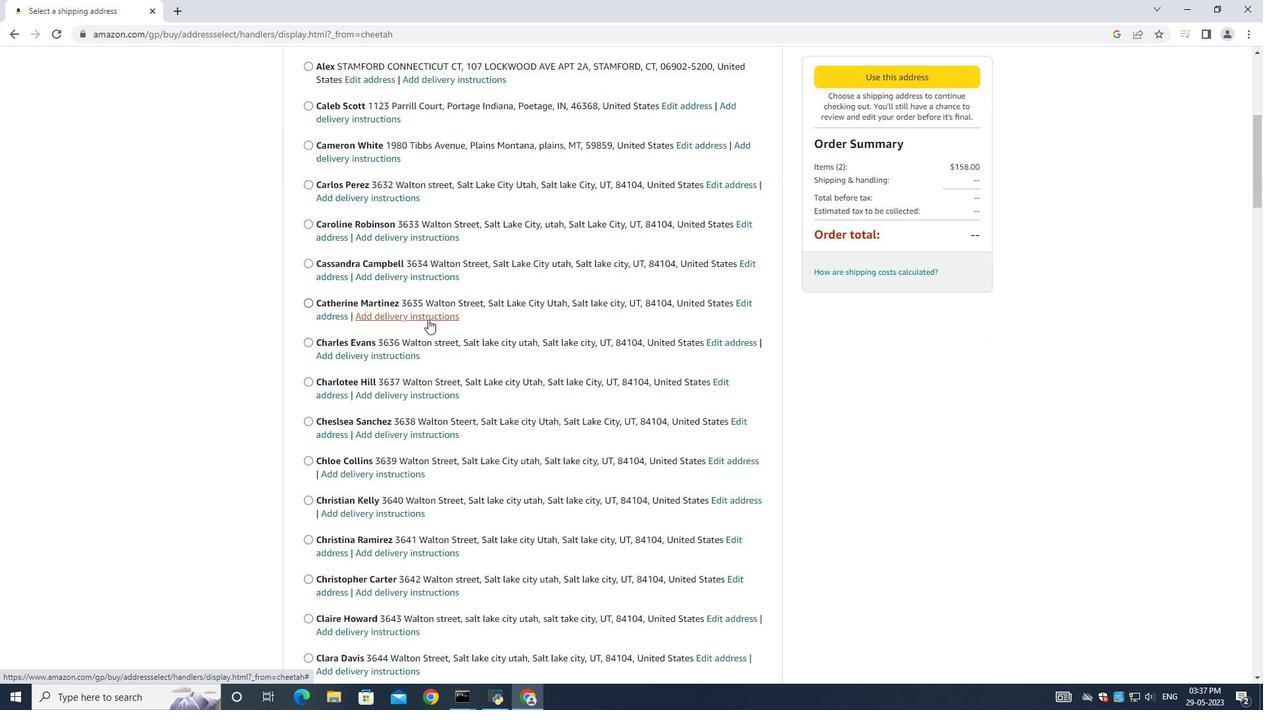 
Action: Mouse scrolled (428, 319) with delta (0, 0)
Screenshot: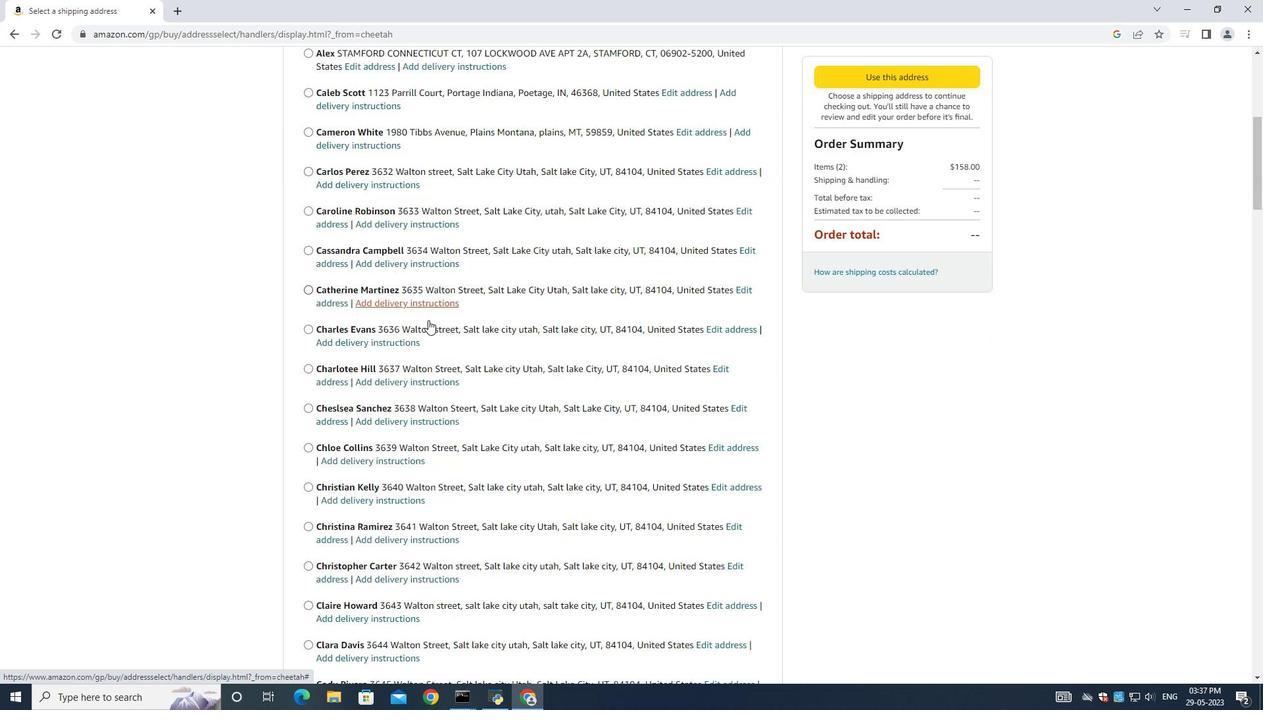 
Action: Mouse scrolled (428, 319) with delta (0, 0)
Screenshot: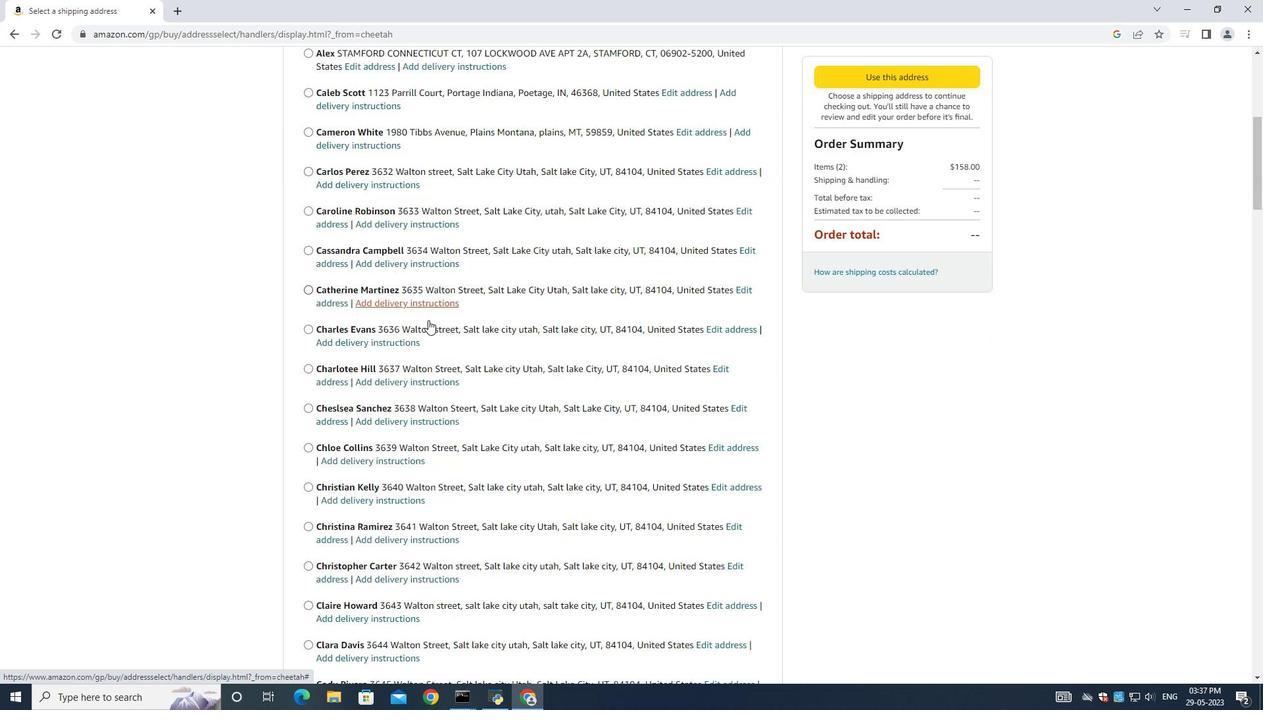 
Action: Mouse scrolled (428, 319) with delta (0, 0)
Screenshot: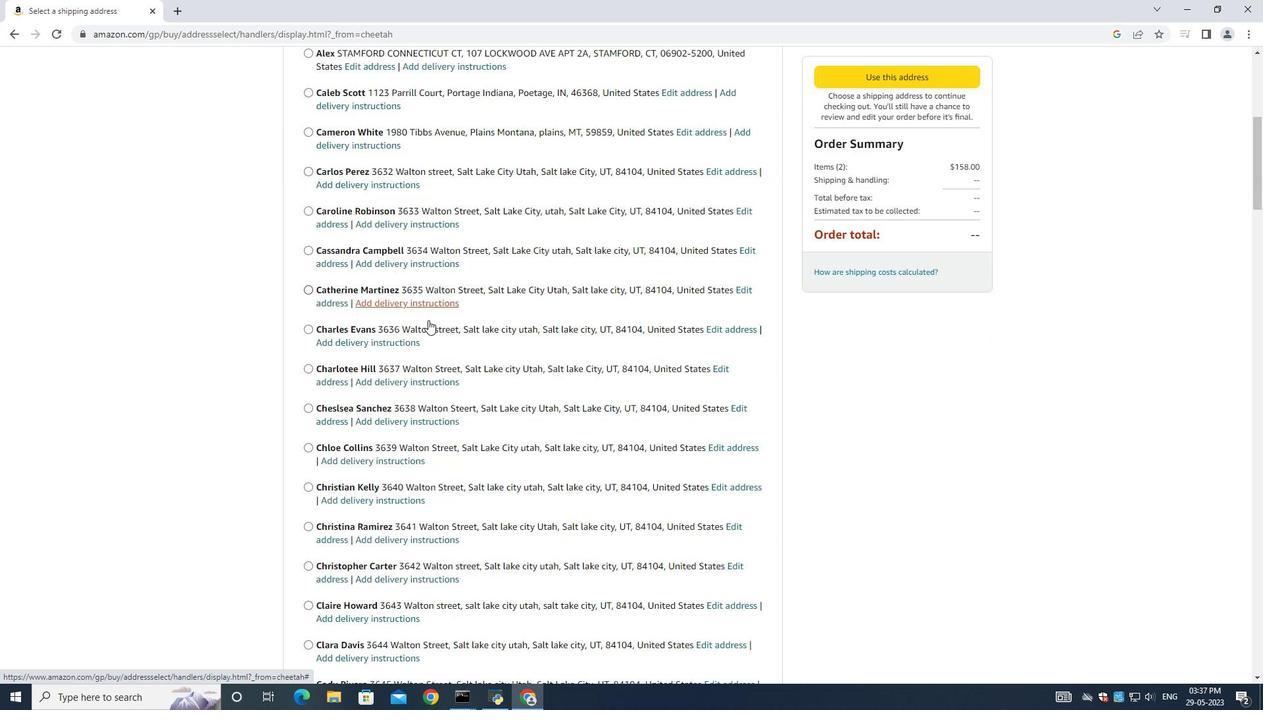 
Action: Mouse scrolled (428, 319) with delta (0, 0)
Screenshot: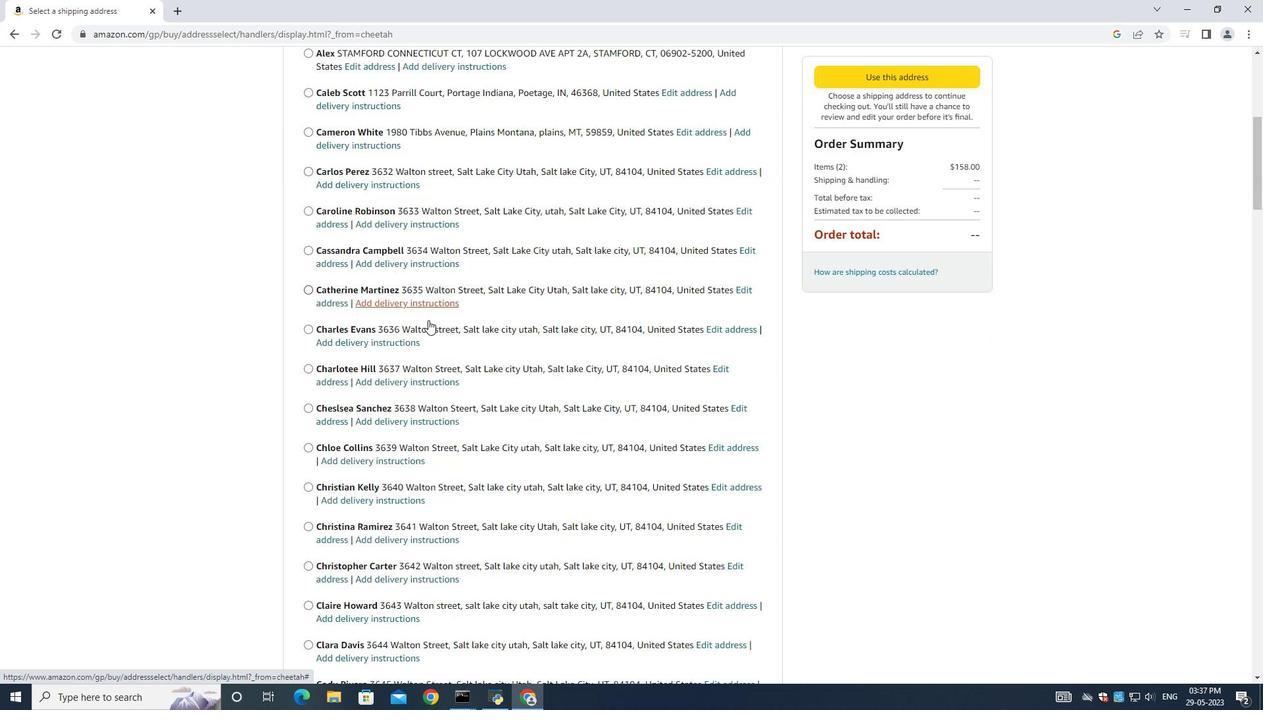
Action: Mouse scrolled (428, 319) with delta (0, 0)
Screenshot: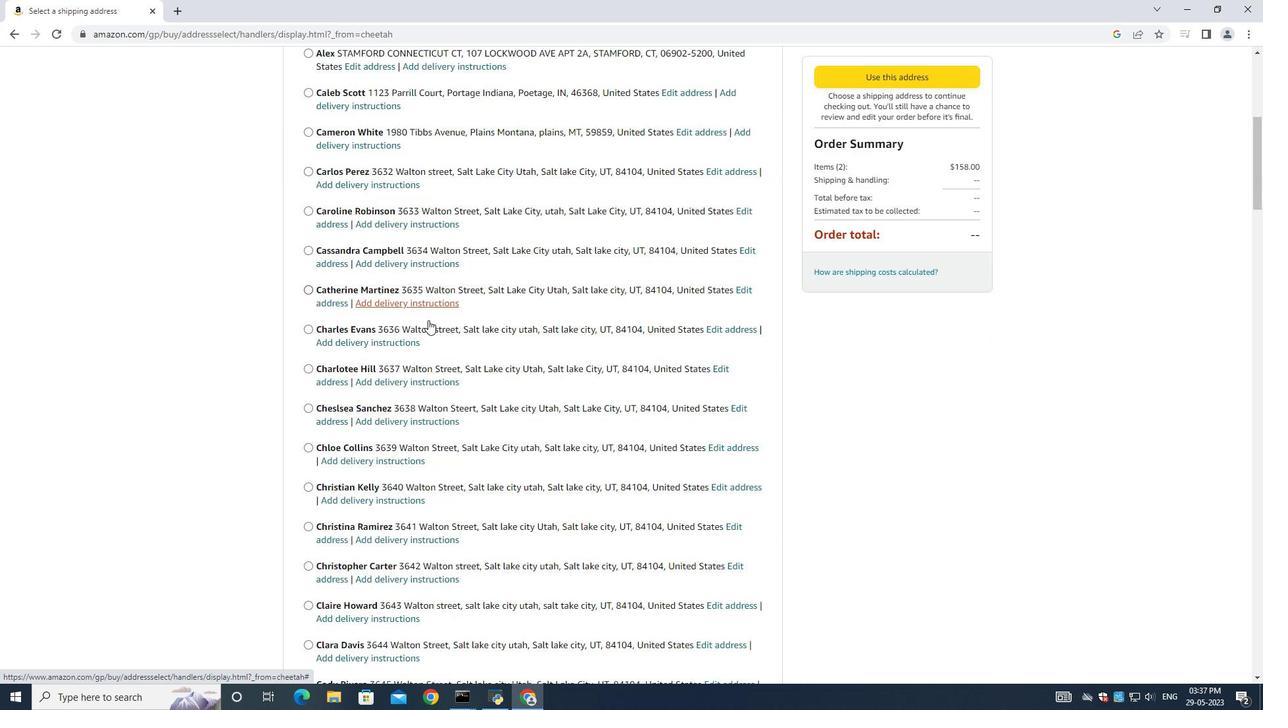 
Action: Mouse moved to (429, 320)
Screenshot: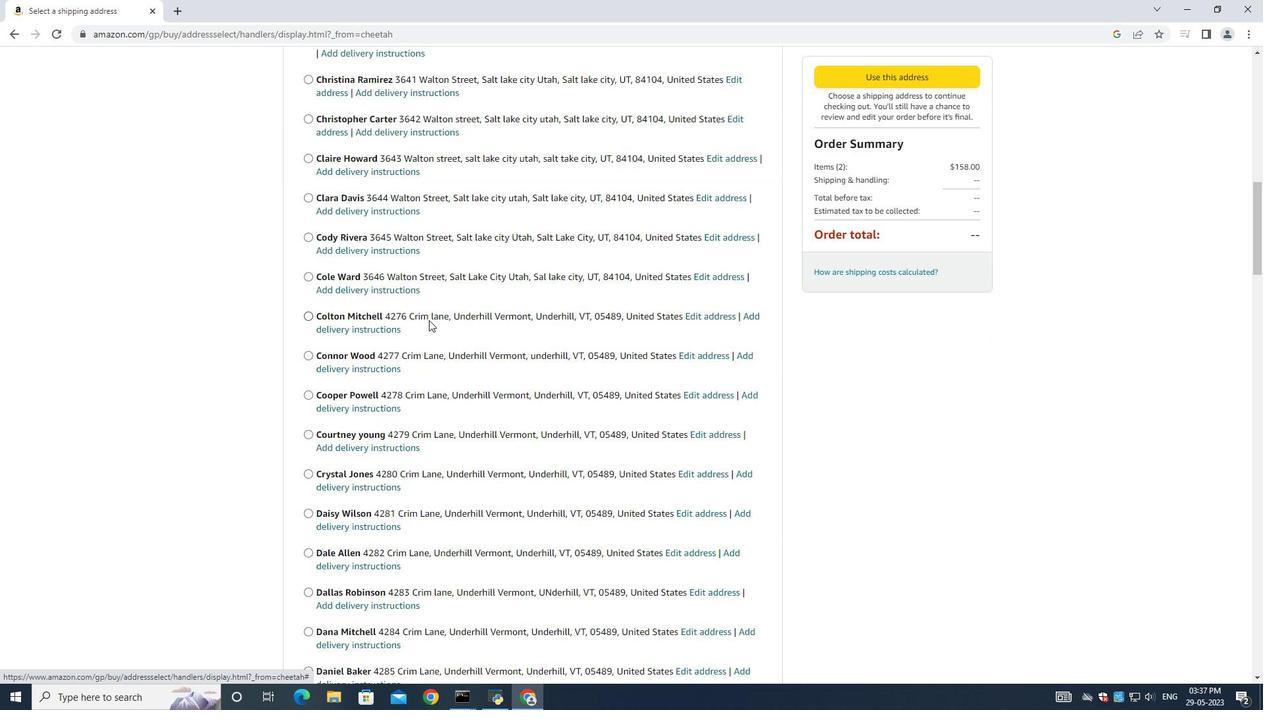 
Action: Mouse scrolled (429, 319) with delta (0, 0)
Screenshot: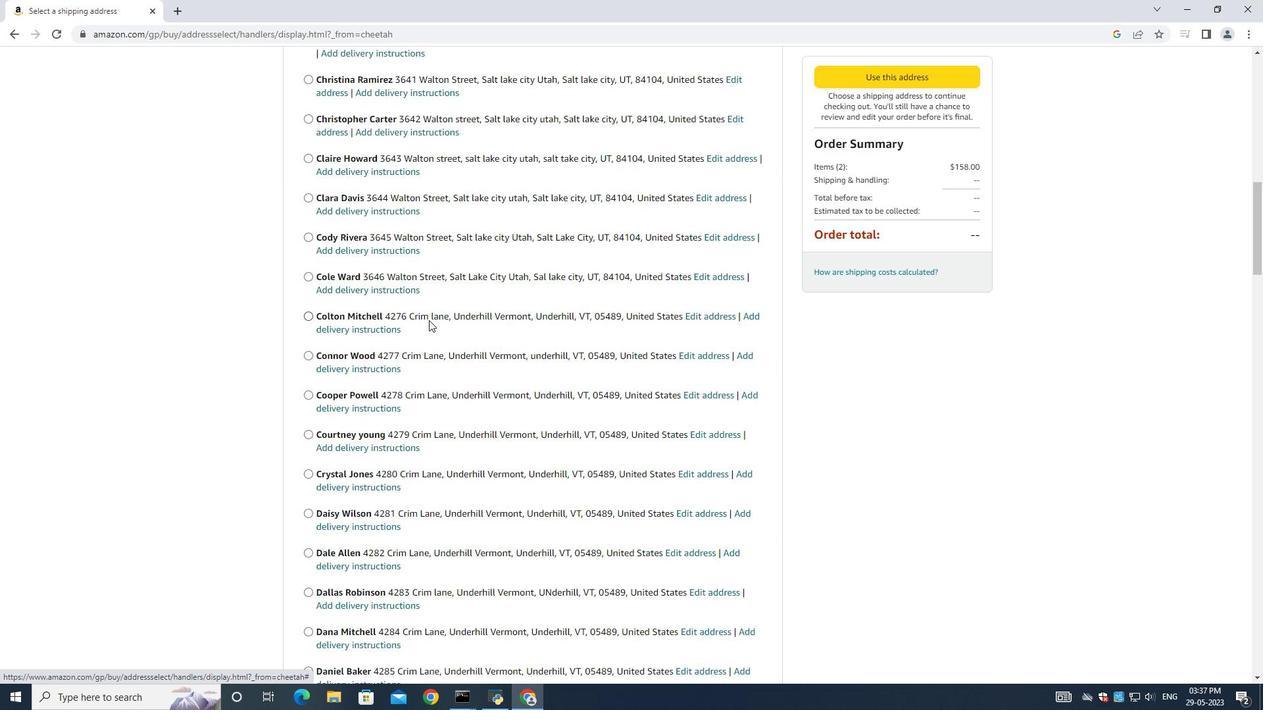 
Action: Mouse scrolled (429, 319) with delta (0, 0)
Screenshot: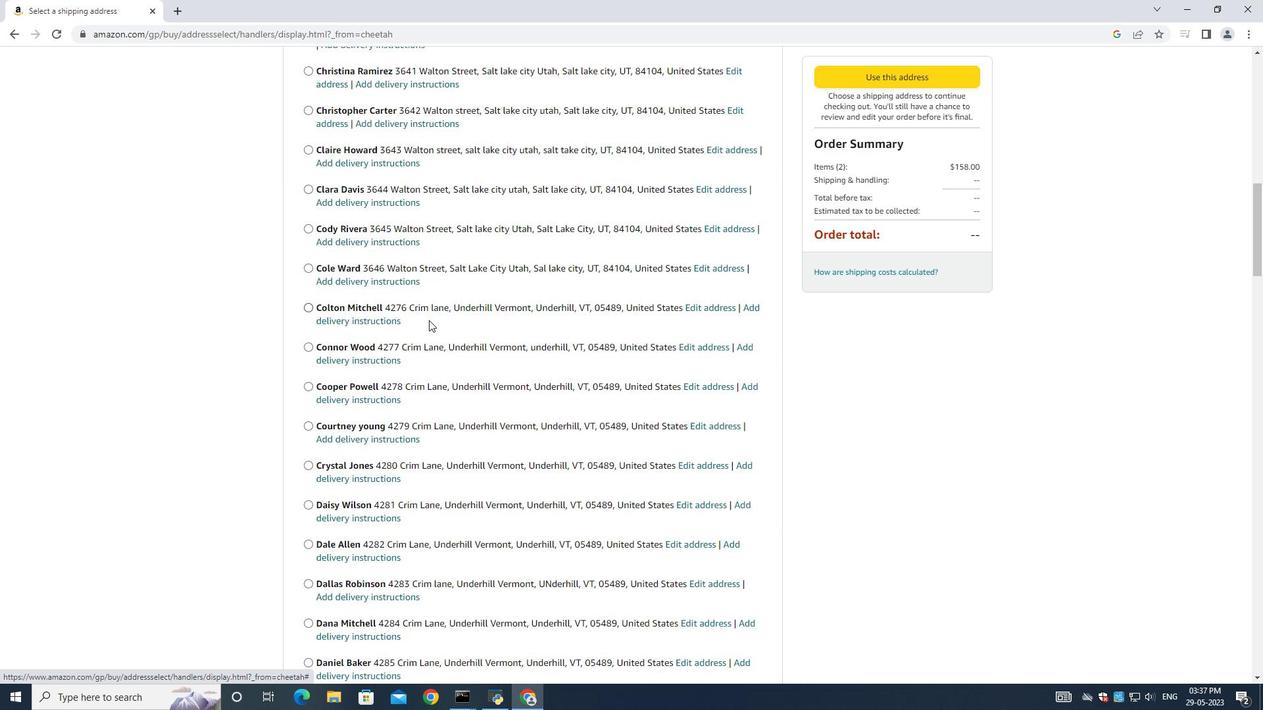 
Action: Mouse moved to (429, 320)
Screenshot: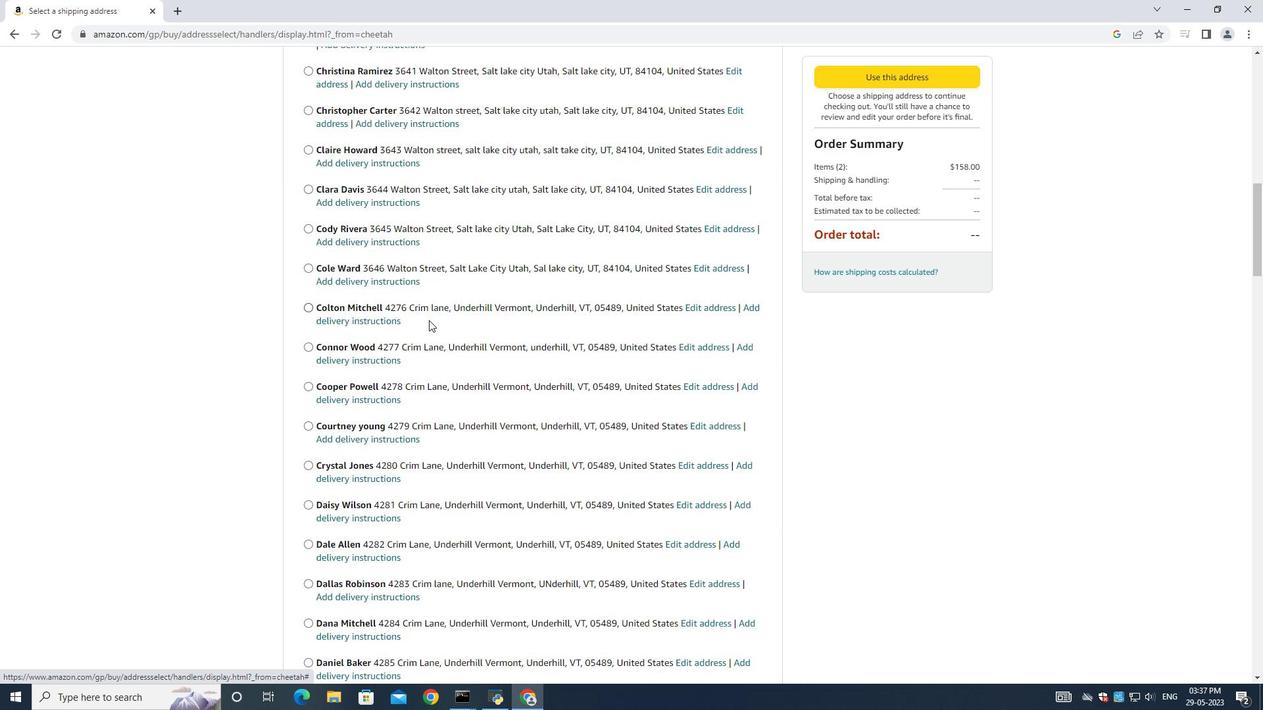 
Action: Mouse scrolled (429, 319) with delta (0, 0)
Screenshot: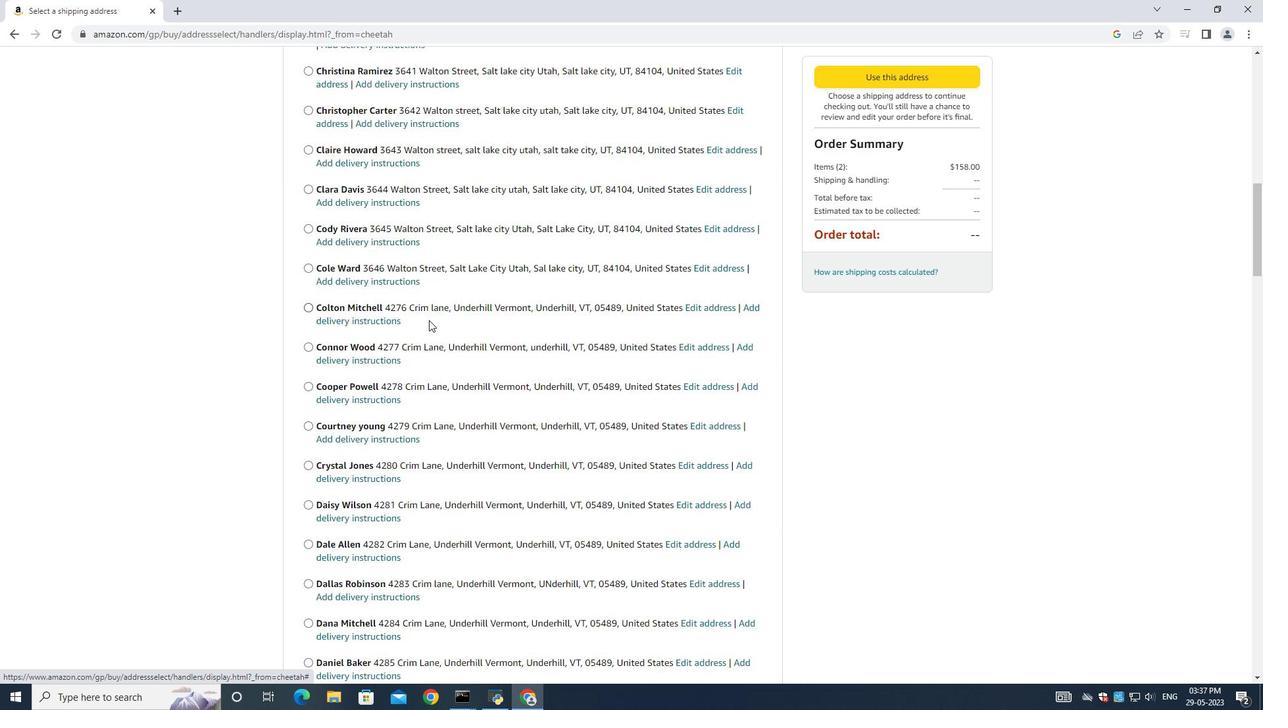 
Action: Mouse scrolled (429, 319) with delta (0, 0)
Screenshot: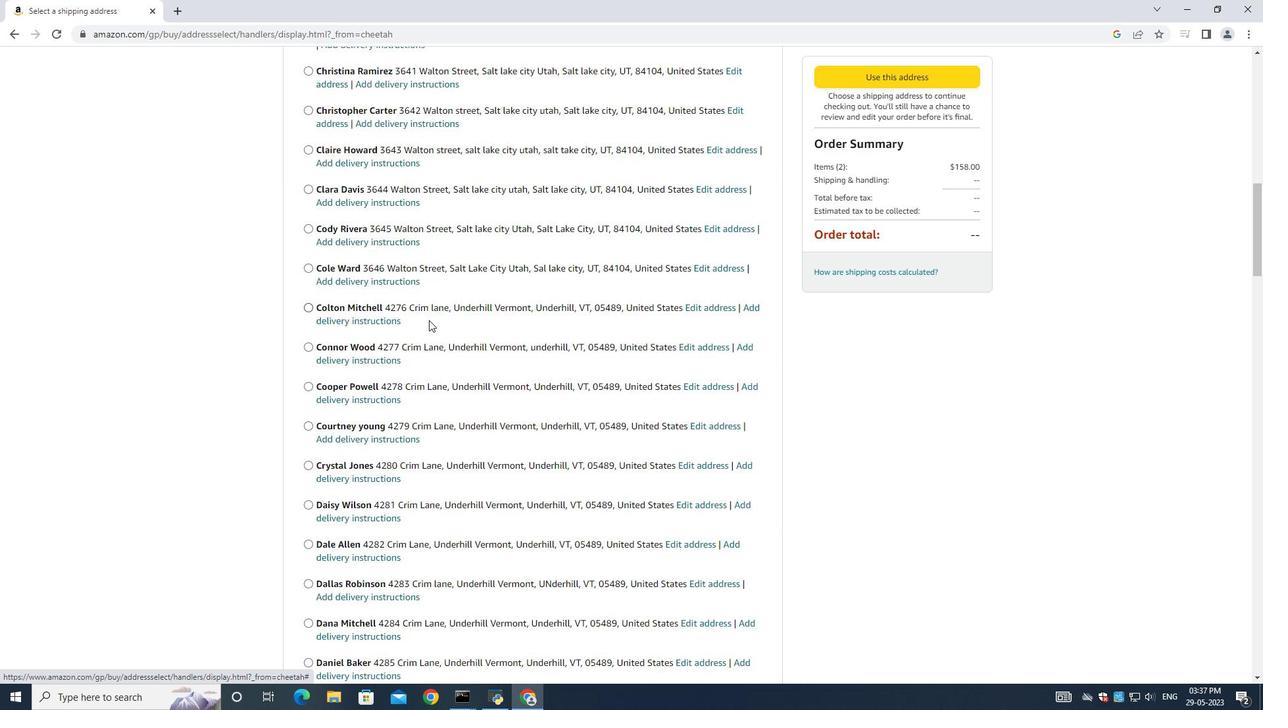 
Action: Mouse moved to (429, 320)
Screenshot: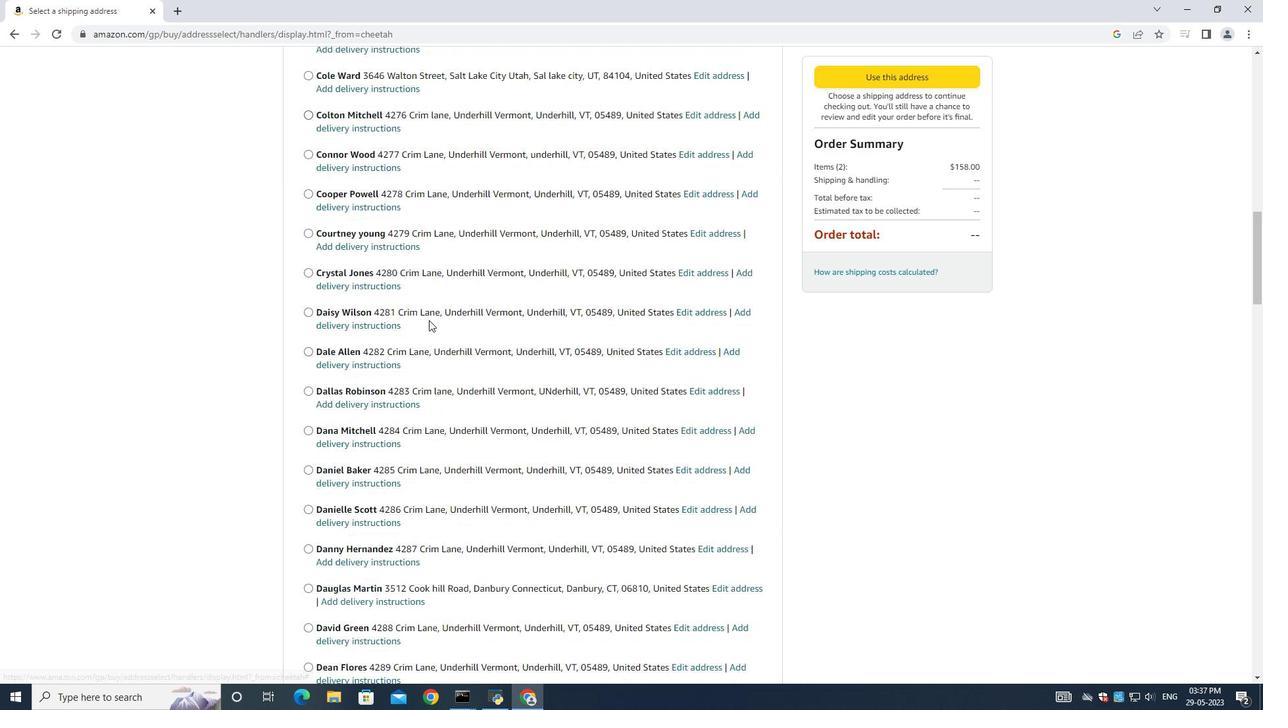 
Action: Mouse scrolled (429, 319) with delta (0, 0)
Screenshot: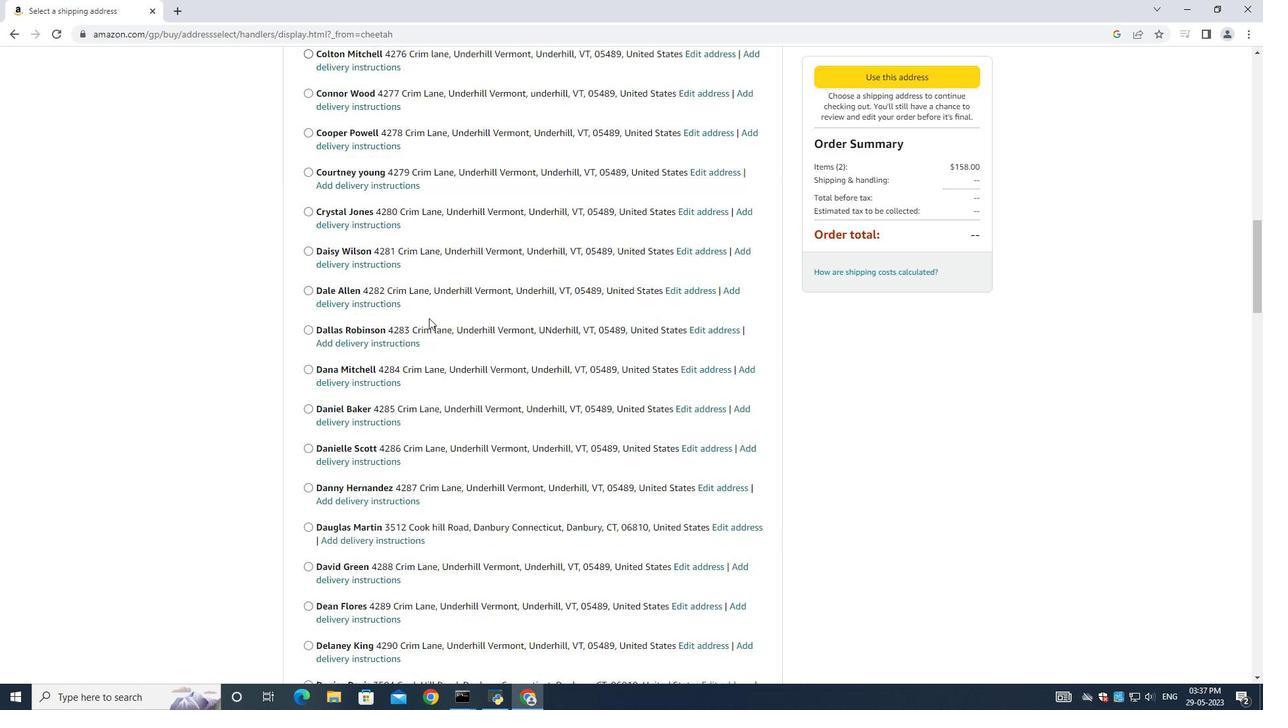 
Action: Mouse moved to (429, 318)
Screenshot: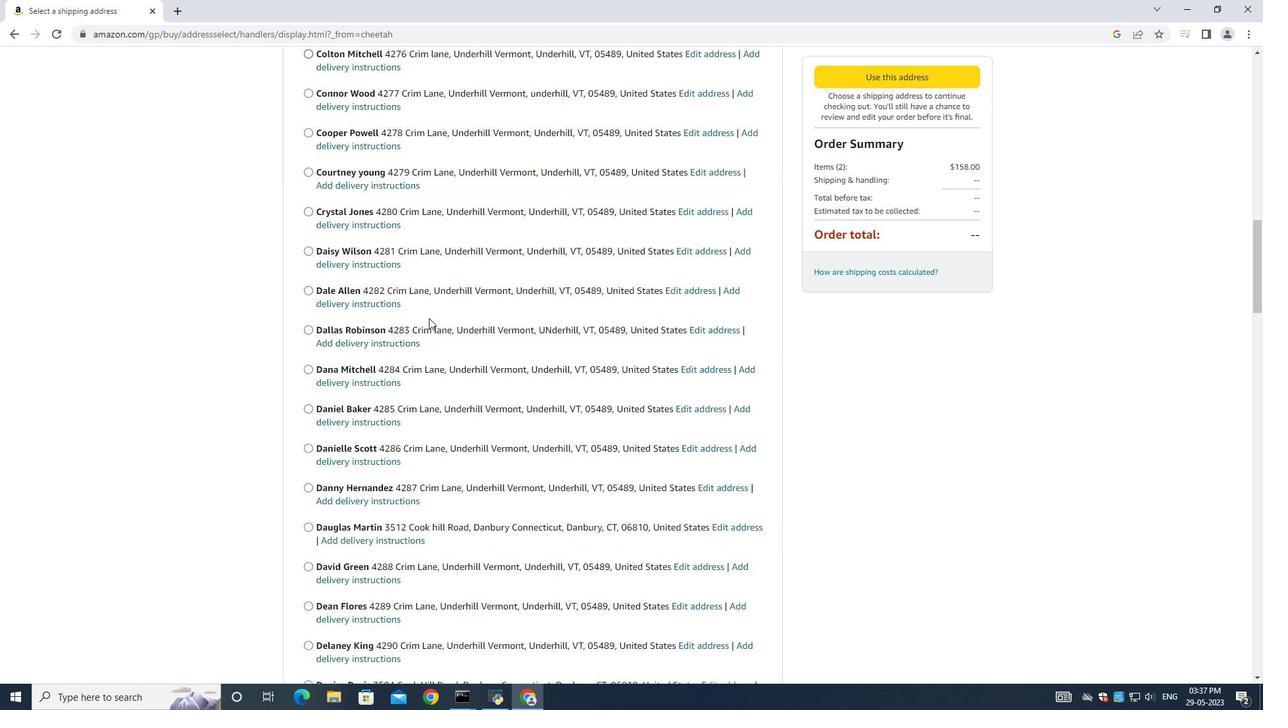 
Action: Mouse scrolled (429, 317) with delta (0, 0)
Screenshot: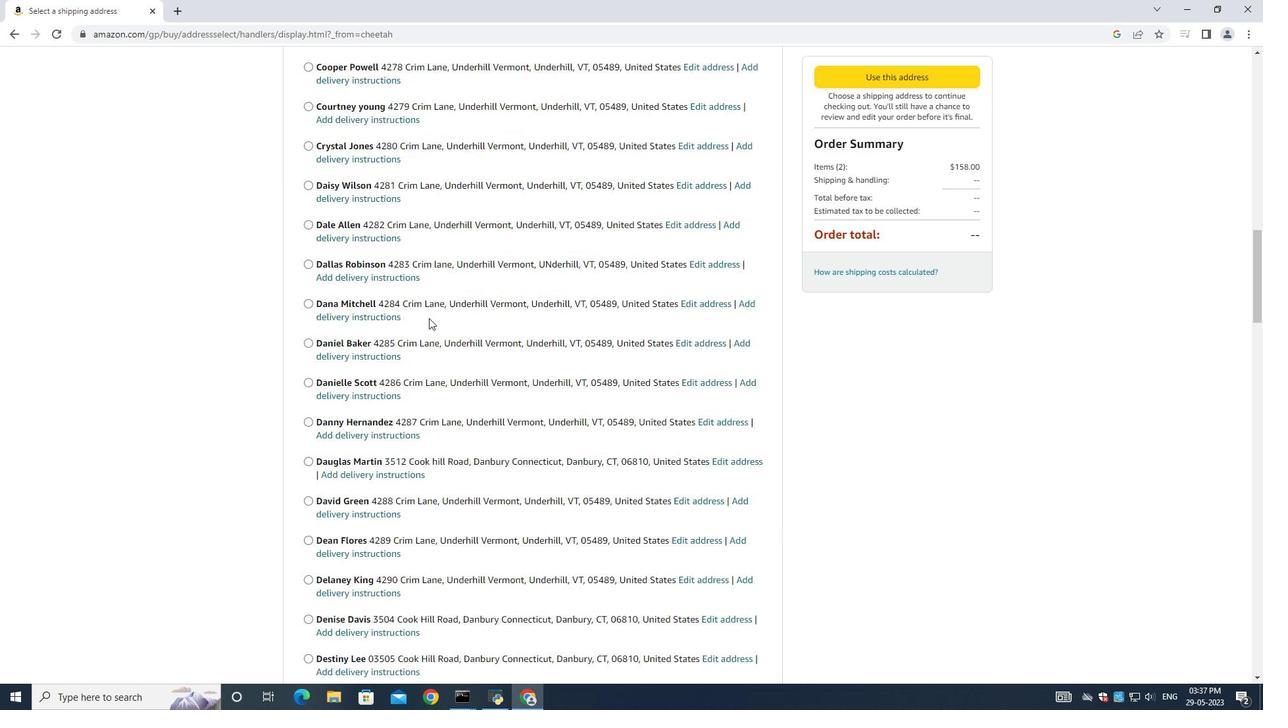 
Action: Mouse scrolled (429, 317) with delta (0, 0)
Screenshot: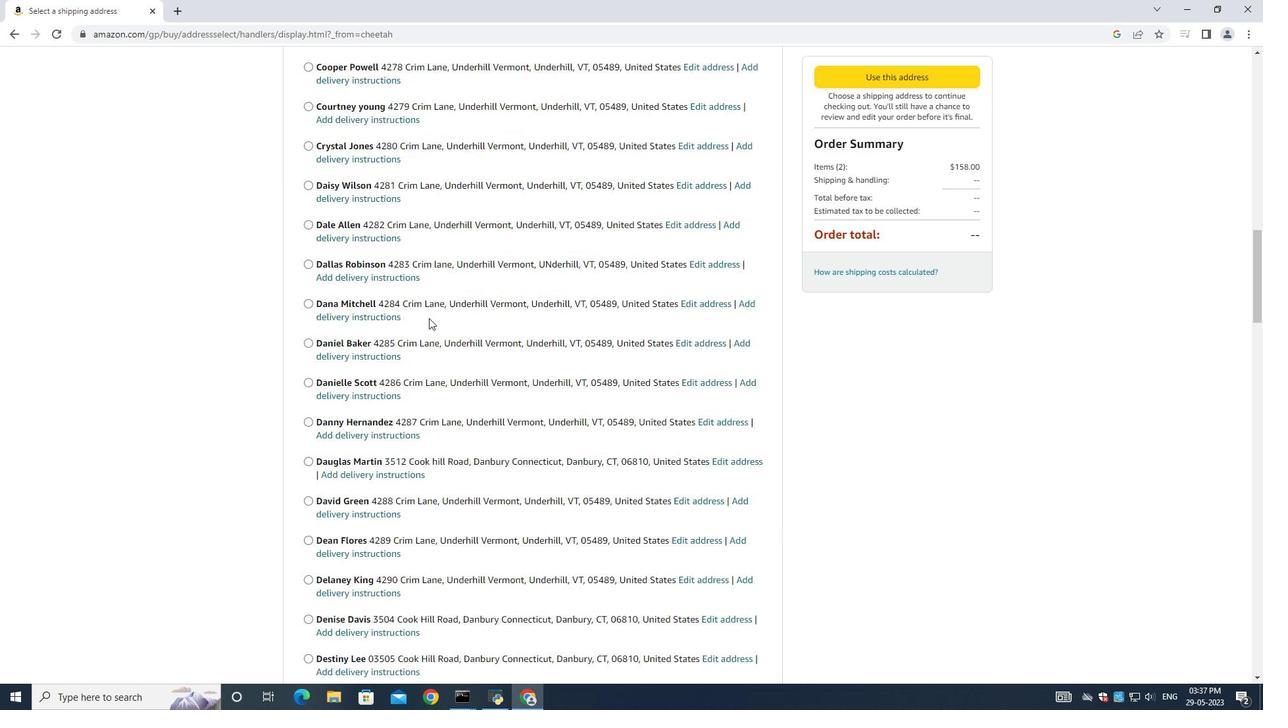 
Action: Mouse scrolled (429, 317) with delta (0, 0)
Screenshot: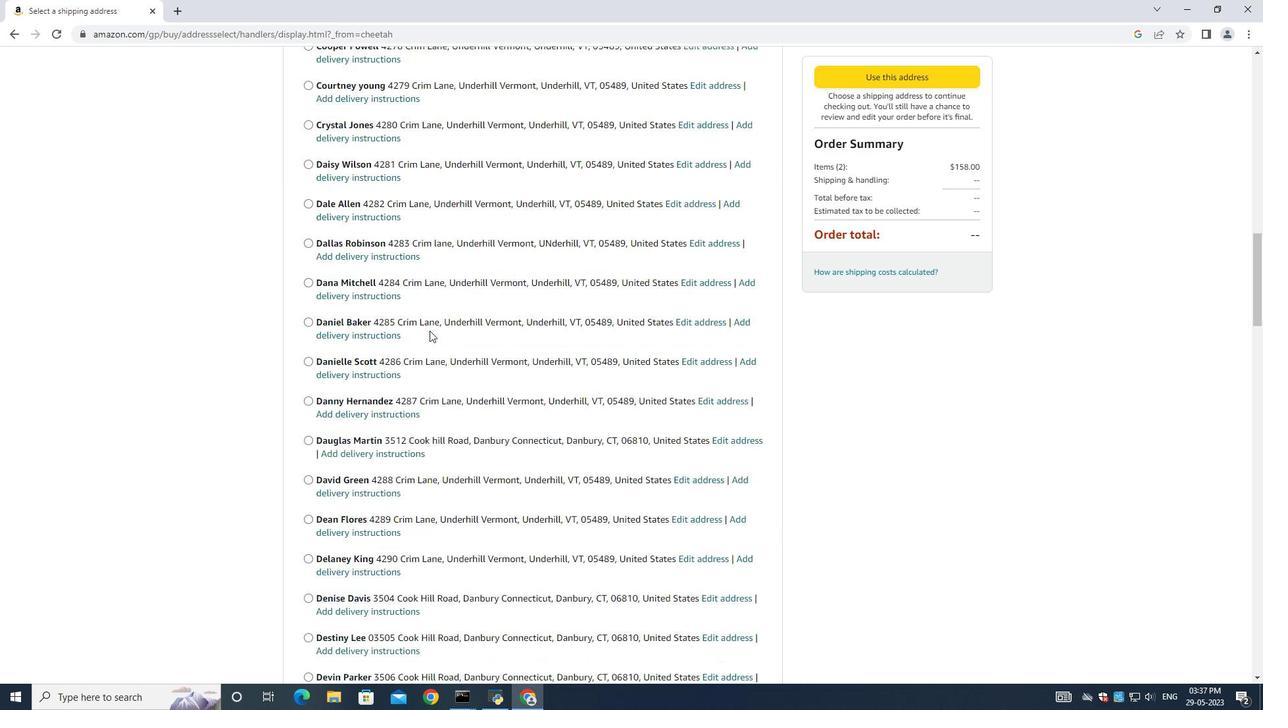 
Action: Mouse moved to (429, 318)
Screenshot: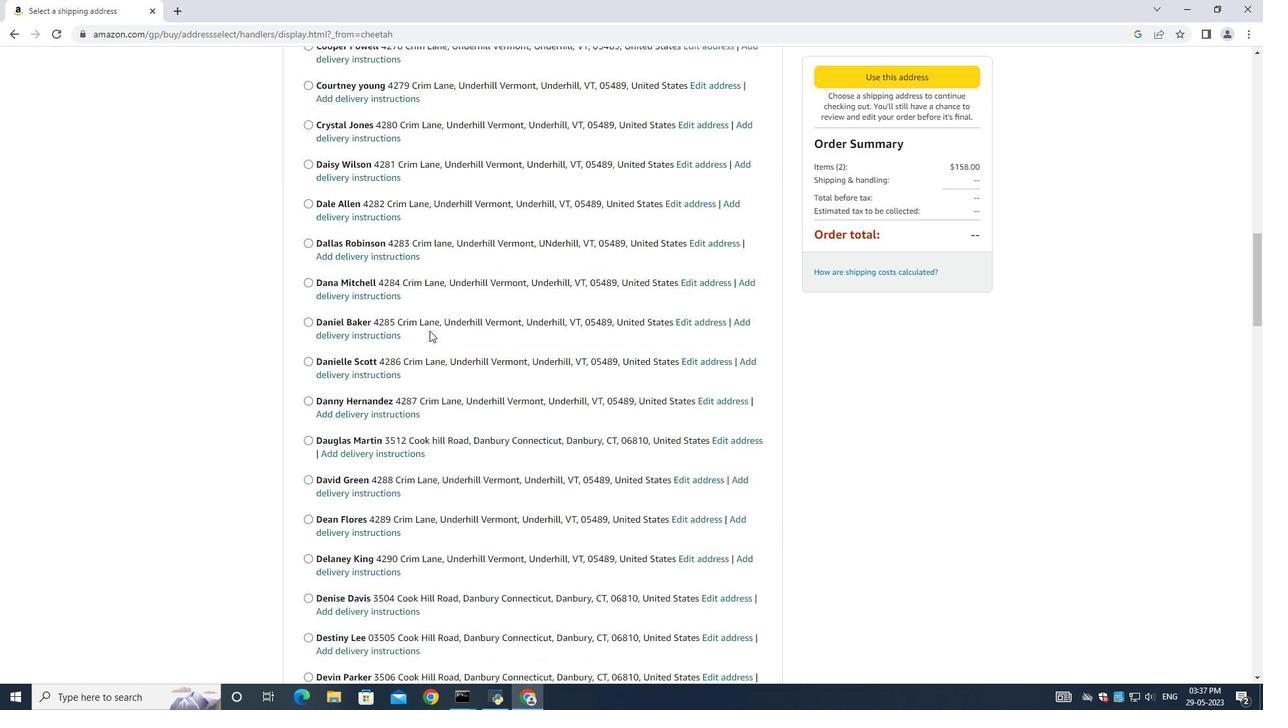 
Action: Mouse scrolled (429, 317) with delta (0, -1)
Screenshot: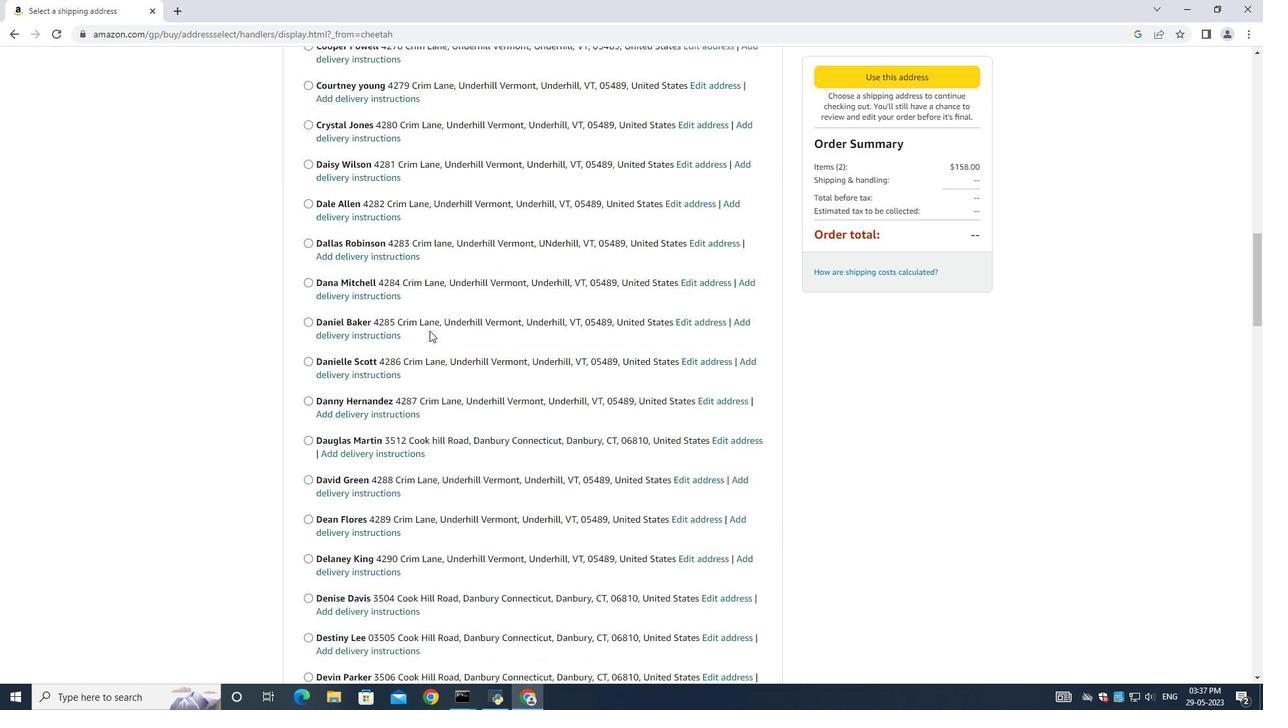 
Action: Mouse moved to (429, 320)
Screenshot: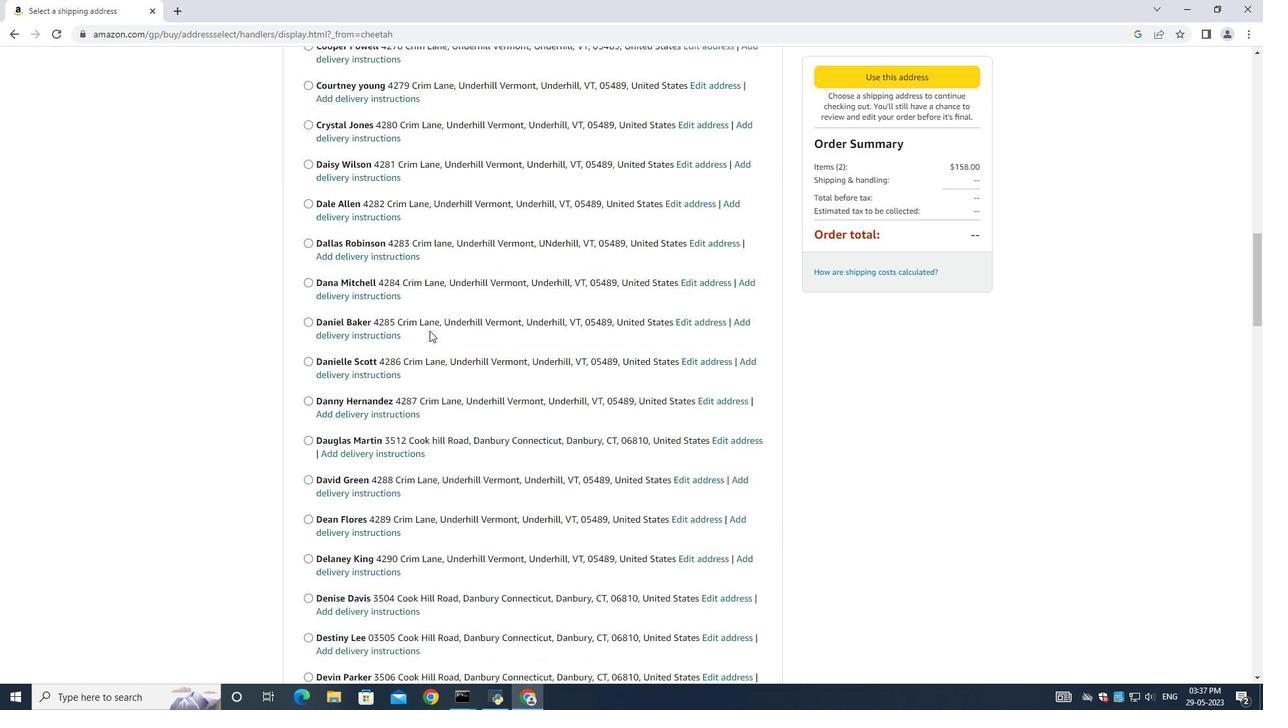 
Action: Mouse scrolled (429, 317) with delta (0, 0)
Screenshot: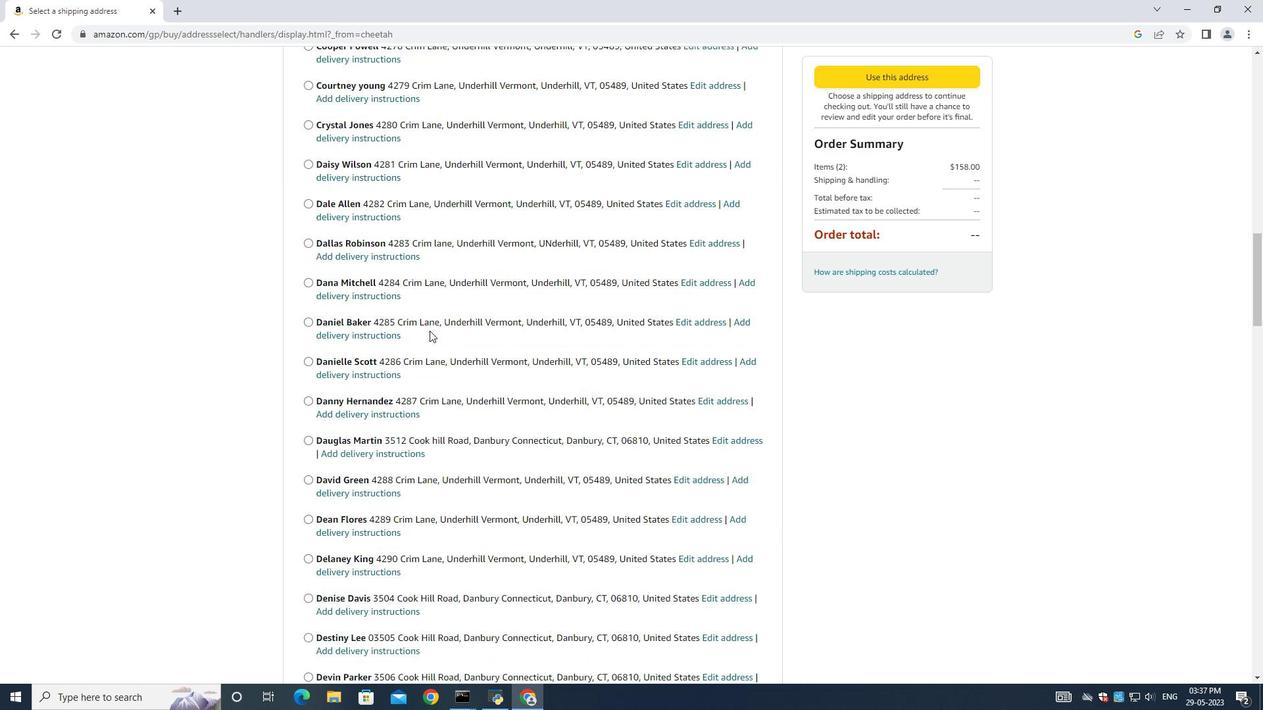 
Action: Mouse moved to (429, 325)
Screenshot: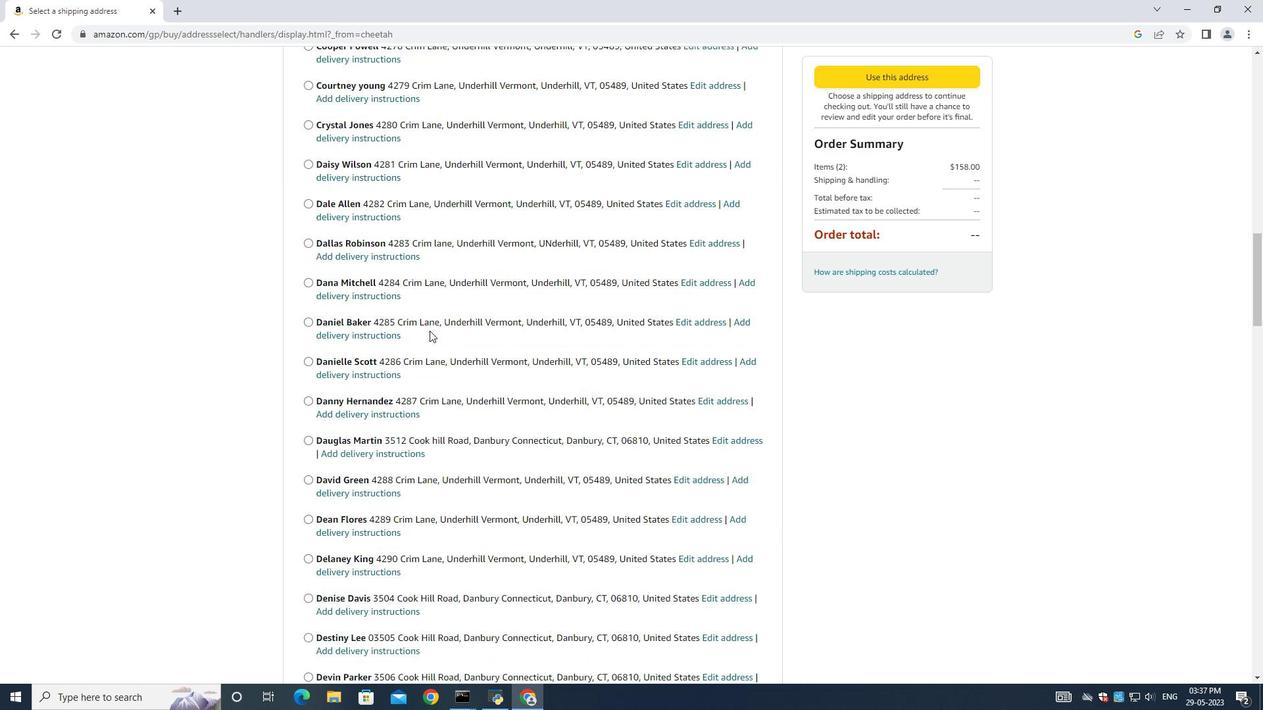 
Action: Mouse scrolled (429, 317) with delta (0, 0)
Screenshot: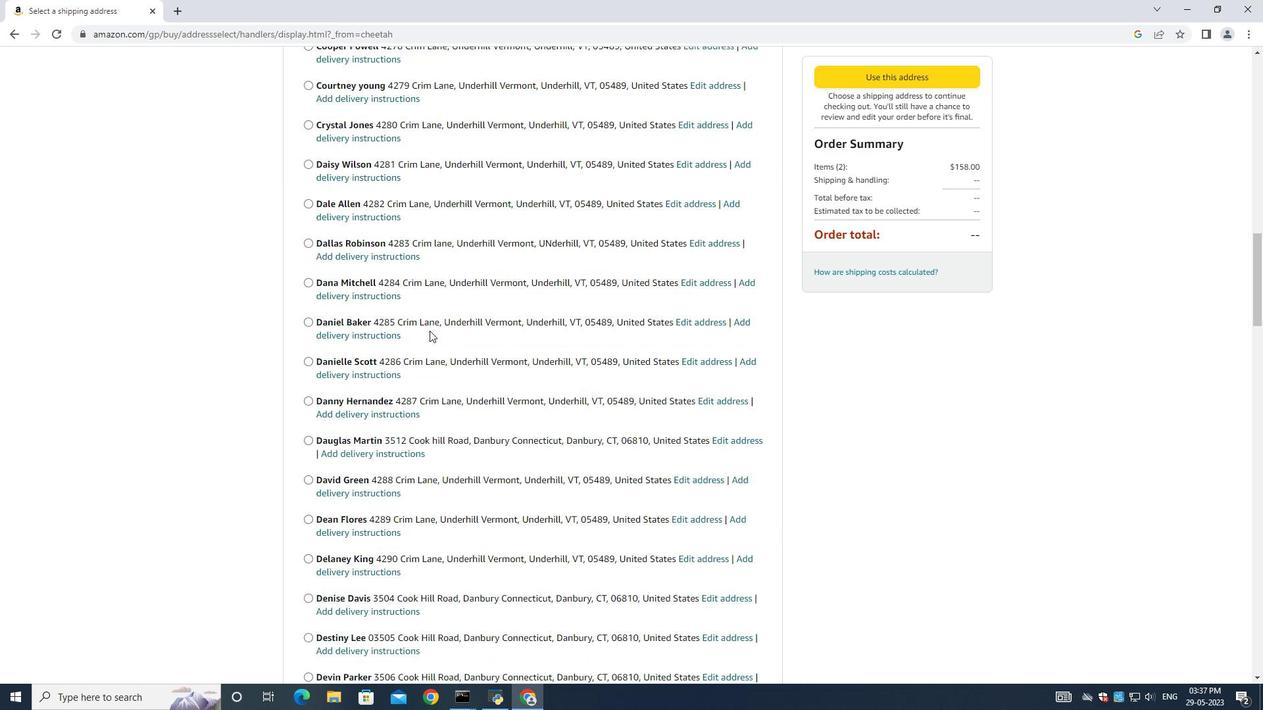 
Action: Mouse moved to (429, 323)
Screenshot: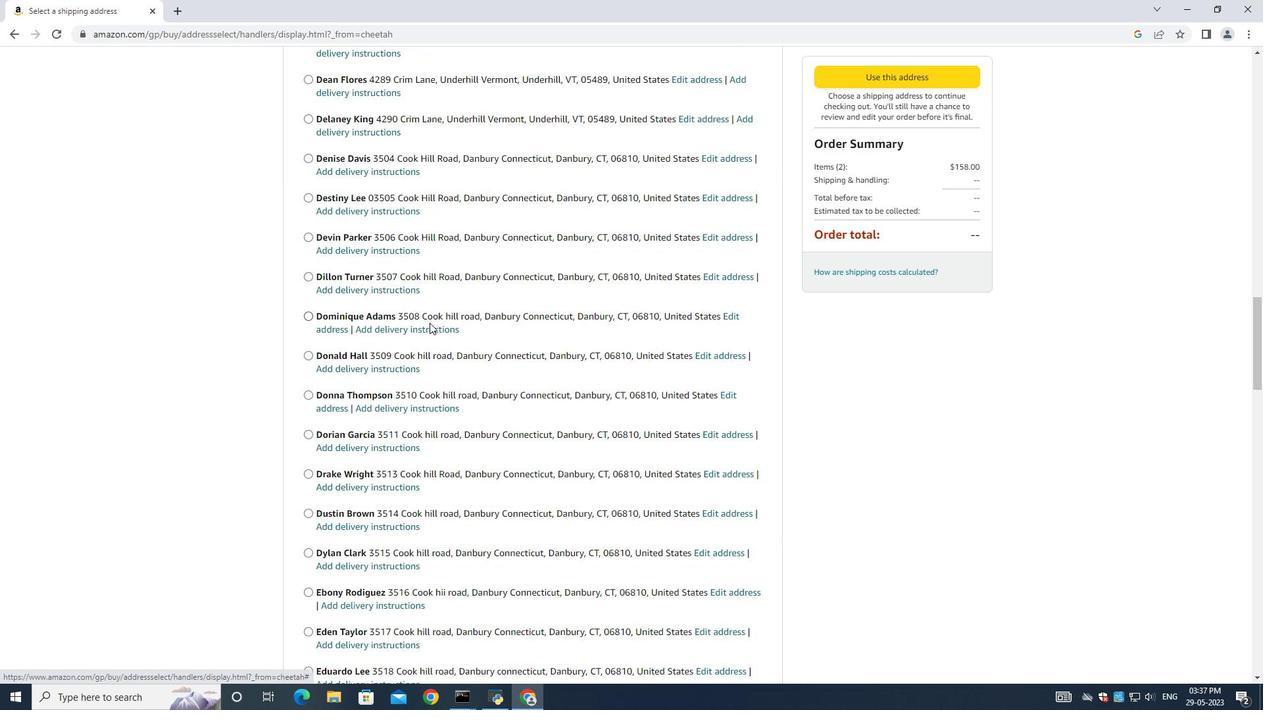 
Action: Mouse scrolled (429, 322) with delta (0, 0)
Screenshot: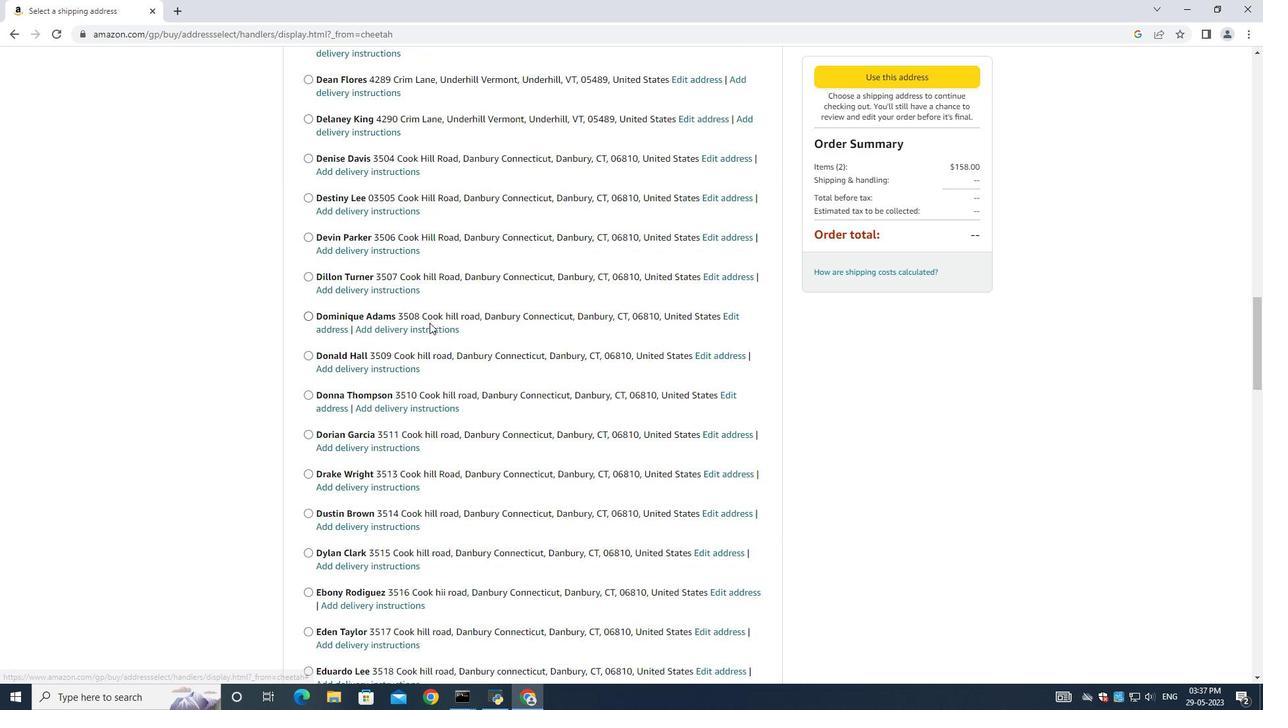 
Action: Mouse scrolled (429, 322) with delta (0, 0)
Screenshot: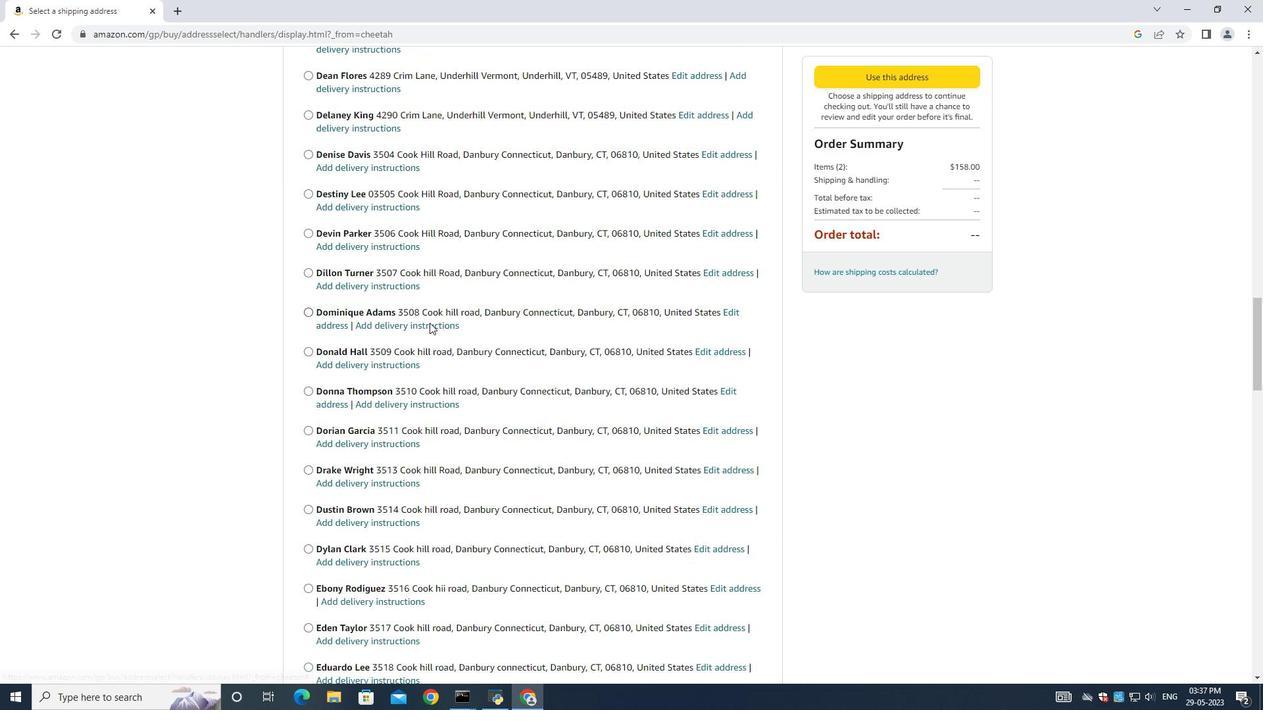 
Action: Mouse scrolled (429, 322) with delta (0, 0)
Screenshot: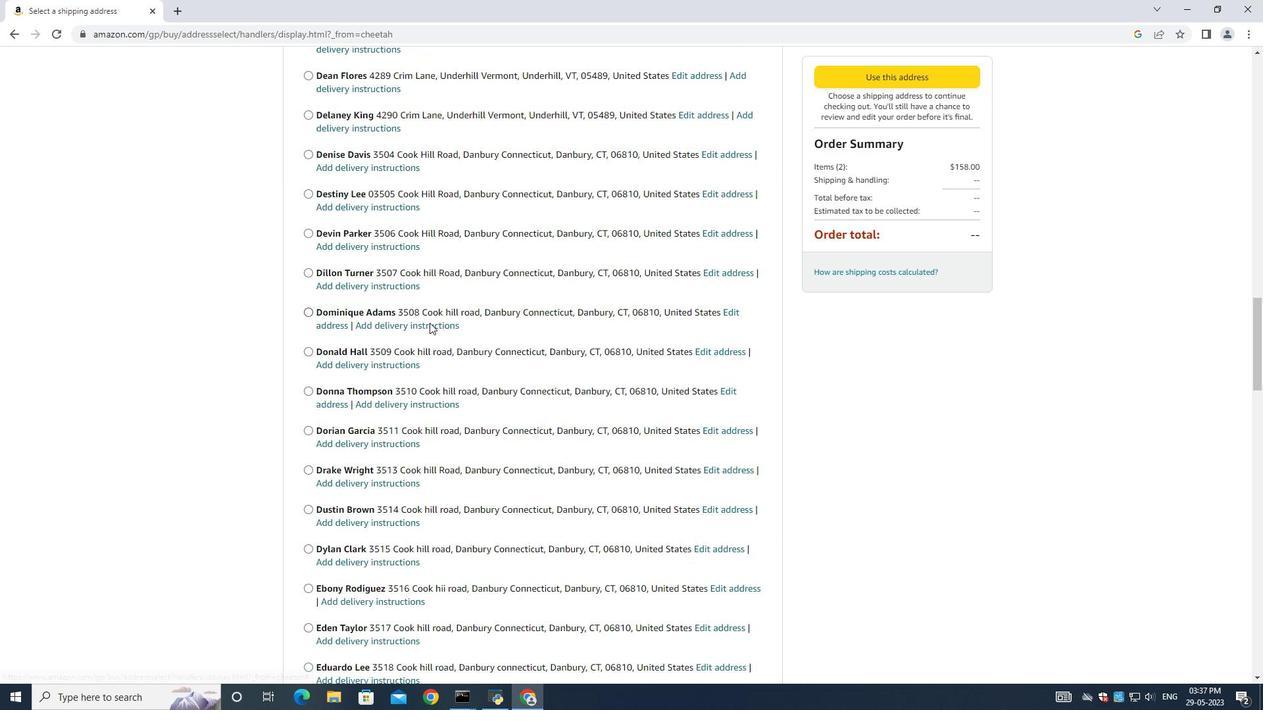 
Action: Mouse scrolled (429, 322) with delta (0, 0)
Screenshot: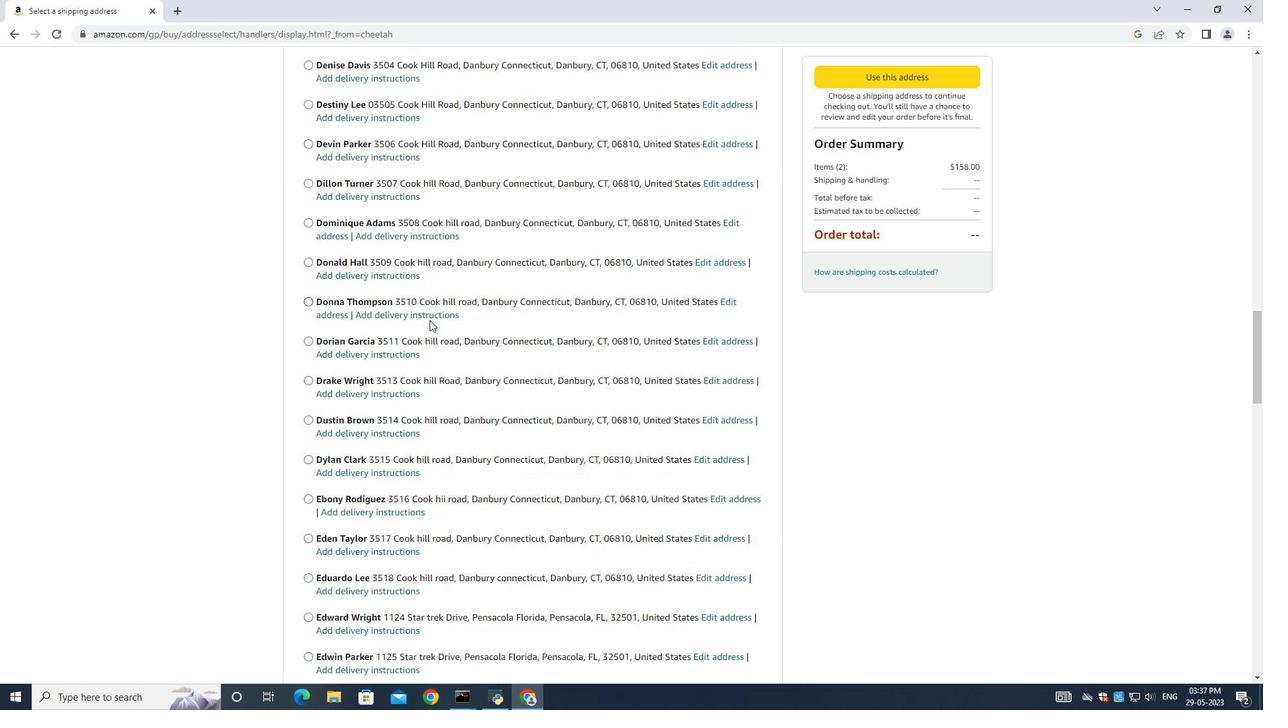 
Action: Mouse moved to (429, 317)
Screenshot: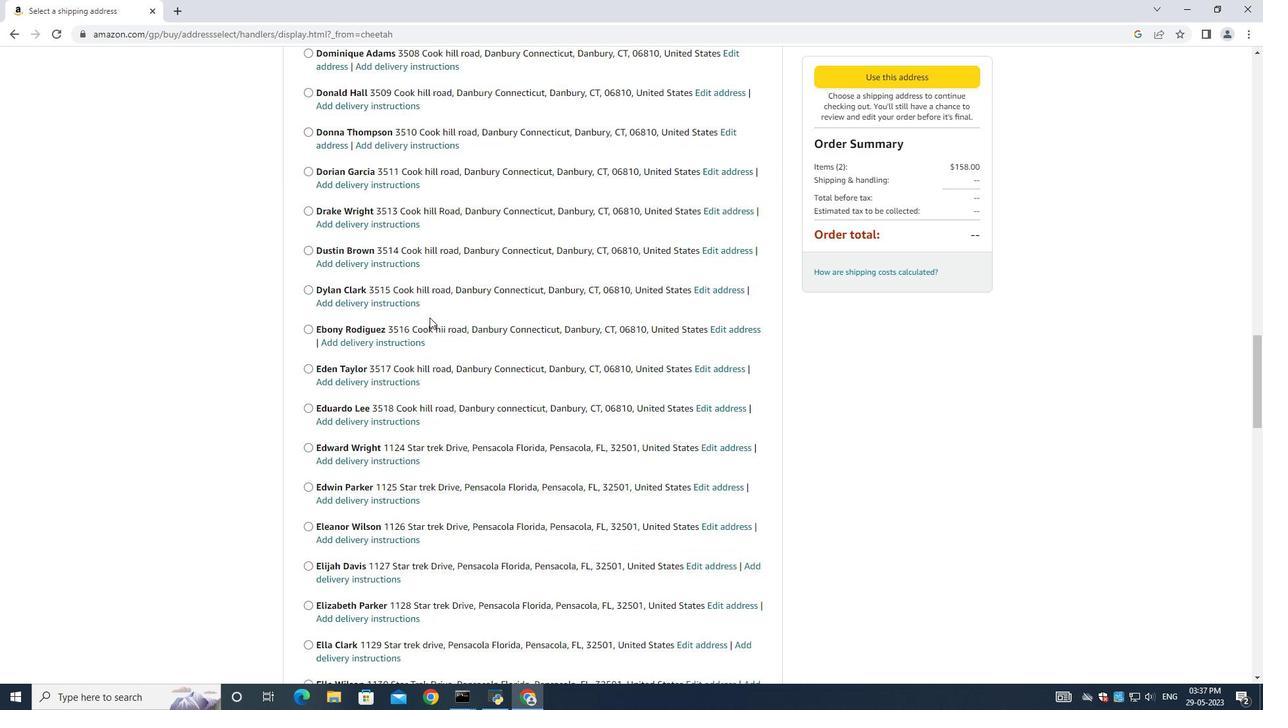 
Action: Mouse scrolled (429, 317) with delta (0, 0)
Screenshot: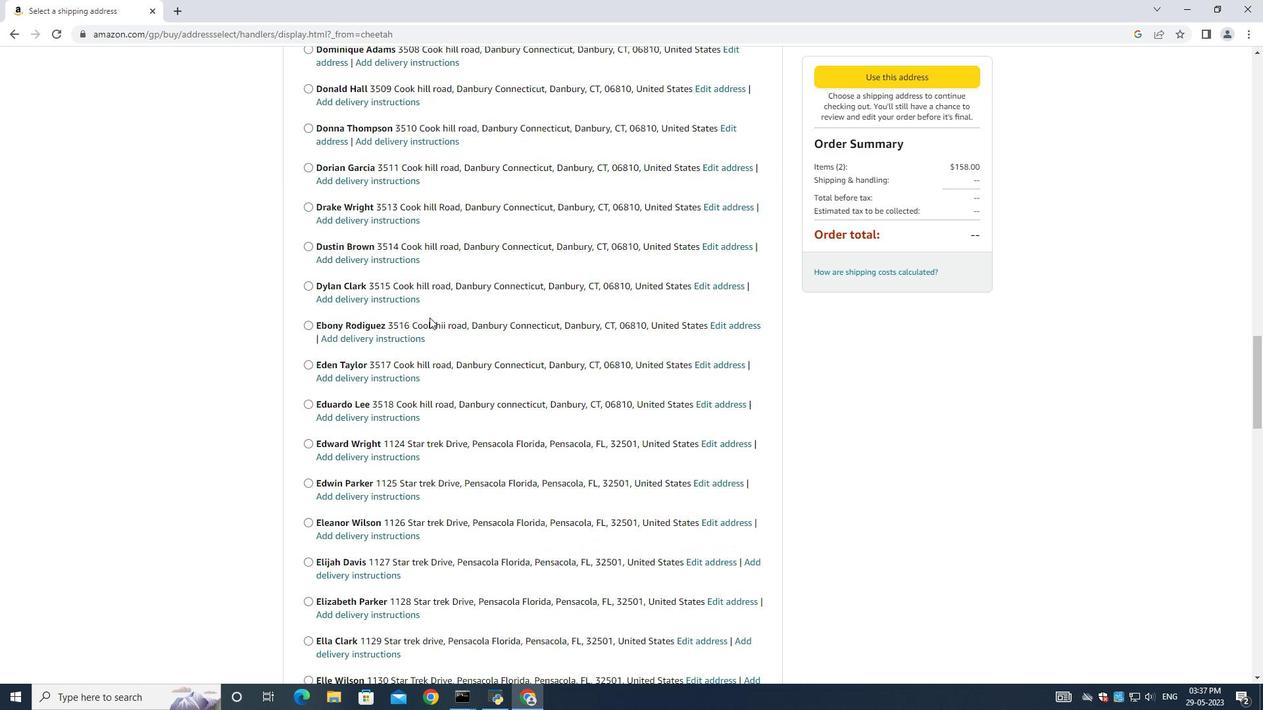 
Action: Mouse scrolled (429, 317) with delta (0, 0)
Screenshot: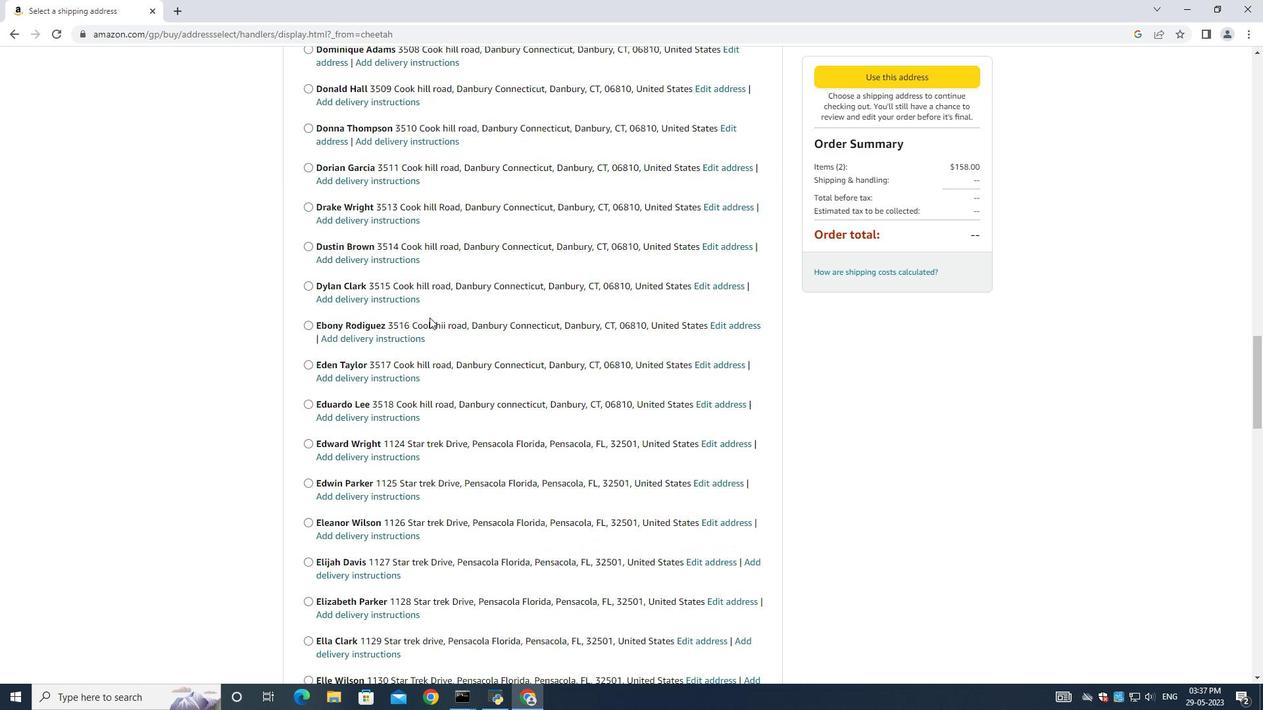 
Action: Mouse scrolled (429, 317) with delta (0, 0)
Screenshot: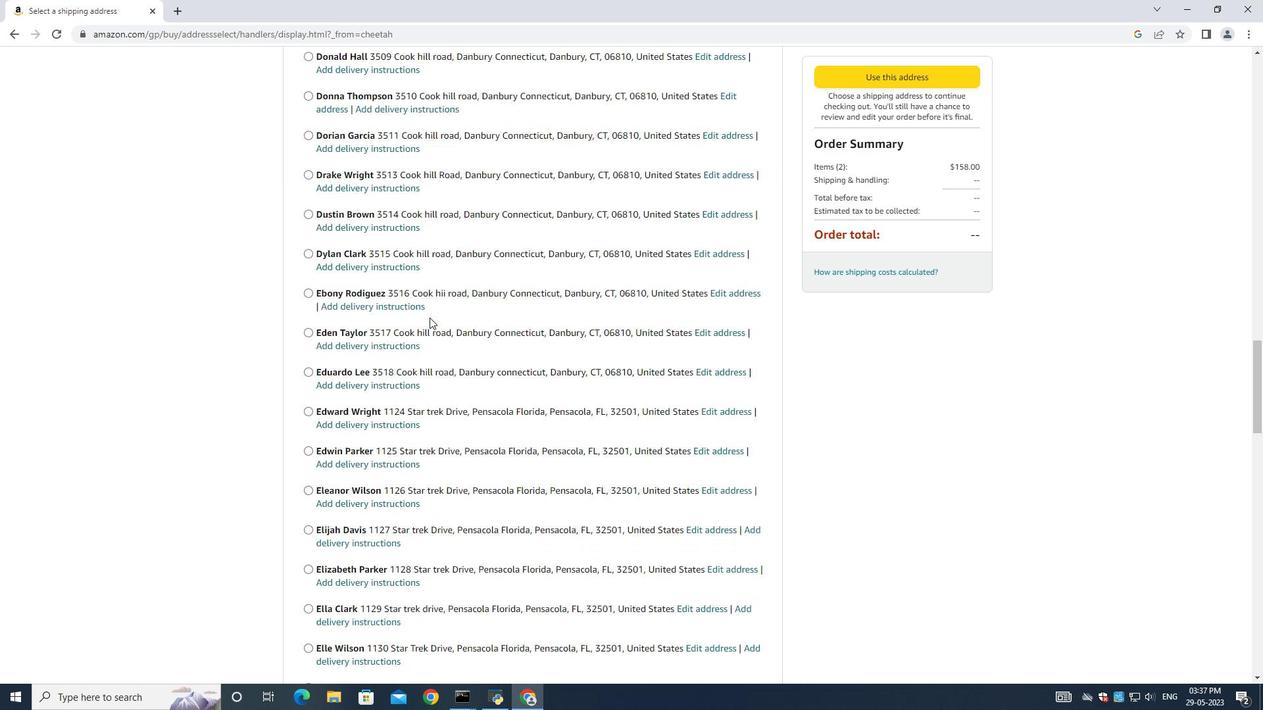 
Action: Mouse scrolled (429, 317) with delta (0, 0)
Screenshot: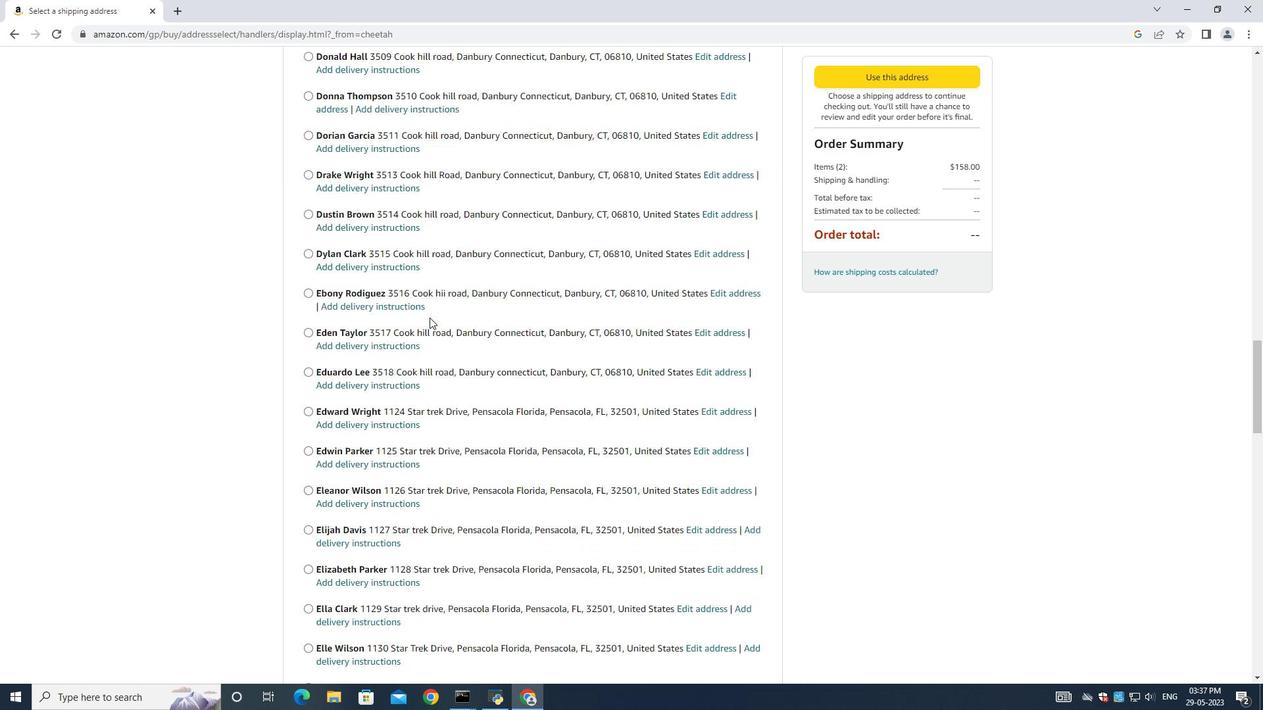 
Action: Mouse moved to (429, 322)
Screenshot: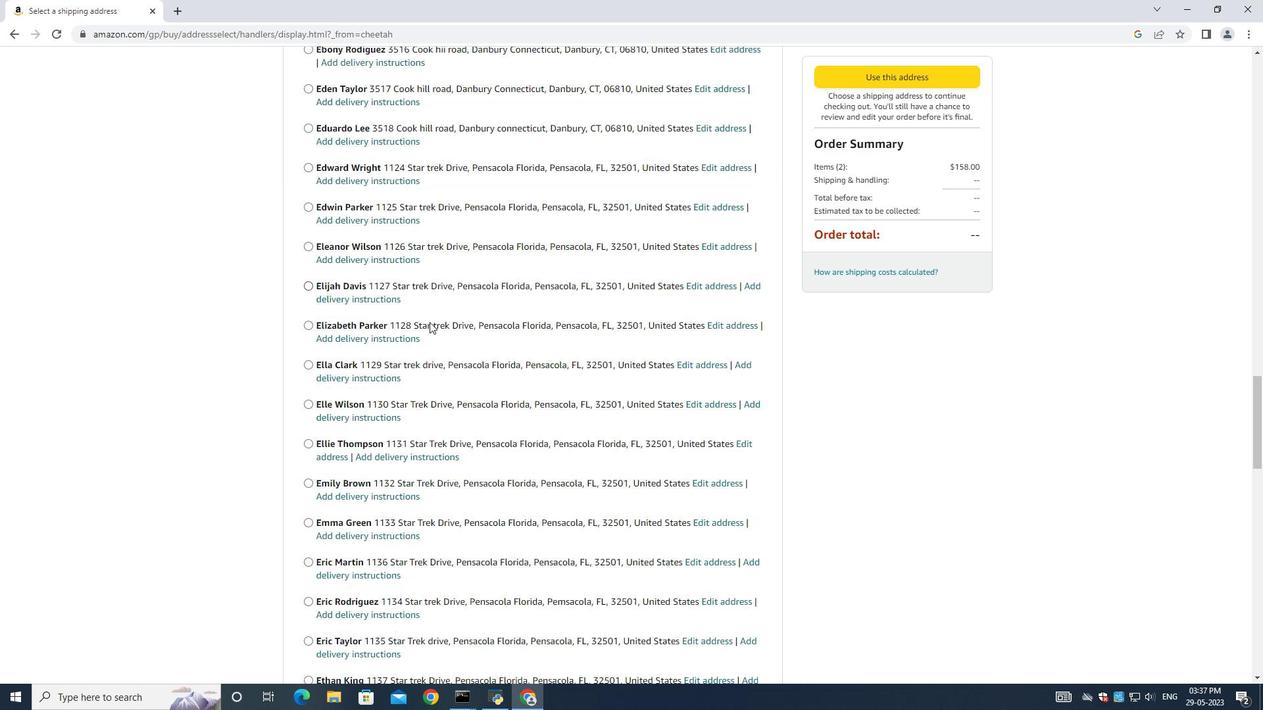 
Action: Mouse scrolled (429, 319) with delta (0, 0)
Screenshot: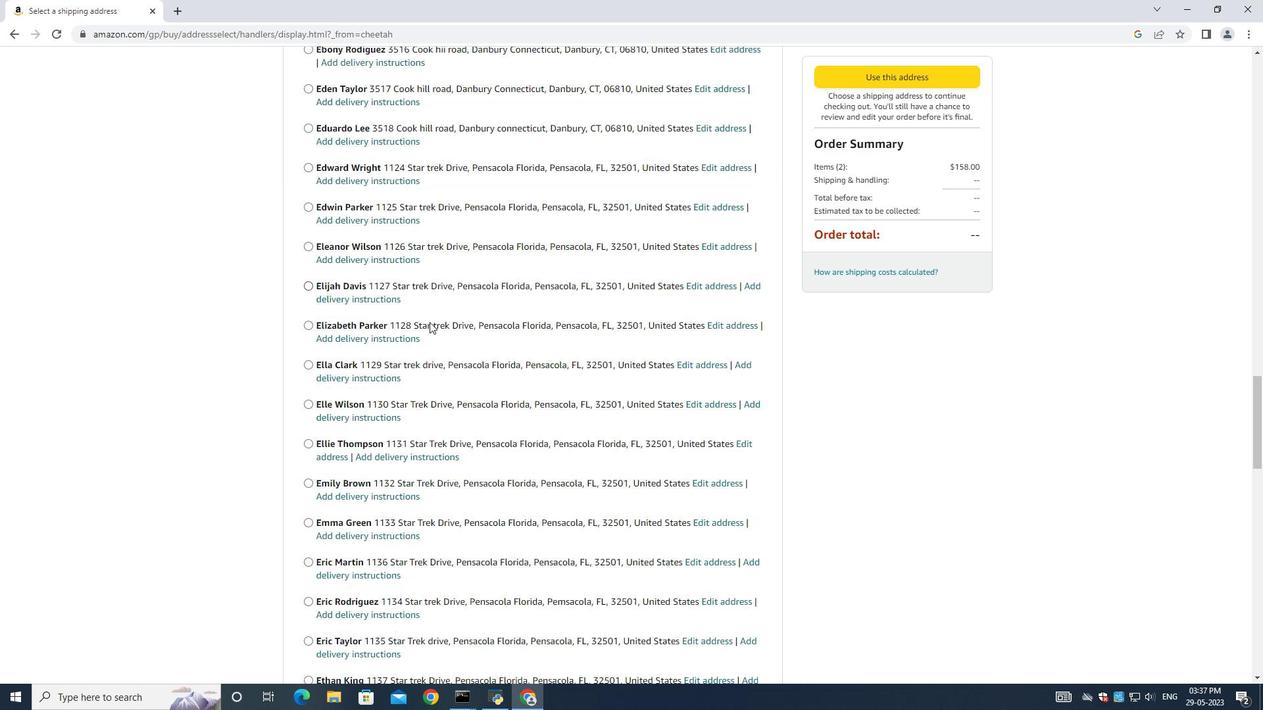 
Action: Mouse scrolled (429, 321) with delta (0, 0)
Screenshot: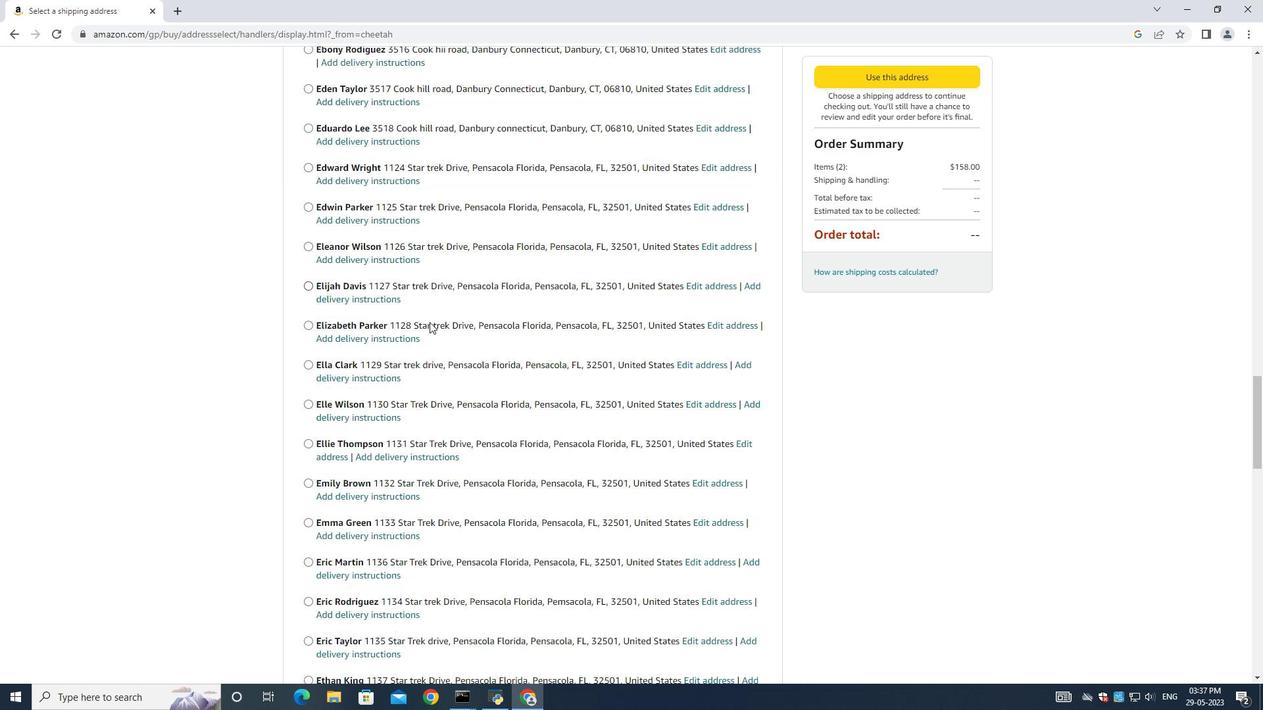 
Action: Mouse scrolled (429, 321) with delta (0, 0)
Screenshot: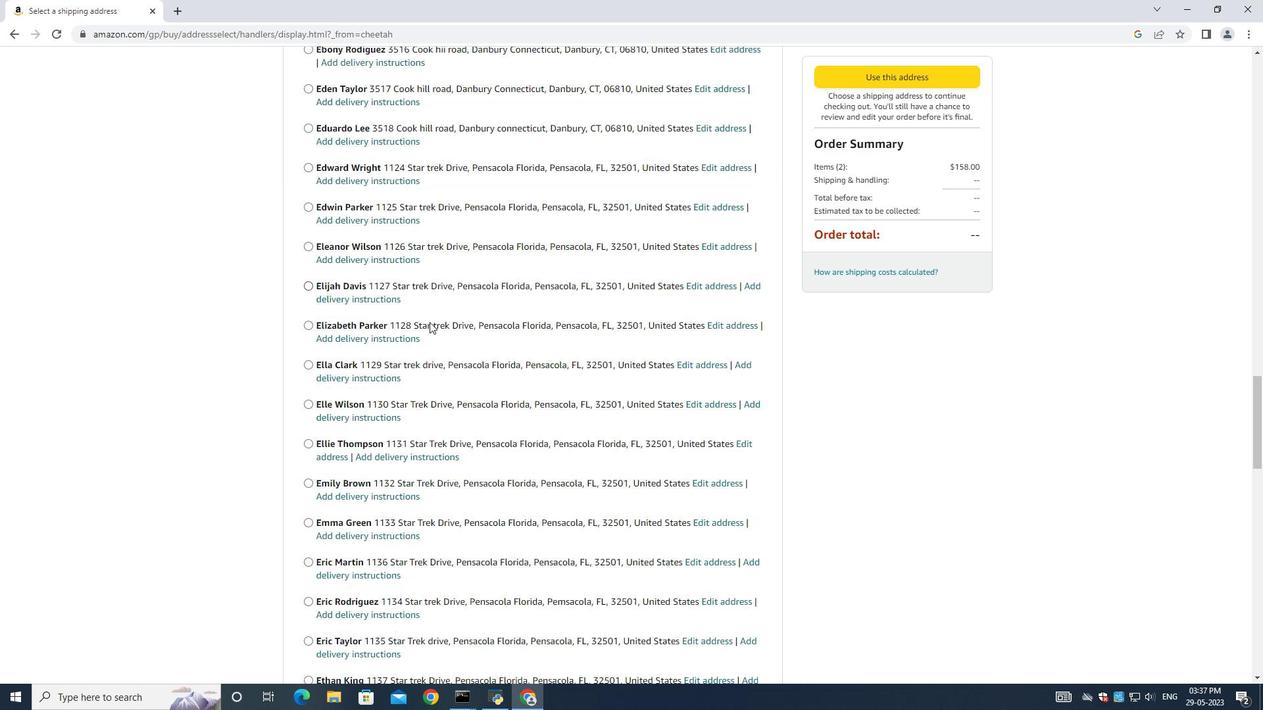 
Action: Mouse scrolled (429, 321) with delta (0, 0)
Screenshot: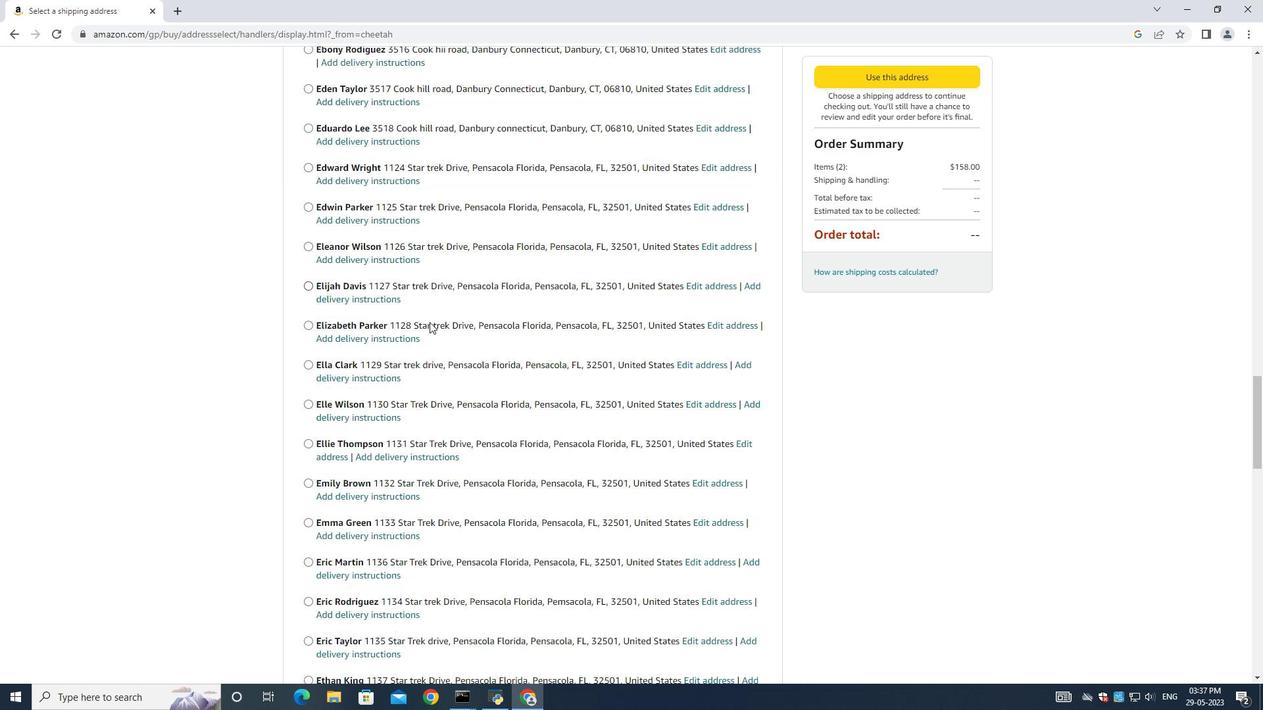 
Action: Mouse scrolled (429, 321) with delta (0, 0)
Screenshot: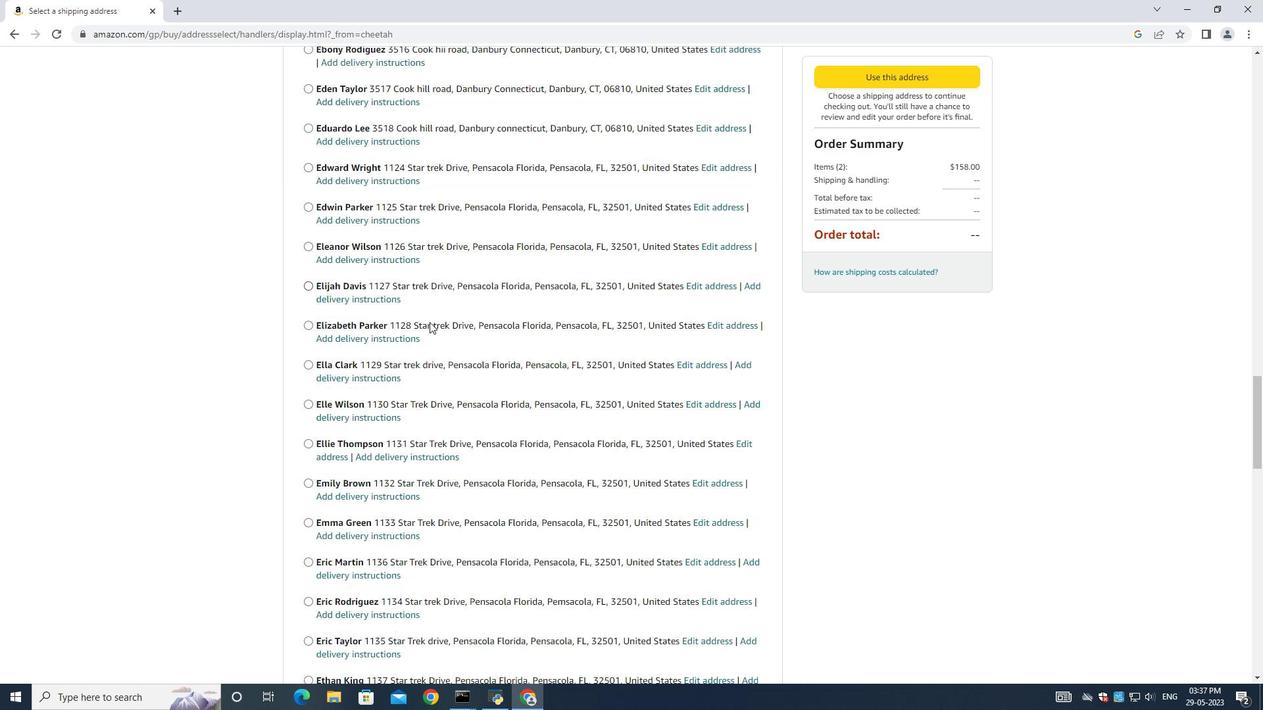 
Action: Mouse moved to (429, 322)
Screenshot: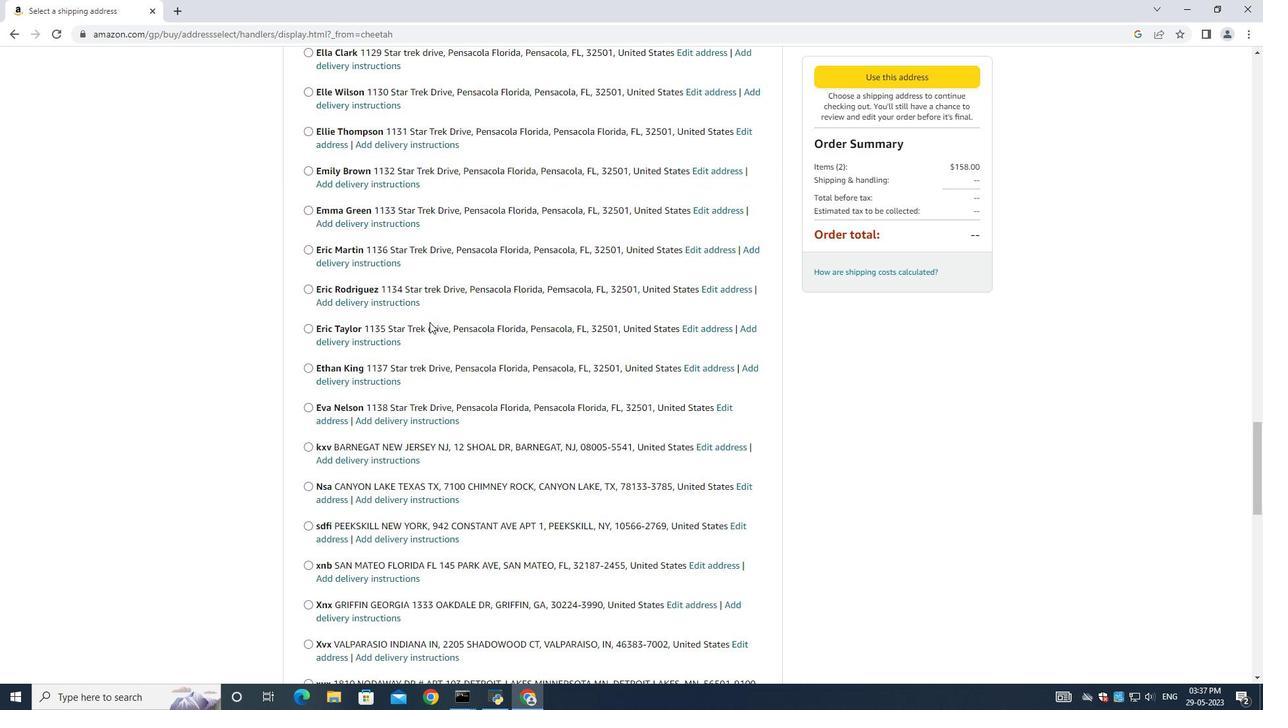 
Action: Mouse scrolled (429, 321) with delta (0, 0)
Screenshot: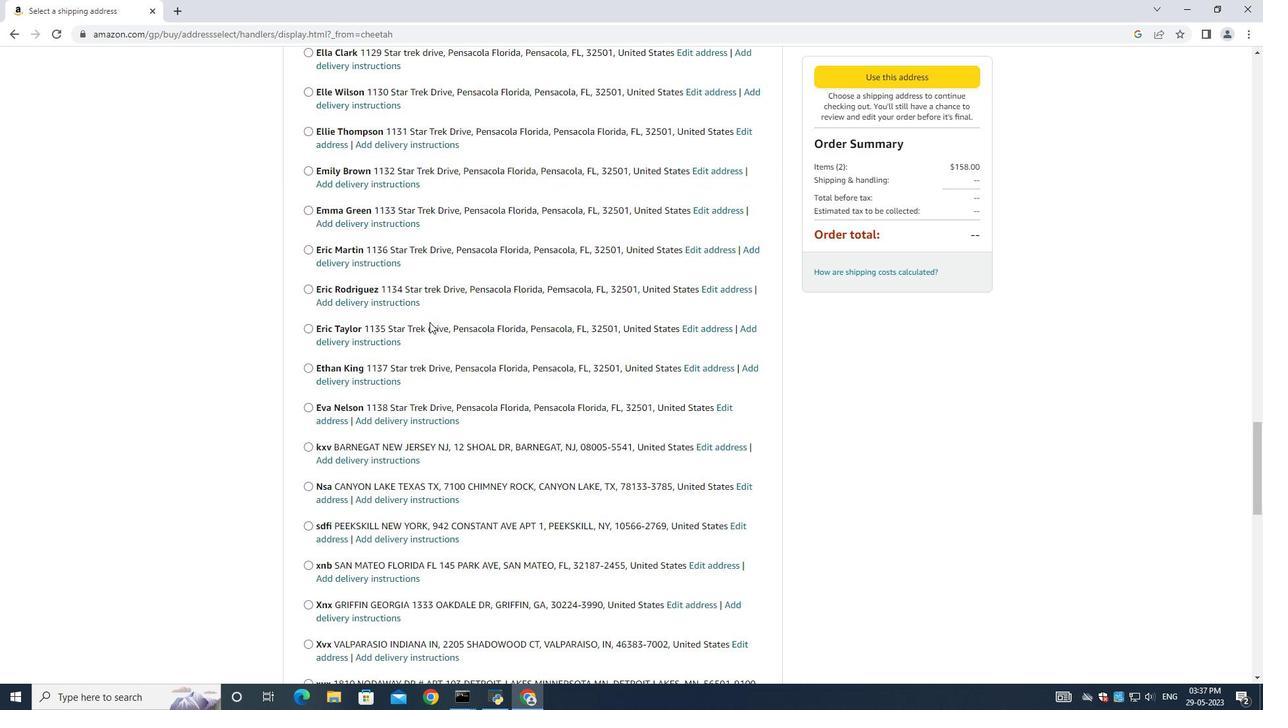 
Action: Mouse scrolled (429, 321) with delta (0, 0)
Screenshot: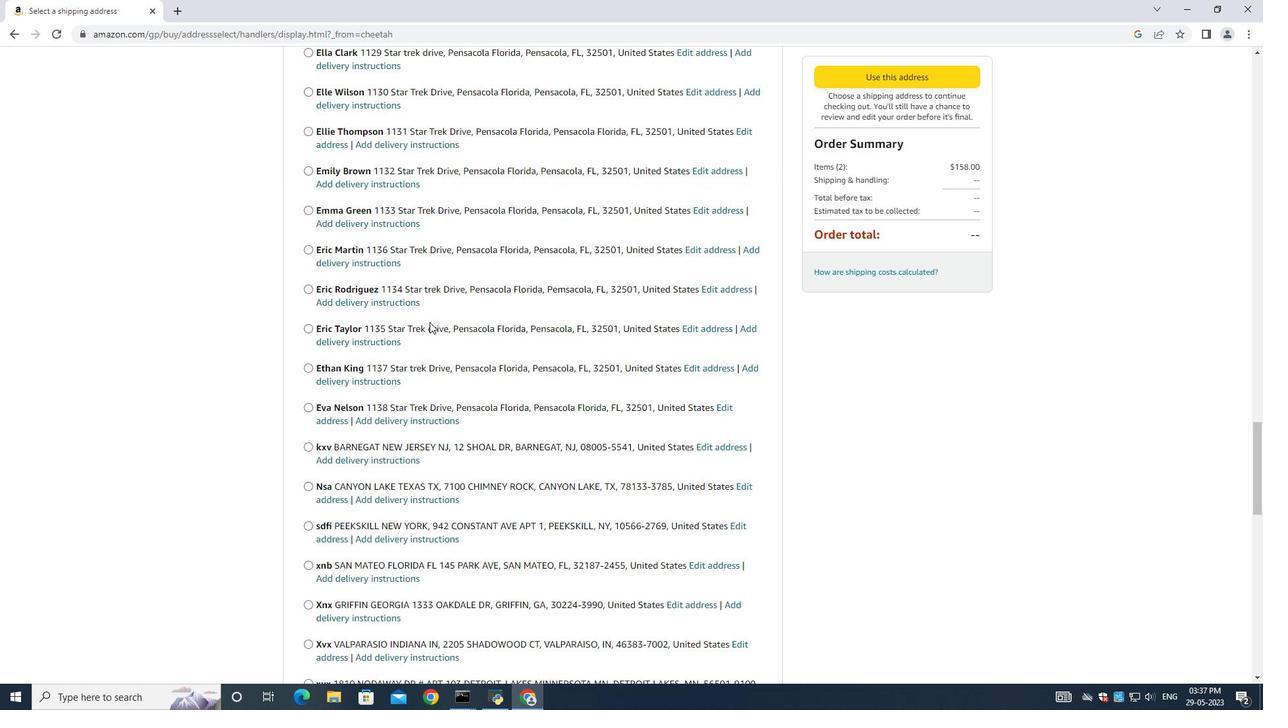 
Action: Mouse scrolled (429, 321) with delta (0, 0)
Screenshot: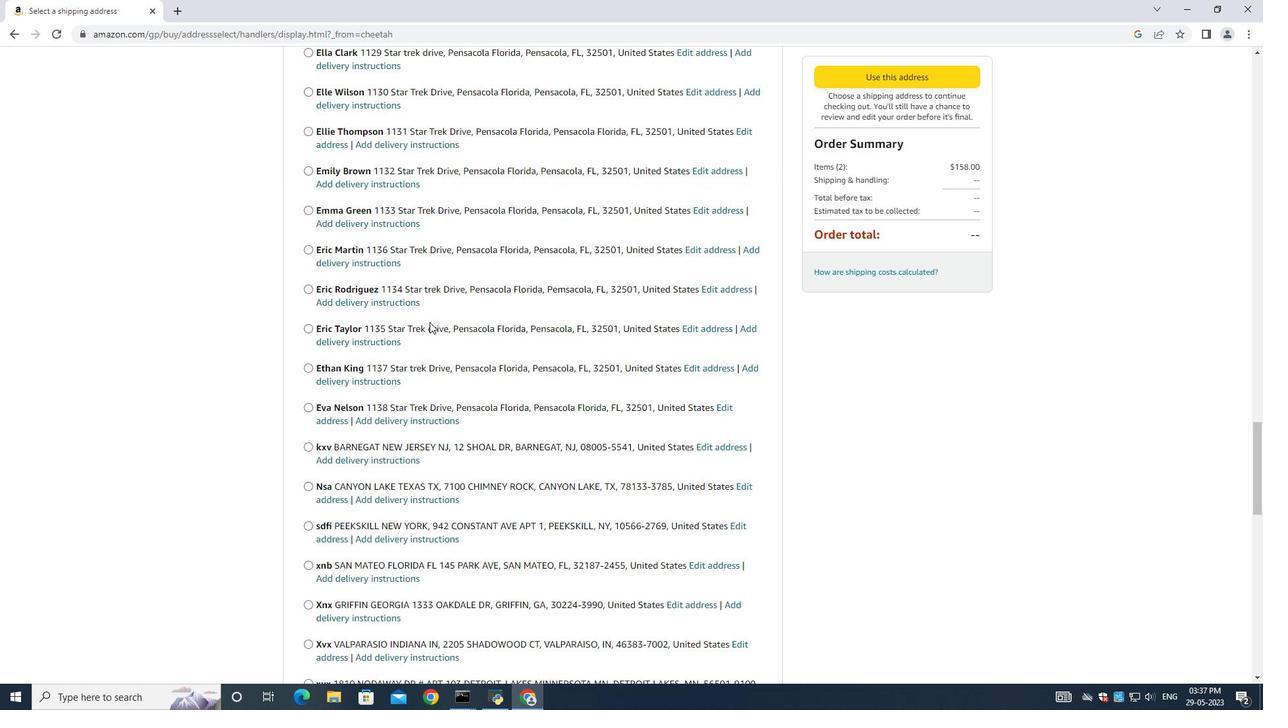 
Action: Mouse scrolled (429, 321) with delta (0, 0)
Screenshot: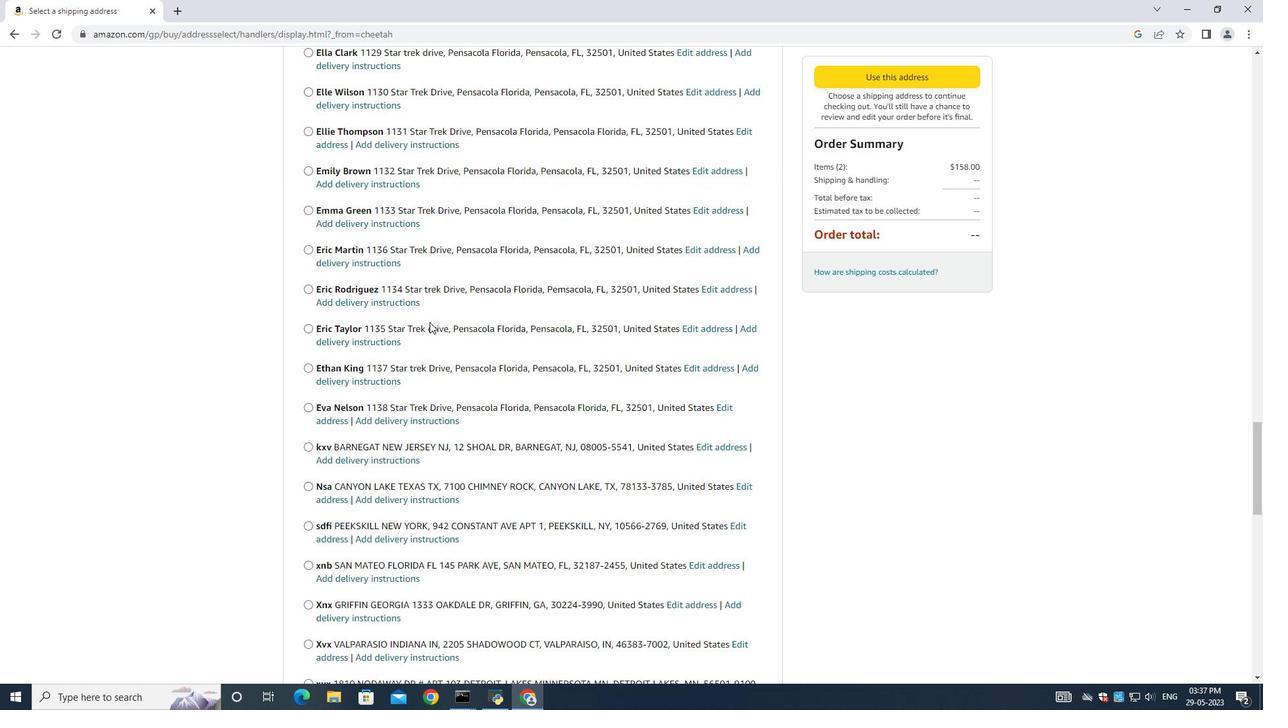 
Action: Mouse moved to (429, 320)
Screenshot: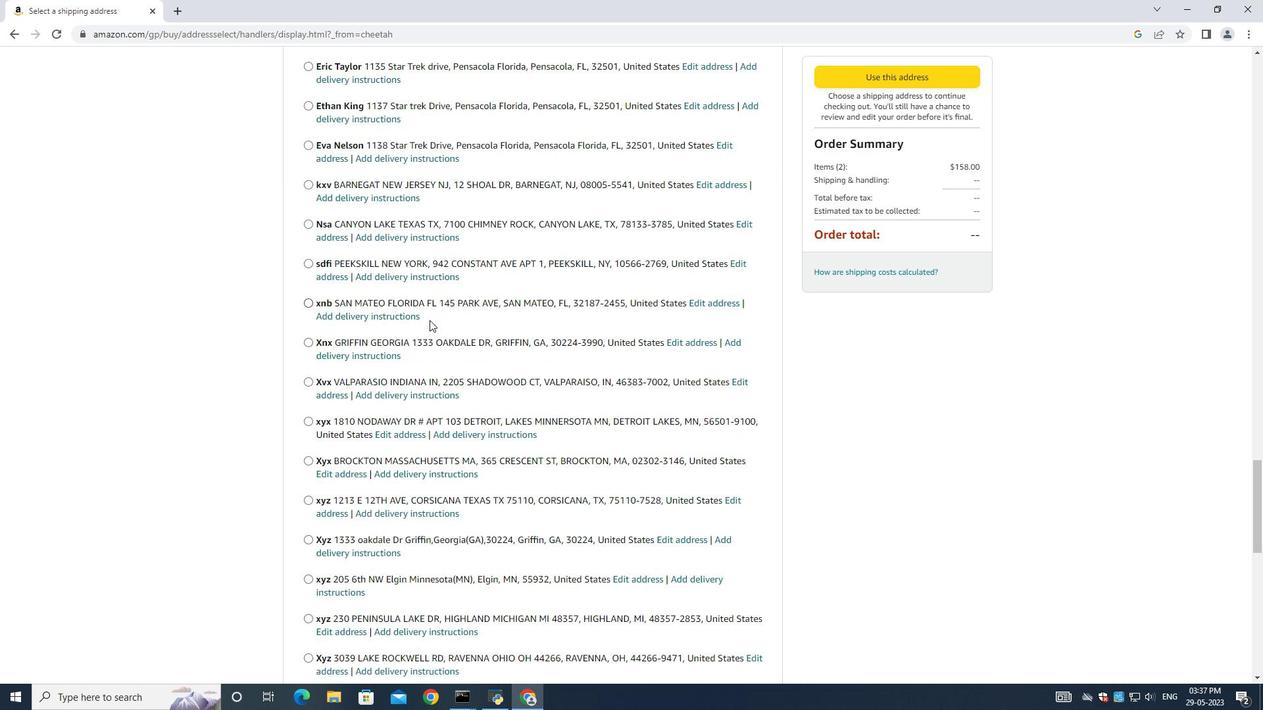 
Action: Mouse scrolled (429, 319) with delta (0, 0)
Screenshot: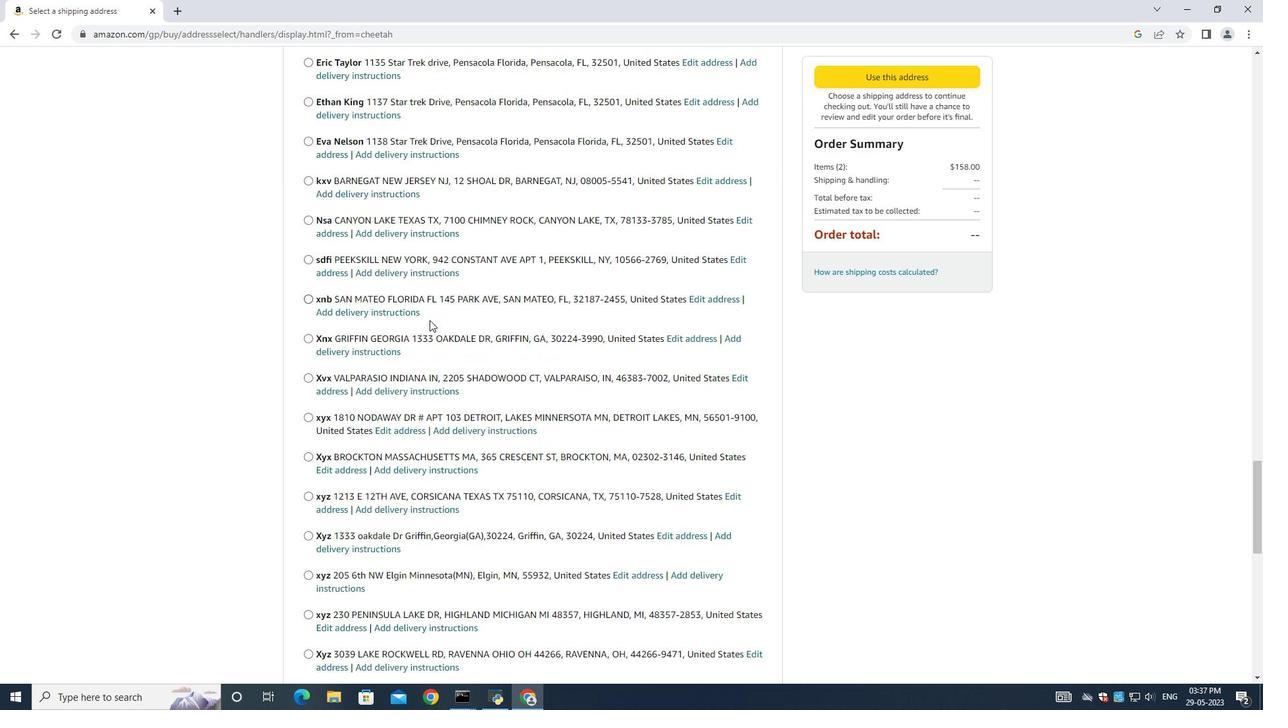 
Action: Mouse scrolled (429, 319) with delta (0, 0)
Screenshot: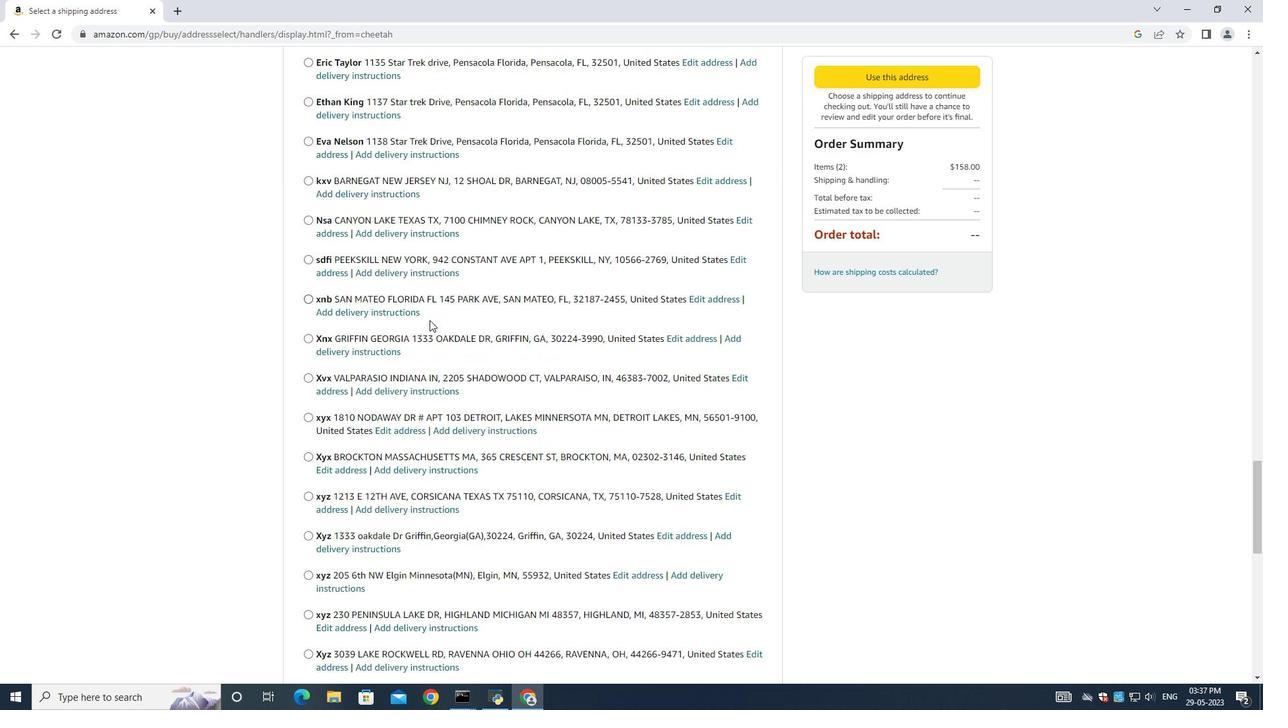 
Action: Mouse scrolled (429, 319) with delta (0, 0)
Screenshot: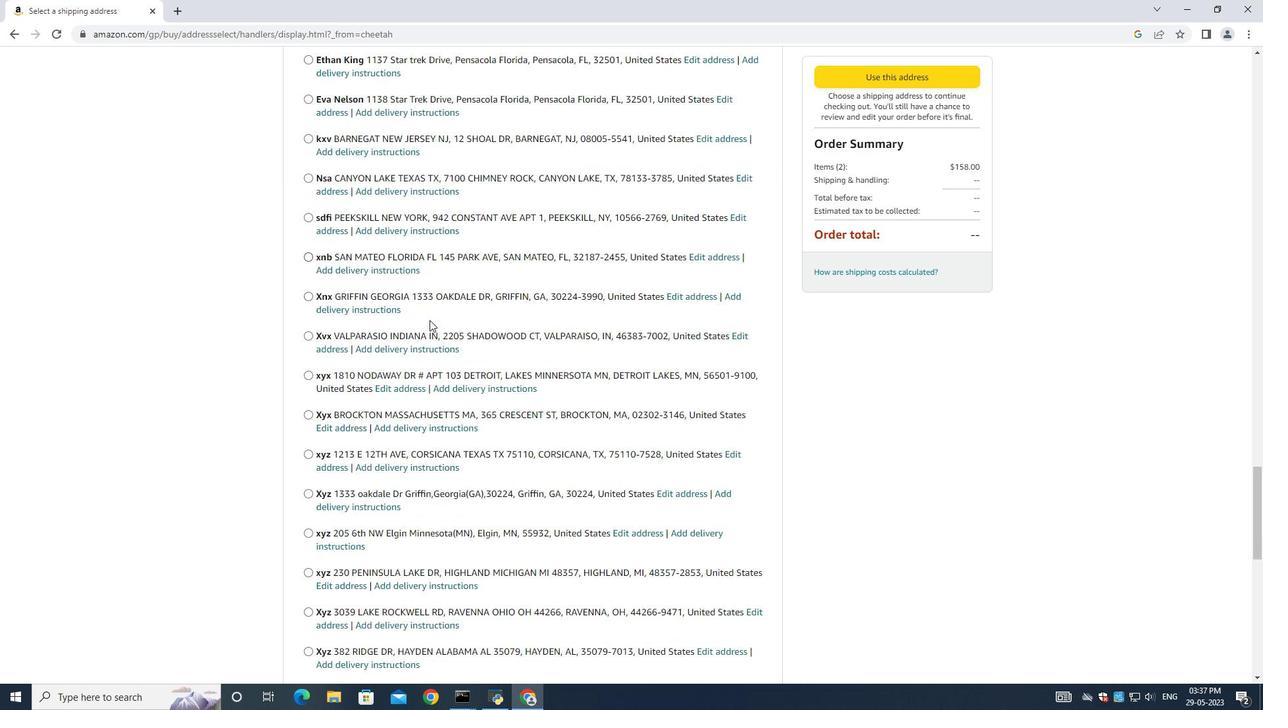 
Action: Mouse scrolled (429, 319) with delta (0, 0)
Screenshot: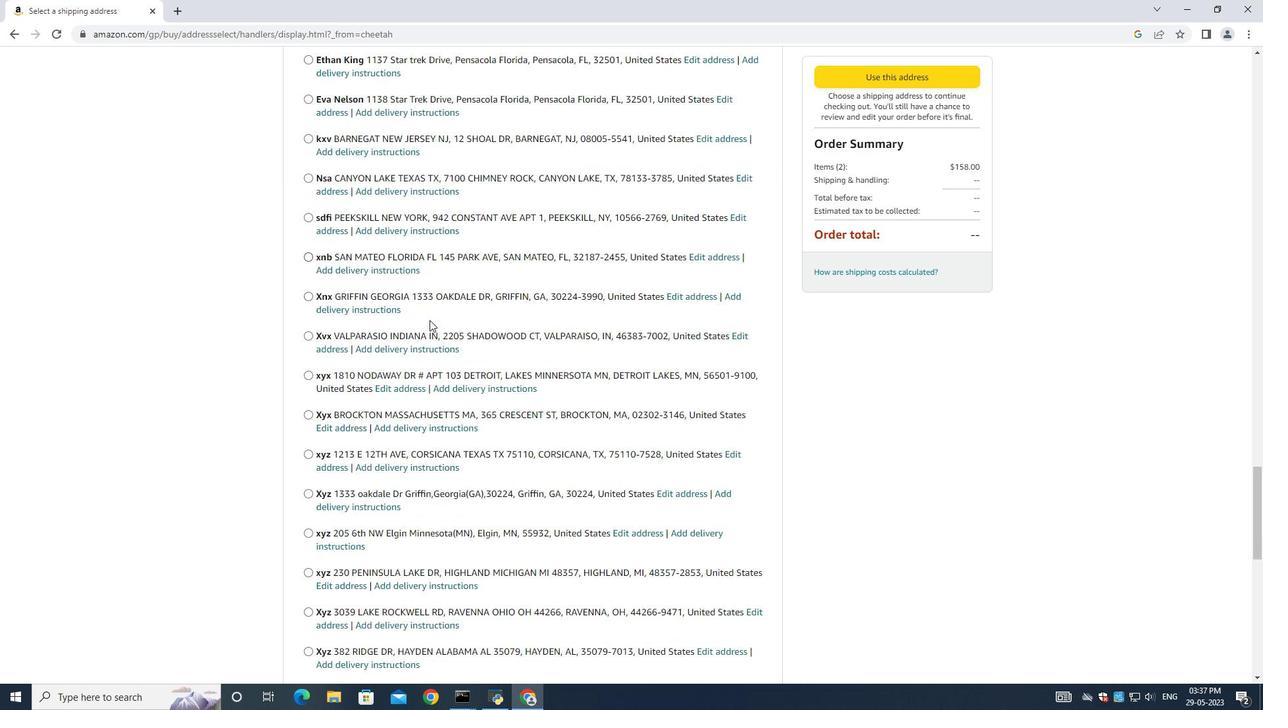 
Action: Mouse scrolled (429, 319) with delta (0, 0)
Screenshot: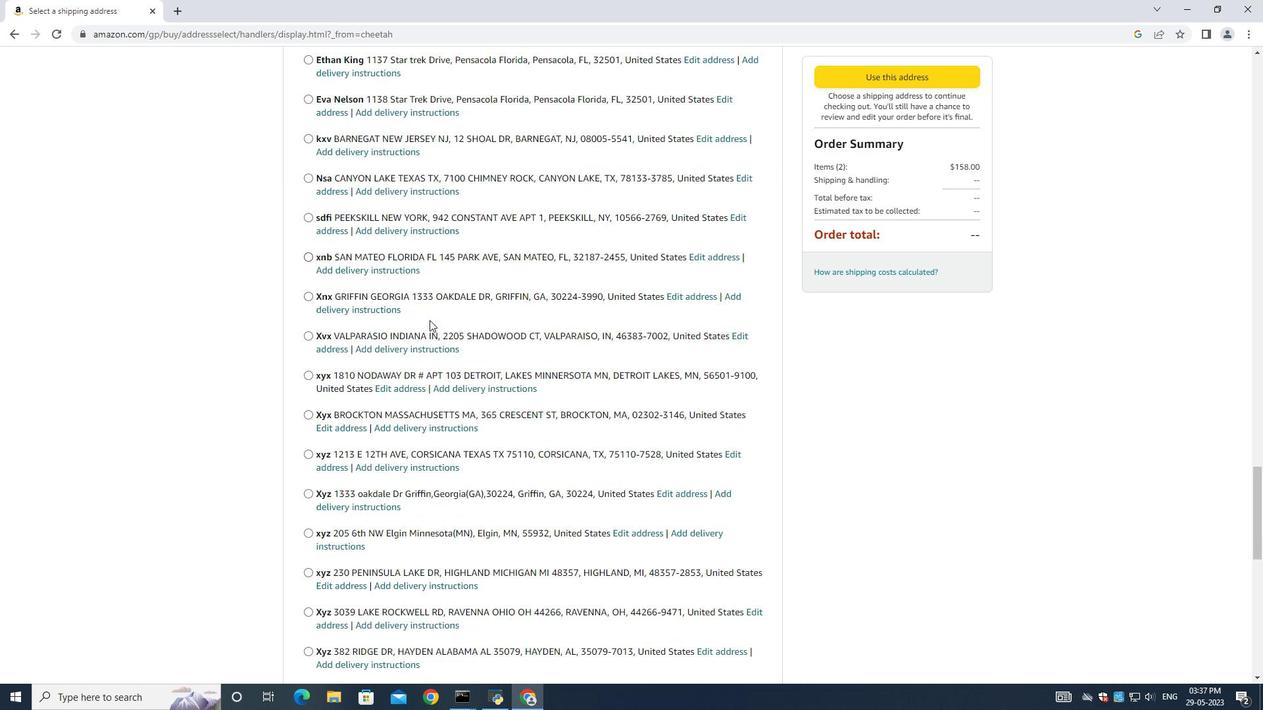
Action: Mouse moved to (430, 317)
Screenshot: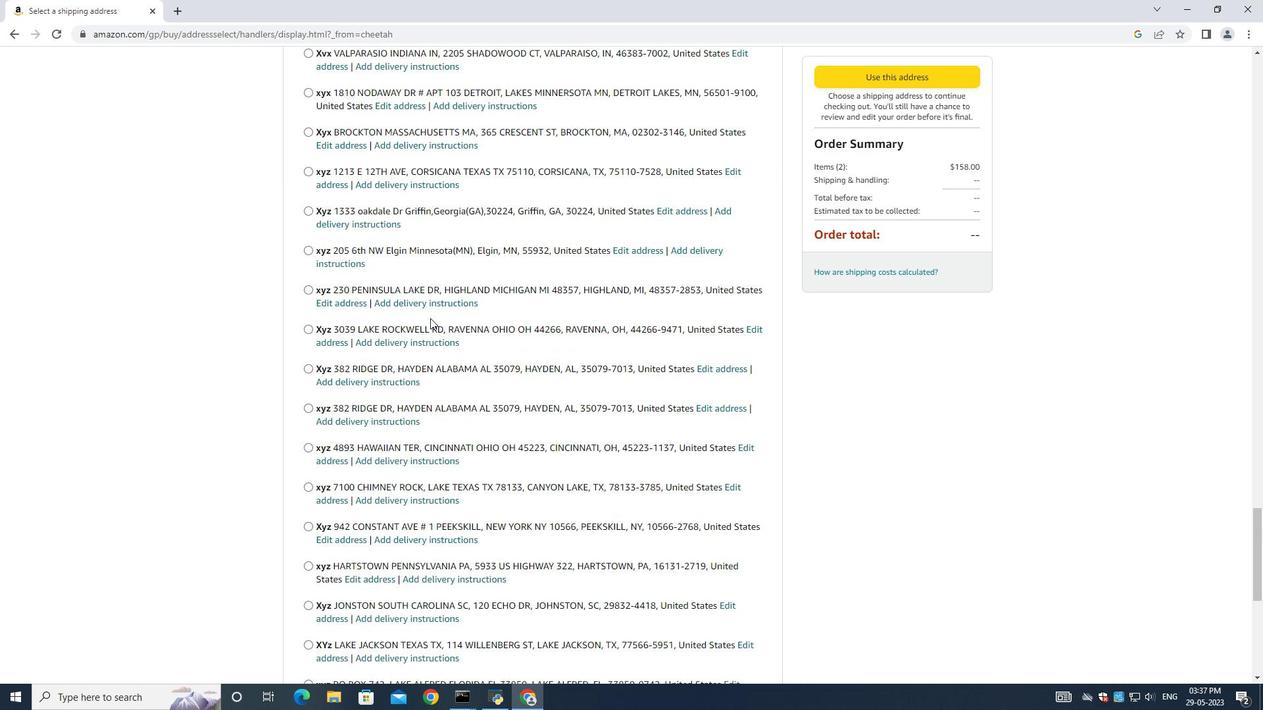 
Action: Mouse scrolled (430, 317) with delta (0, 0)
Screenshot: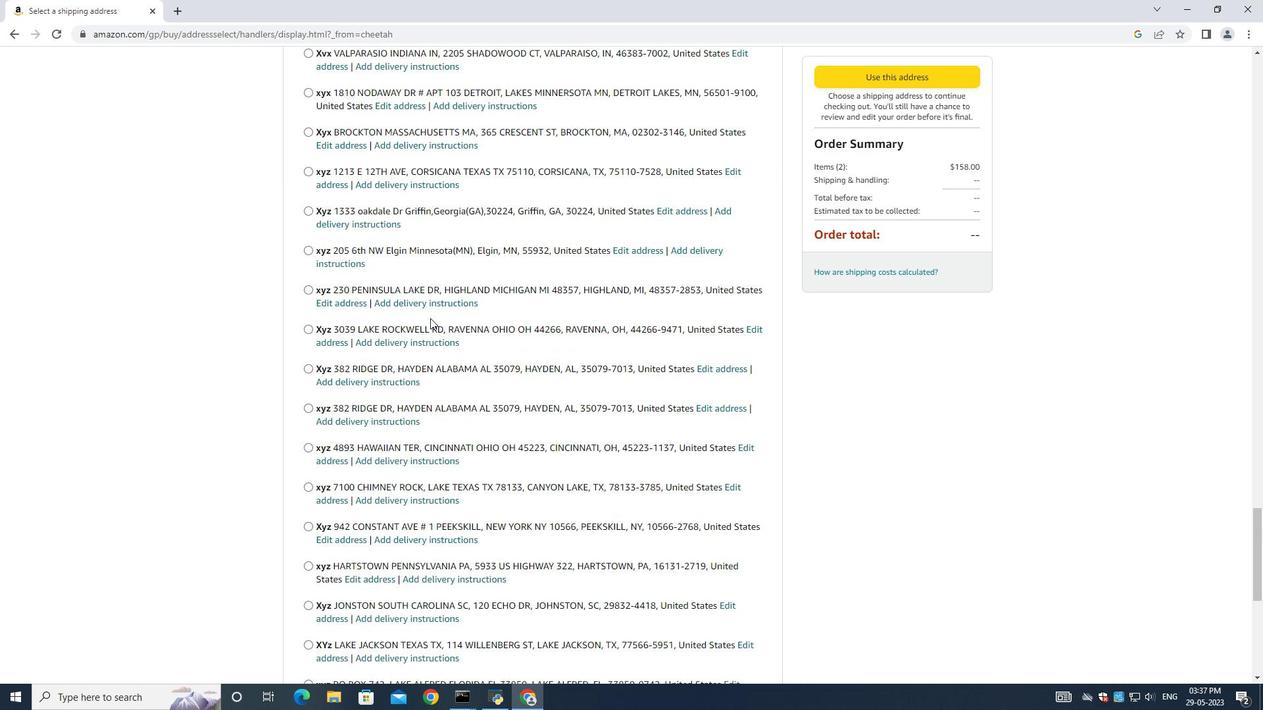 
Action: Mouse scrolled (430, 317) with delta (0, 0)
Screenshot: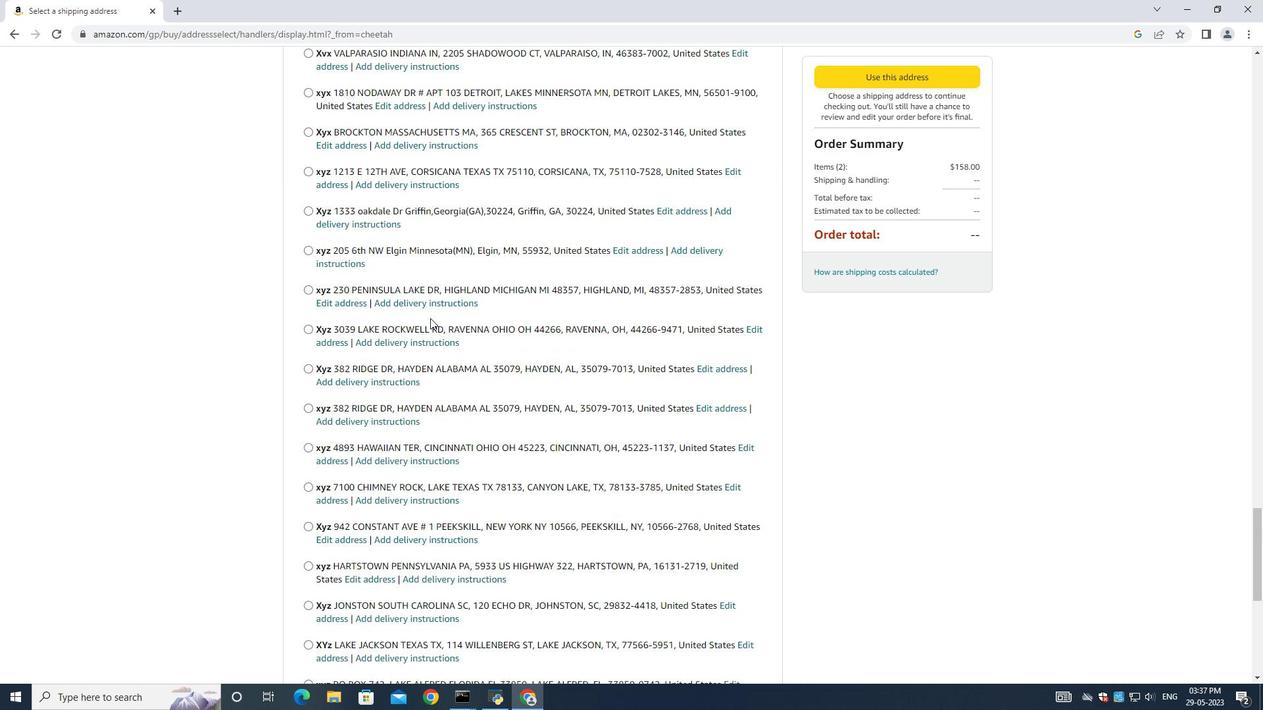 
Action: Mouse moved to (430, 318)
Screenshot: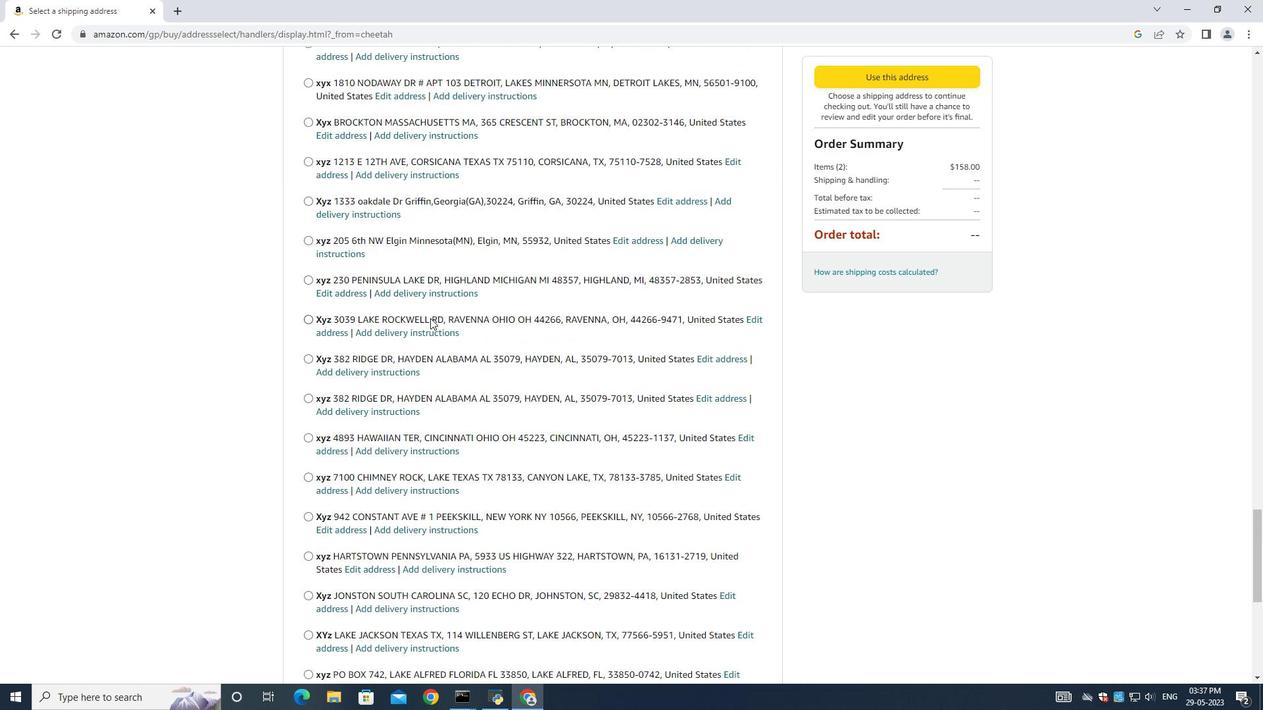 
Action: Mouse scrolled (430, 317) with delta (0, 0)
Screenshot: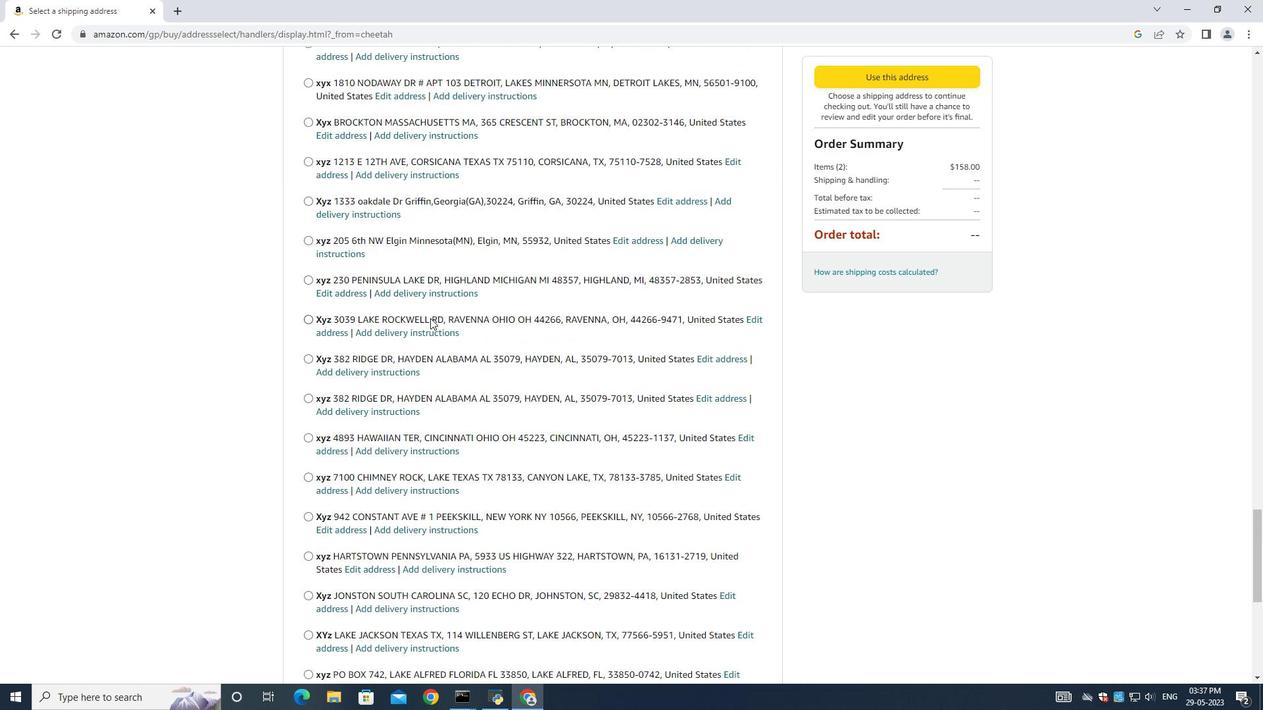 
Action: Mouse scrolled (430, 317) with delta (0, 0)
Screenshot: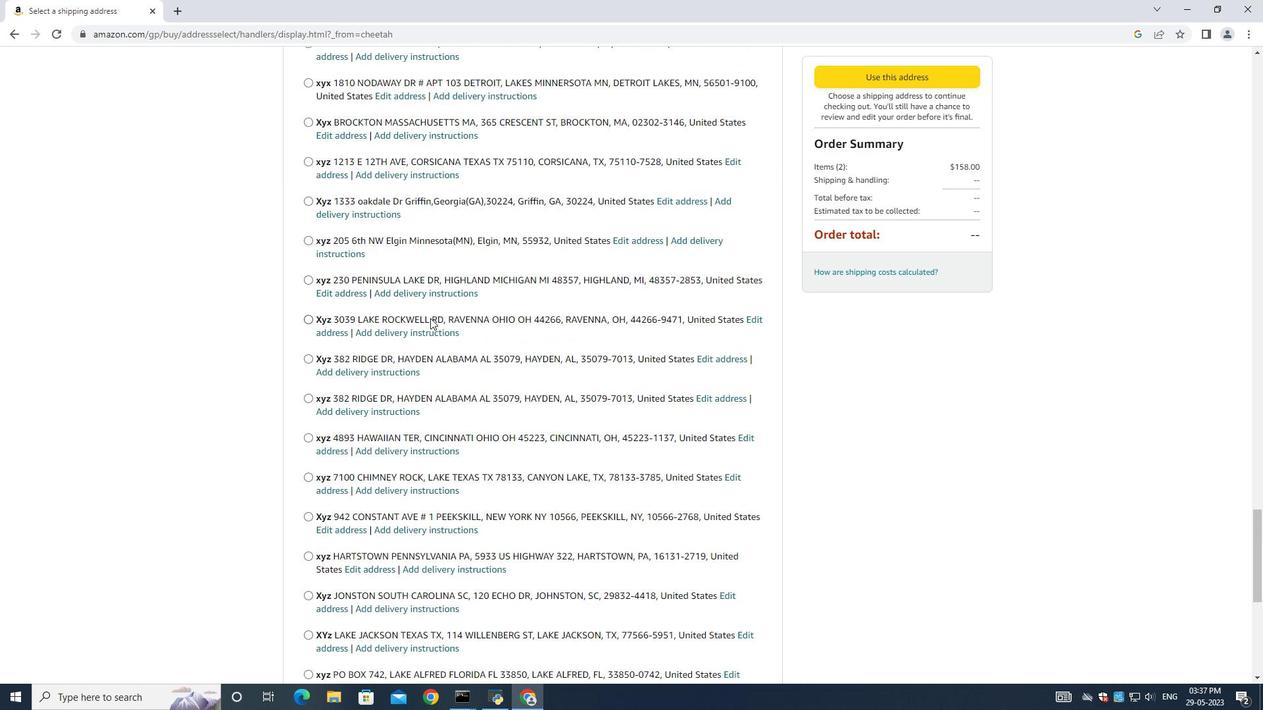 
Action: Mouse moved to (341, 541)
Screenshot: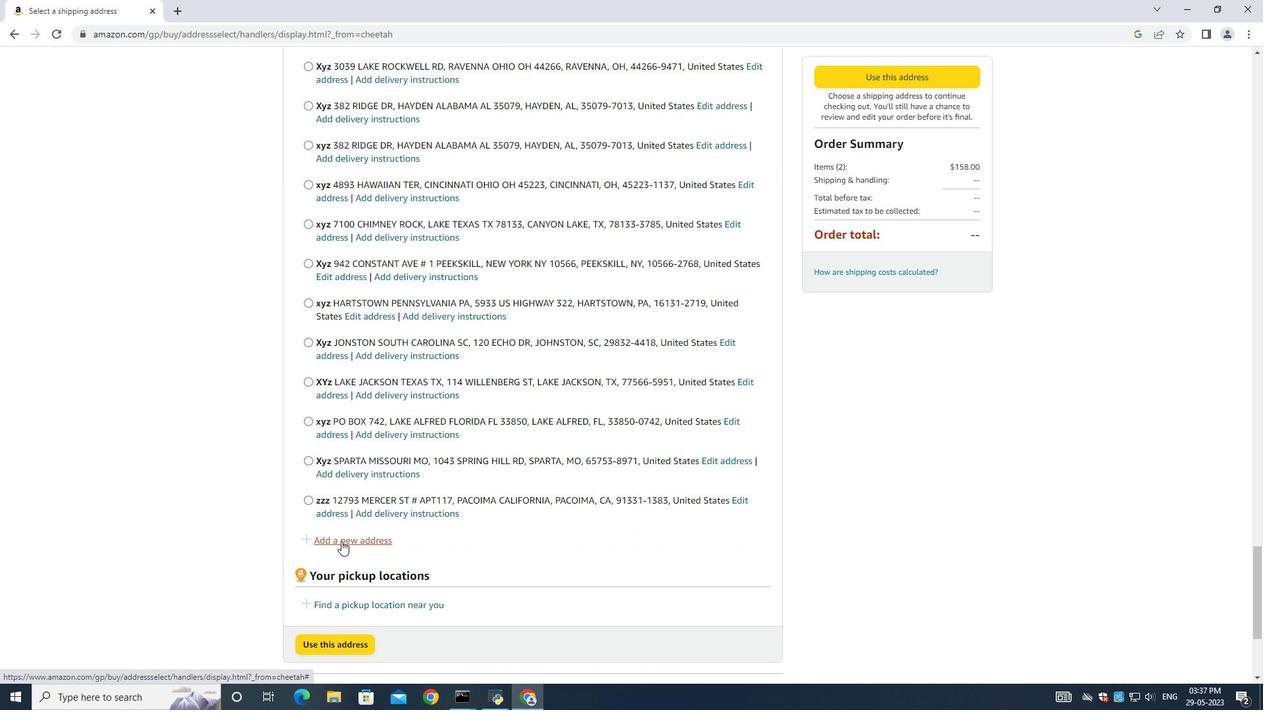 
Action: Mouse pressed left at (341, 541)
Screenshot: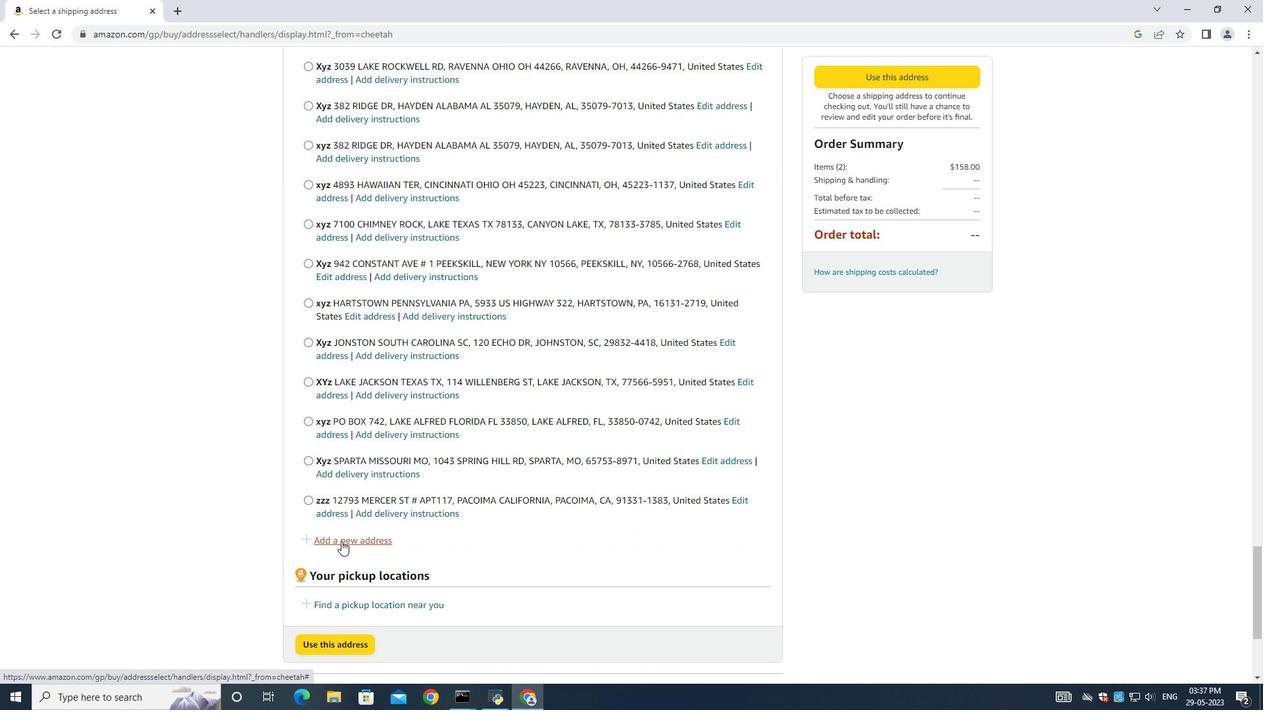 
Action: Mouse moved to (470, 318)
Screenshot: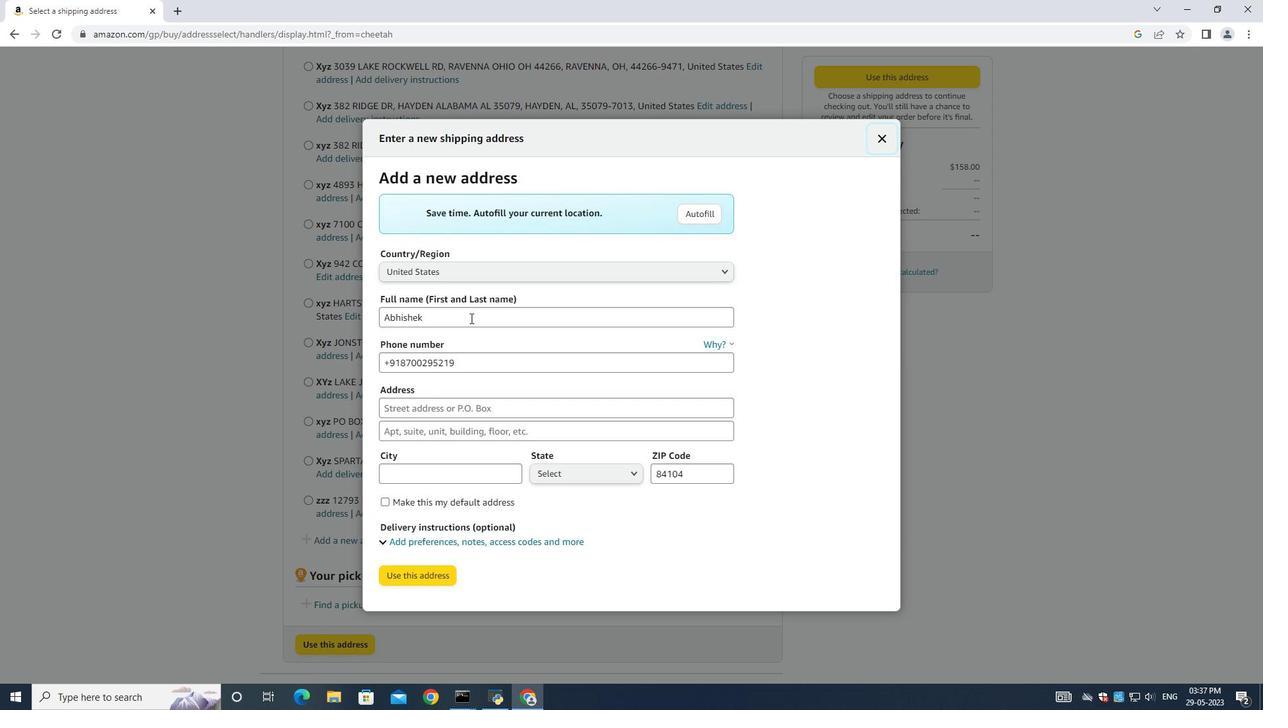 
Action: Mouse pressed left at (470, 318)
Screenshot: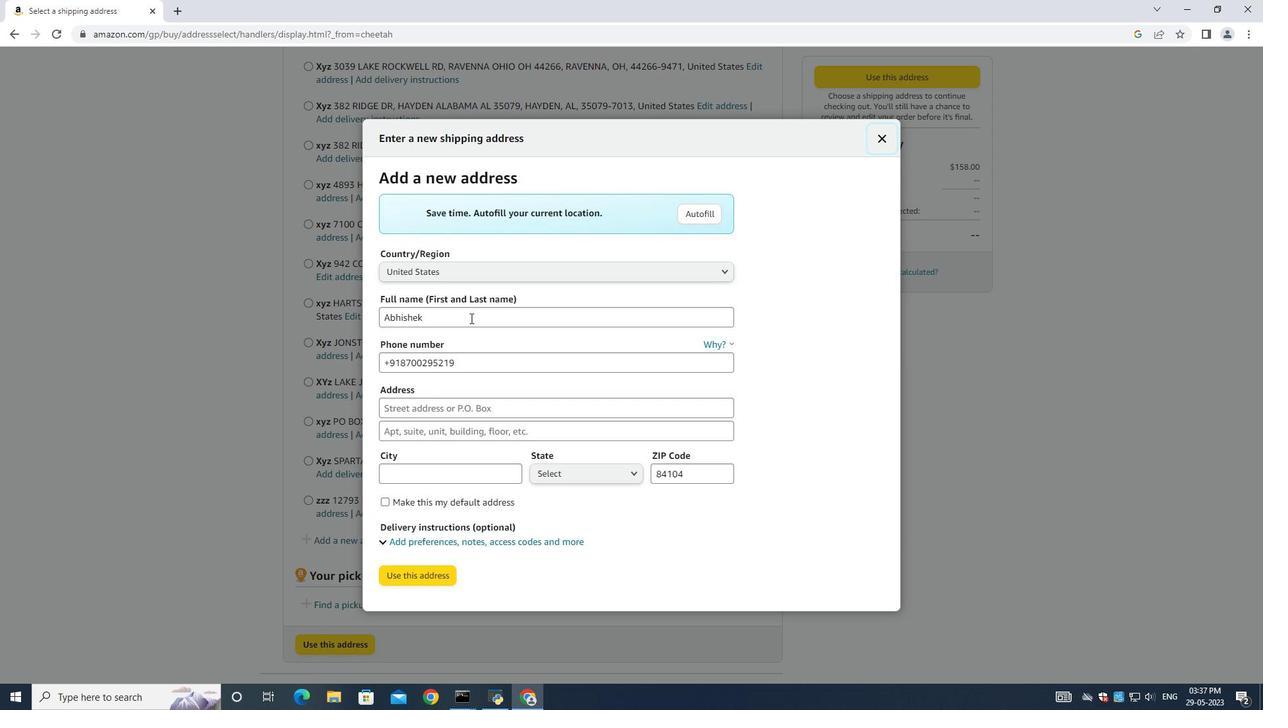 
Action: Key pressed ctrl+A<Key.backspace><Key.shift><Key.shift><Key.shift><Key.shift><Key.shift><Key.shift><Key.shift><Key.shift><Key.shift><Key.shift><Key.shift><Key.shift><Key.shift><Key.shift><Key.shift><Key.shift><Key.shift><Key.shift><Key.shift><Key.shift><Key.shift><Key.shift><Key.shift><Key.shift><Key.shift><Key.shift><Key.shift><Key.shift><Key.shift><Key.shift><Key.shift><Key.shift><Key.shift><Key.shift><Key.shift><Key.shift><Key.shift><Key.shift><Key.shift><Key.shift><Key.shift><Key.shift><Key.shift><Key.shift><Key.shift><Key.shift><Key.shift><Key.shift><Key.shift><Key.shift><Key.shift><Key.shift><Key.shift><Key.shift><Key.shift><Key.shift><Key.shift><Key.shift><Key.shift><Key.shift><Key.shift><Key.shift><Key.shift><Key.shift><Key.shift><Key.shift><Key.shift><Key.shift><Key.shift><Key.shift><Key.shift><Key.shift><Key.shift><Key.shift><Key.shift><Key.shift><Key.shift><Key.shift><Key.shift><Key.shift><Key.shift><Key.shift><Key.shift><Key.shift><Key.shift><Key.shift><Key.shift><Key.shift><Key.shift><Key.shift><Key.shift><Key.shift><Key.shift><Key.shift><Key.shift><Key.shift><Key.shift><Key.shift><Key.shift><Key.shift><Key.shift><Key.shift><Key.shift><Key.shift><Key.shift><Key.shift><Key.shift><Key.shift><Key.shift><Key.shift><Key.shift><Key.shift><Key.shift><Key.shift><Key.shift><Key.shift><Key.shift><Key.shift><Key.shift>Evan<Key.space><Key.shift><Key.shift><Key.shift><Key.shift><Key.shift><Key.shift><Key.shift><Key.shift><Key.shift><Key.shift><Key.shift><Key.shift><Key.shift><Key.shift><Key.shift><Key.shift><Key.shift><Key.shift><Key.shift><Key.shift><Key.shift><Key.shift><Key.shift><Key.shift><Key.shift><Key.shift><Key.shift><Key.shift><Key.shift><Key.shift><Key.shift><Key.shift><Key.shift>Adams<Key.tab><Key.tab><Key.backspace>7752551231<Key.tab><Key.shift><Key.shift><Key.shift><Key.shift><Key.shift><Key.shift><Key.shift><Key.shift><Key.shift><Key.shift><Key.shift><Key.shift><Key.shift><Key.shift><Key.shift><Key.shift><Key.shift><Key.shift><Key.shift><Key.shift><Key.shift><Key.shift><Key.shift><Key.shift>1390<Key.space><Key.shift>Camden<Key.space><Key.shift><Key.shift><Key.shift><Key.shift><Key.shift>Street<Key.space><Key.shift>Reno<Key.backspace><Key.backspace><Key.backspace><Key.backspace><Key.tab><Key.shift><Key.shift><Key.shift><Key.shift><Key.shift><Key.shift>Reno<Key.space><Key.shift><Key.shift><Key.shift><Key.shift><Key.shift><Key.shift><Key.shift><Key.shift><Key.shift><Key.shift><Key.shift><Key.shift><Key.shift><Key.shift><Key.shift><Key.shift><Key.shift><Key.shift><Key.shift><Key.shift><Key.shift><Key.shift><Key.shift><Key.shift><Key.shift><Key.shift><Key.shift><Key.shift><Key.shift><Key.shift><Key.shift><Key.shift><Key.shift><Key.shift><Key.shift><Key.shift><Key.shift><Key.shift><Key.shift><Key.shift>Nevada<Key.tab><Key.shift><Key.shift><Key.shift><Key.shift><Key.shift><Key.shift><Key.shift>Reno<Key.tab>ne<Key.up><Key.down><Key.enter><Key.tab><Key.backspace>89501
Screenshot: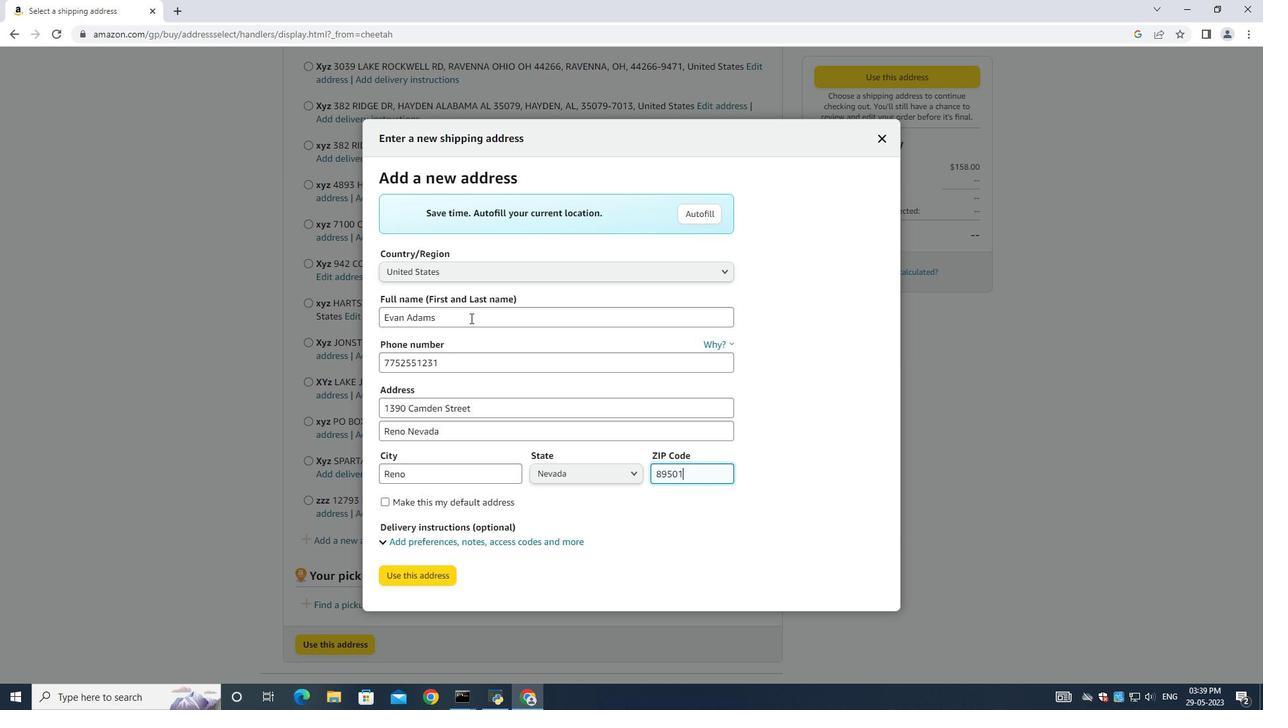 
Action: Mouse moved to (400, 582)
Screenshot: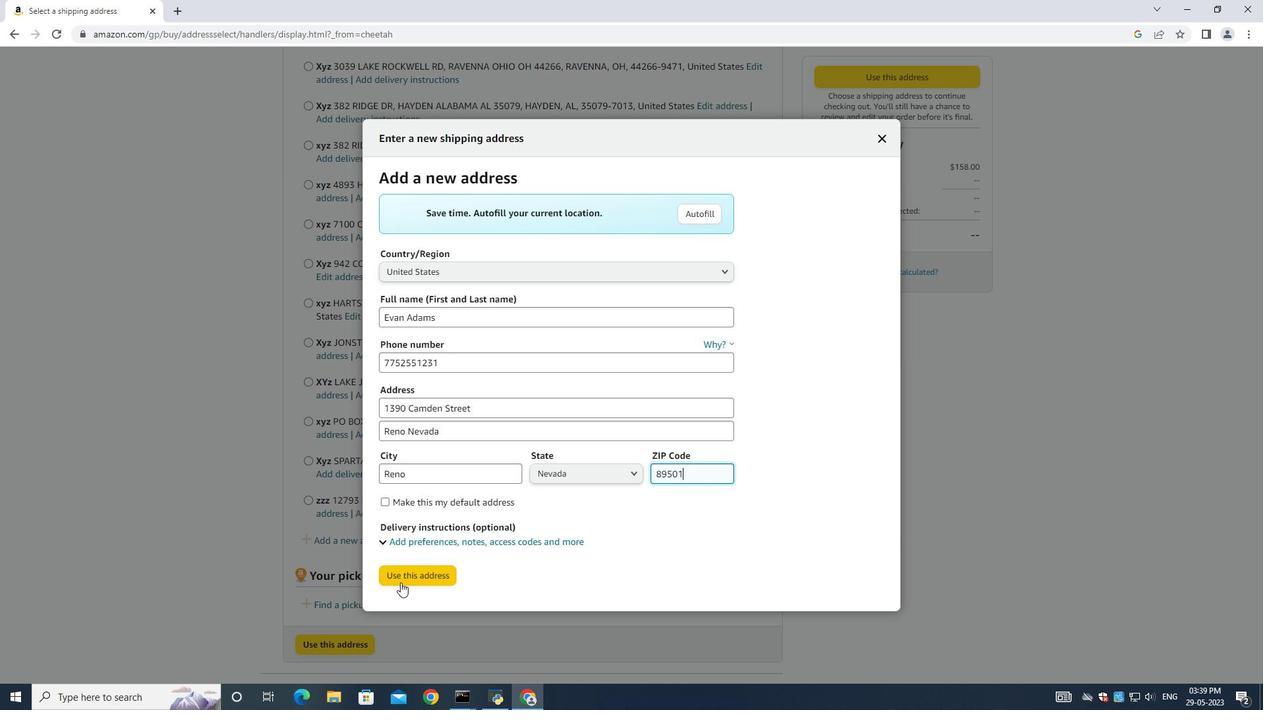 
Action: Mouse pressed left at (400, 582)
Screenshot: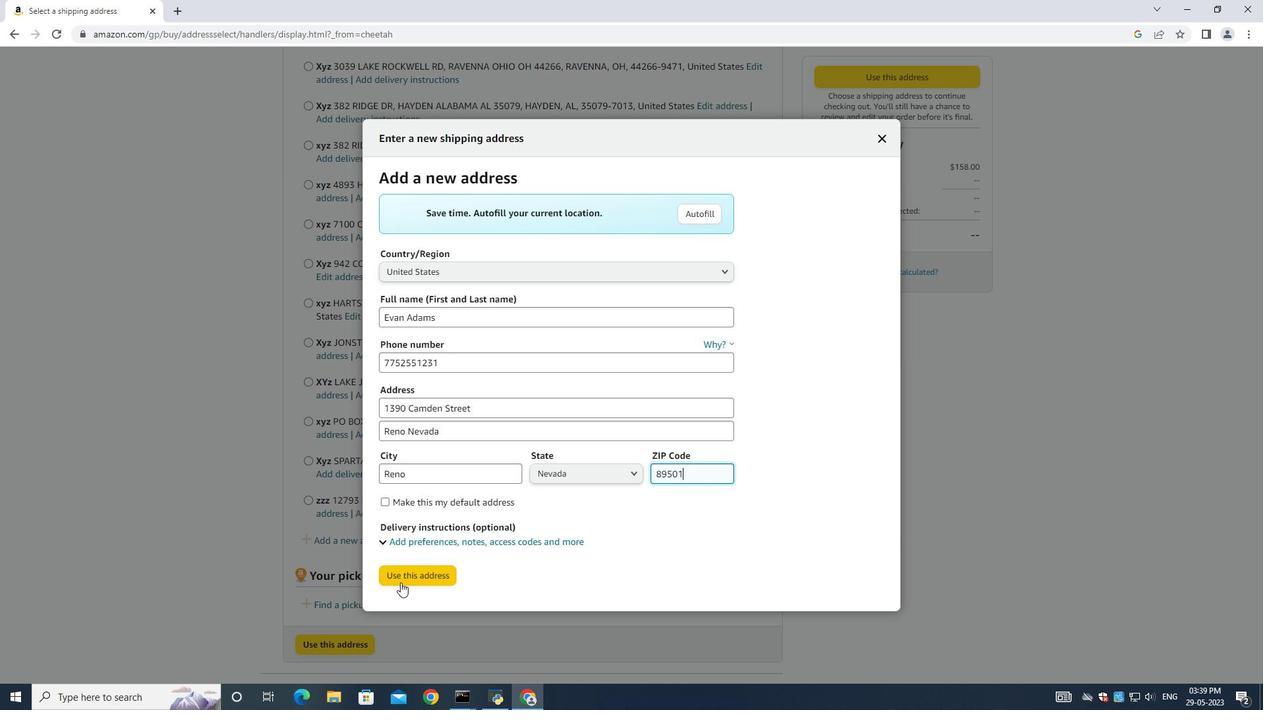 
Action: Mouse moved to (404, 673)
Screenshot: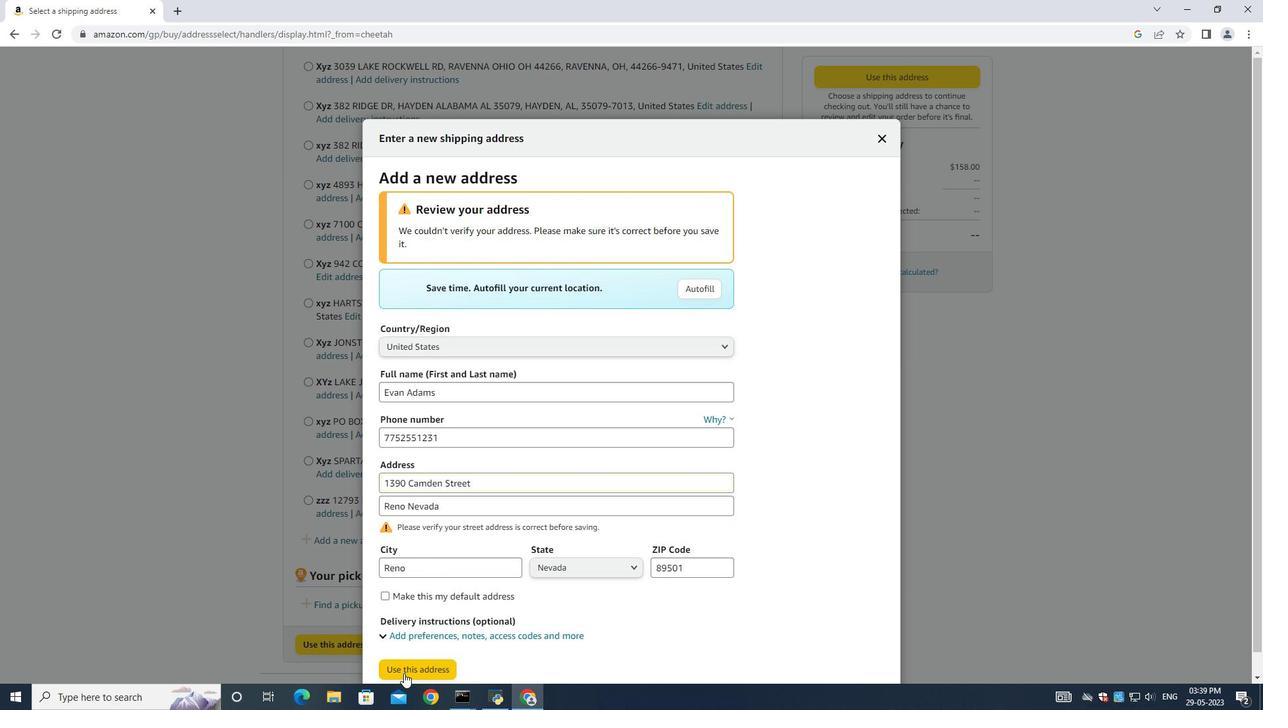 
Action: Mouse pressed left at (404, 673)
Screenshot: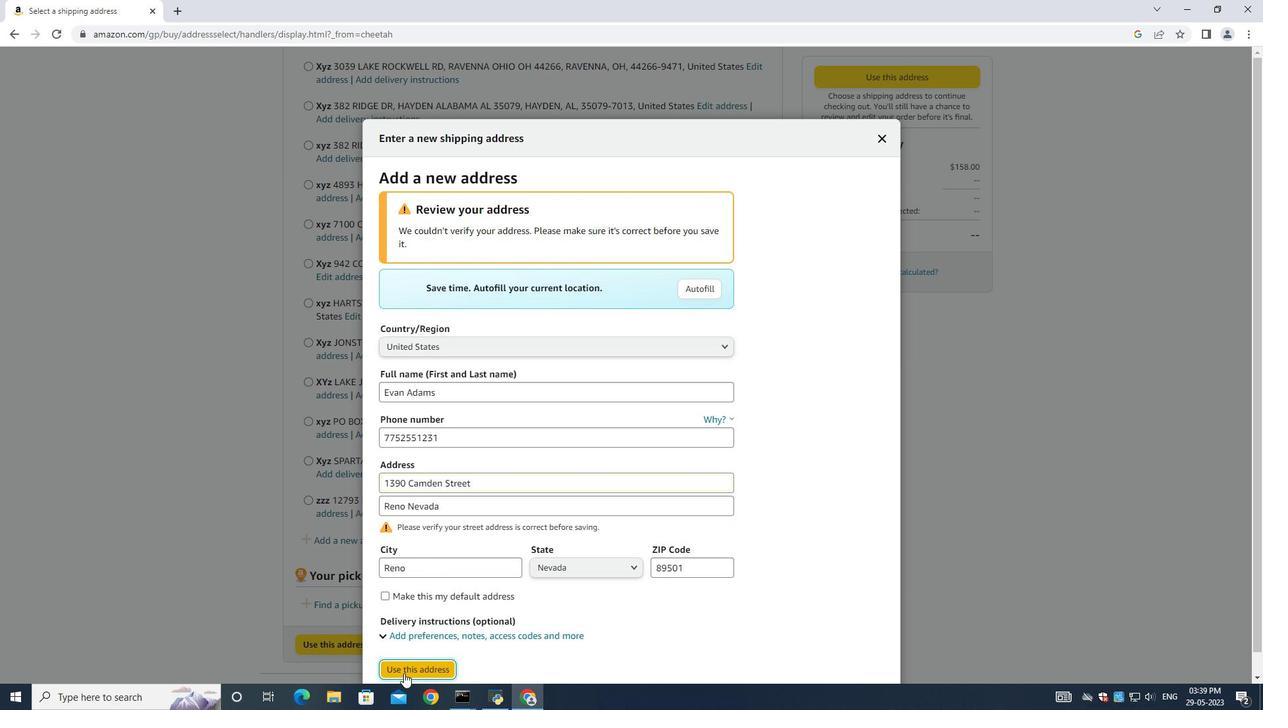 
Action: Mouse moved to (620, 301)
Screenshot: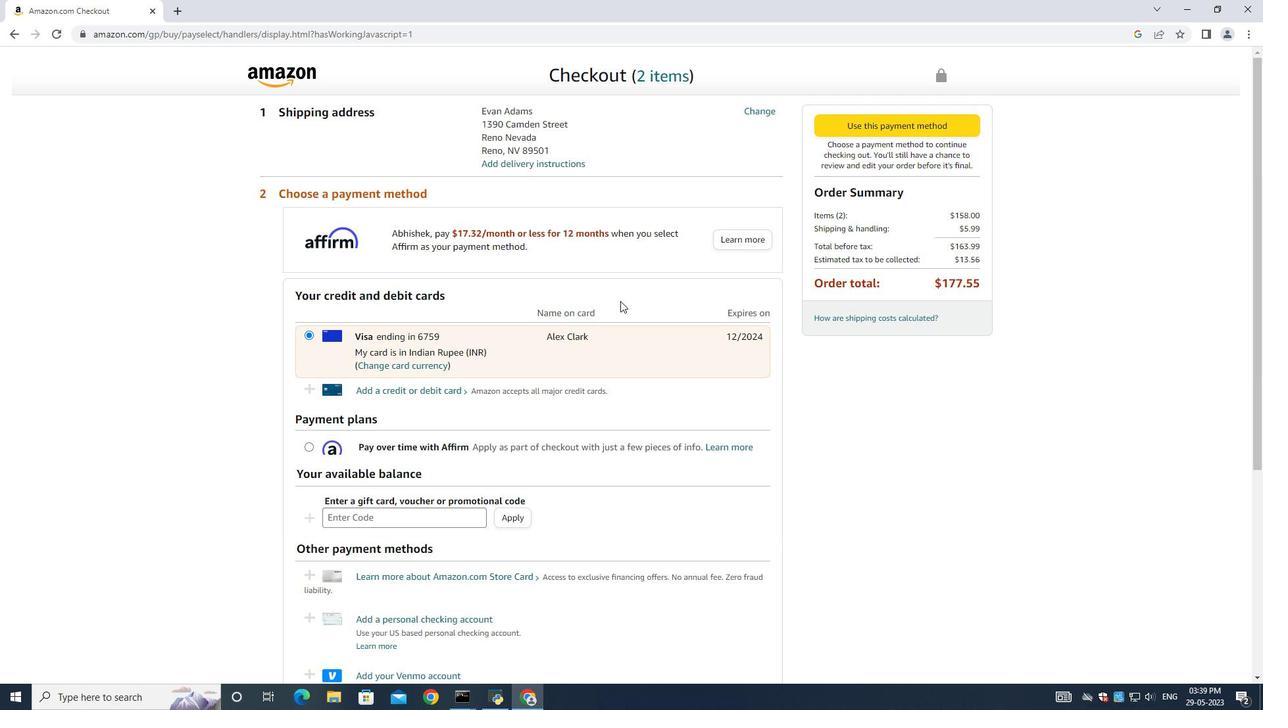 
